 Task: Create new invoice with Date Opened :30-Apr-23, Select Customer: BoomerJack's Grill & Bar, Terms: Payment Term 2. Make invoice entry for item-1 with Date: 30-Apr-23, Description: Talenti Pacific Coast Pistachio Gelato Pint_x000D_
, Action: Material, Income Account: Income:Sales, Quantity: 2, Unit Price: 4.25, Discount $: 2. Make entry for item-2 with Date: 30-Apr-23, Description: Pine-Sol Multi-Surface Cleaner Original , Action: Material, Income Account: Income:Sales, Quantity: 1, Unit Price: 8.65, Discount $: 3. Make entry for item-3 with Date: 30-Apr-23, Description: Display Stand Small Gold, Action: Material, Income Account: Income:Sales, Quantity: 2, Unit Price: 9.65, Discount $: 3.5. Write Notes: 'Looking forward to serving you again.'. Post Invoice with Post Date: 30-Apr-23, Post to Accounts: Assets:Accounts Receivable. Pay / Process Payment with Transaction Date: 15-May-23, Amount: 27.95, Transfer Account: Checking Account. Print Invoice, display notes by going to Option, then go to Display Tab and check 'Invoice Notes'.
Action: Mouse pressed left at (191, 43)
Screenshot: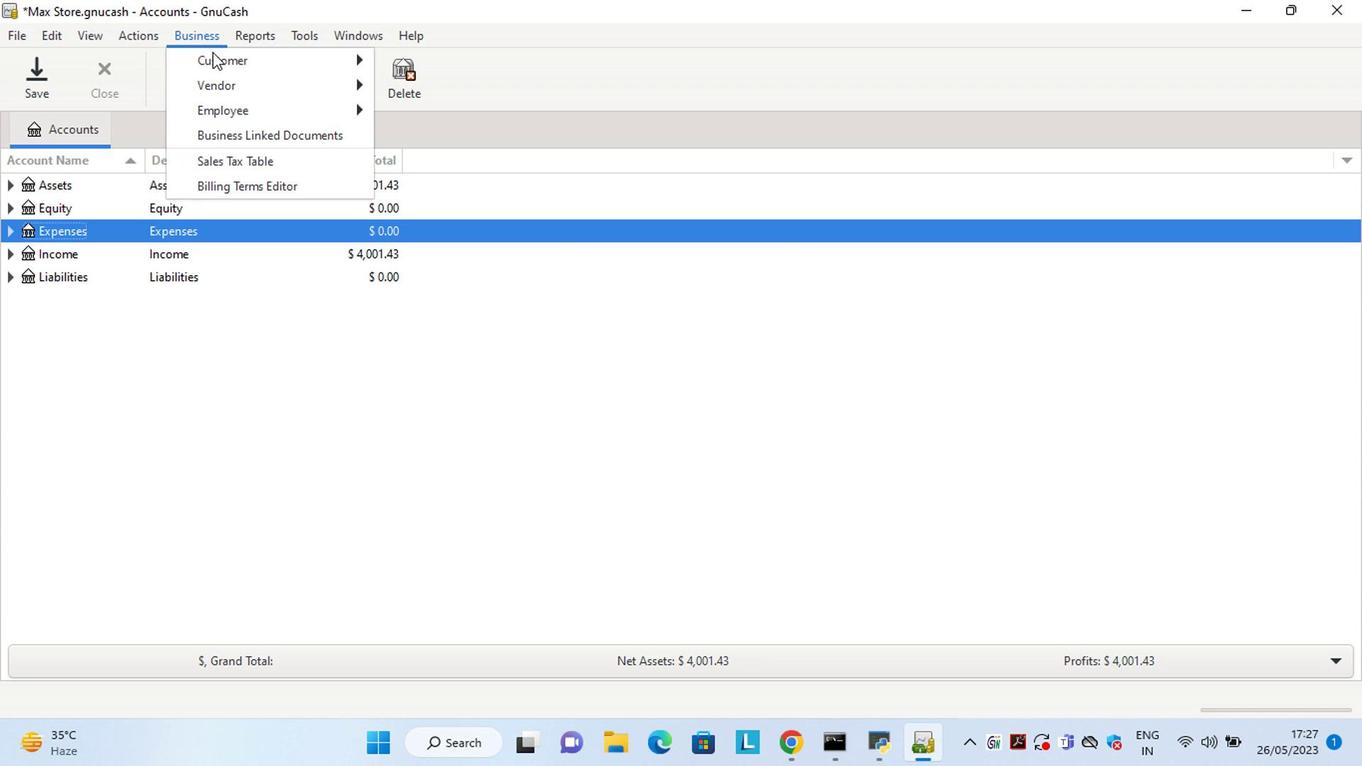 
Action: Mouse moved to (417, 141)
Screenshot: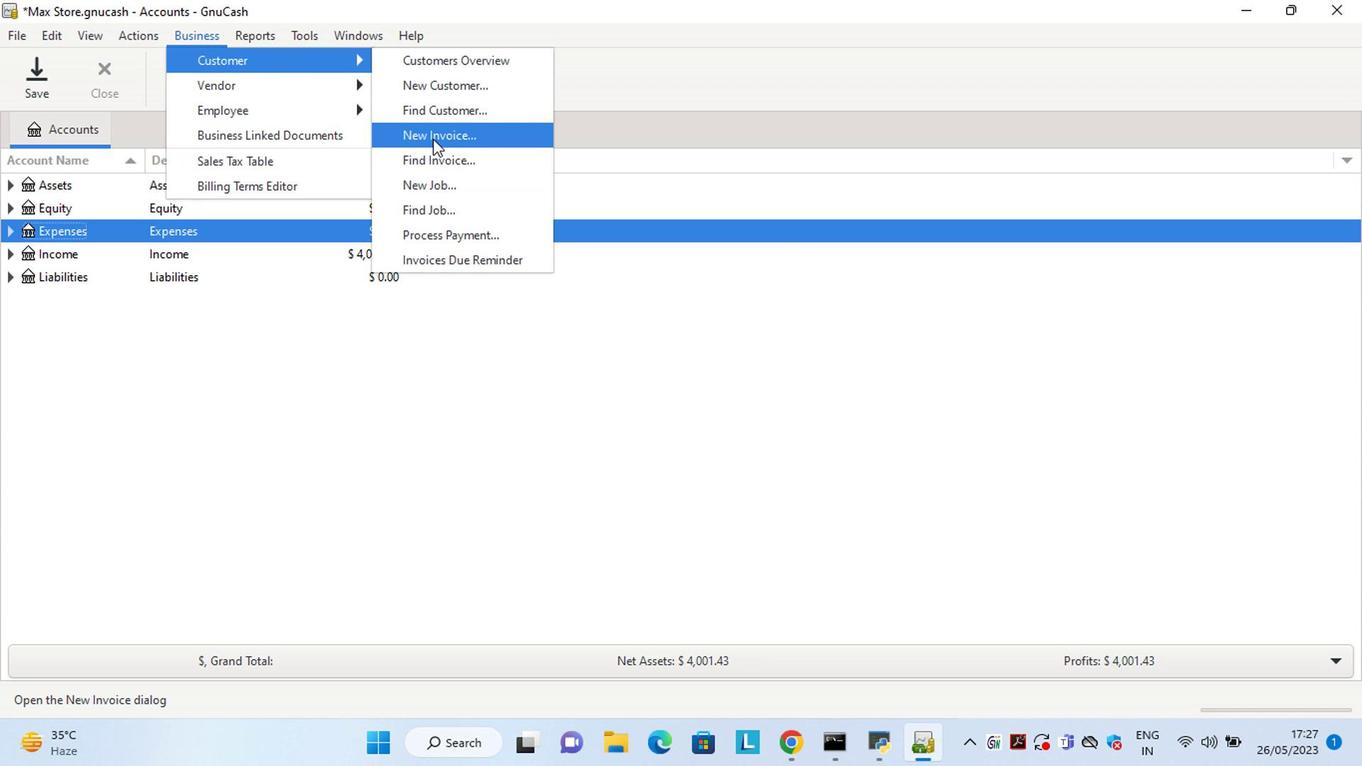 
Action: Mouse pressed left at (417, 141)
Screenshot: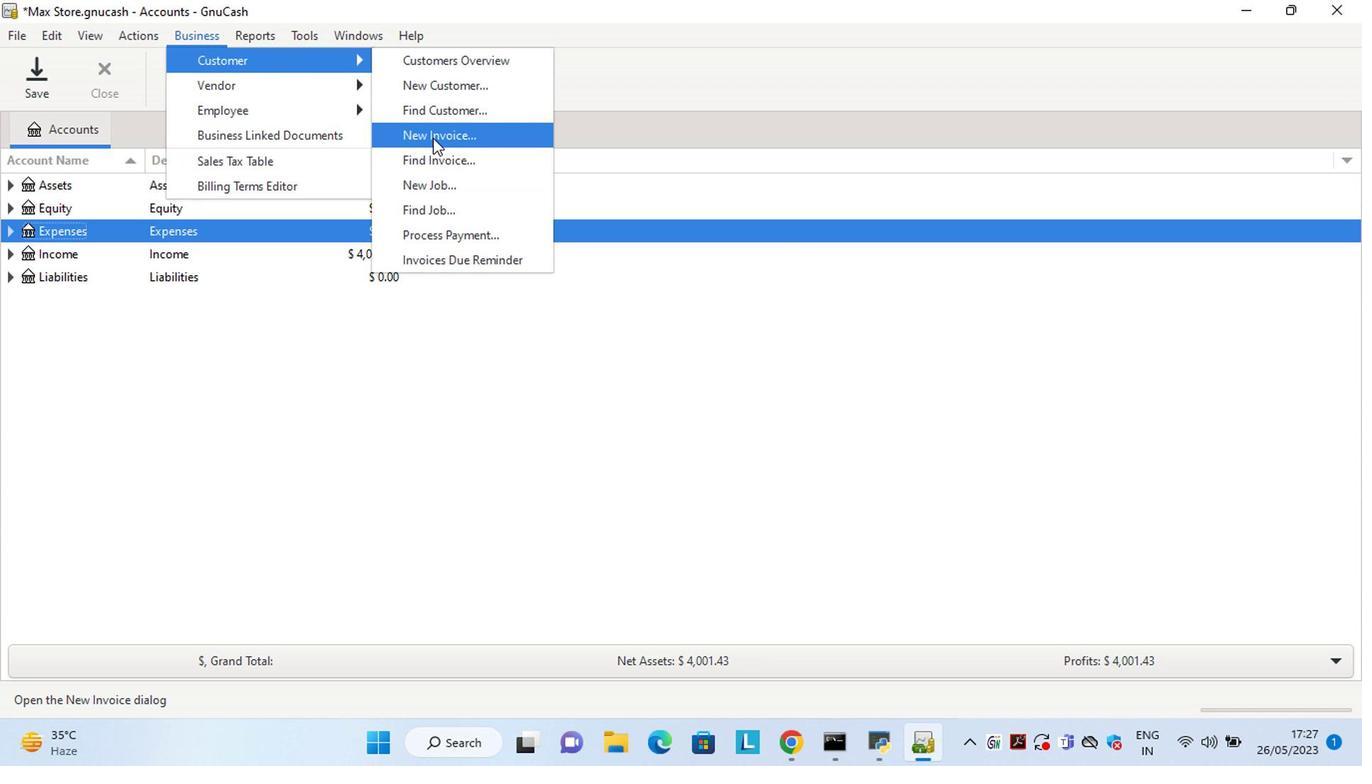 
Action: Mouse moved to (779, 298)
Screenshot: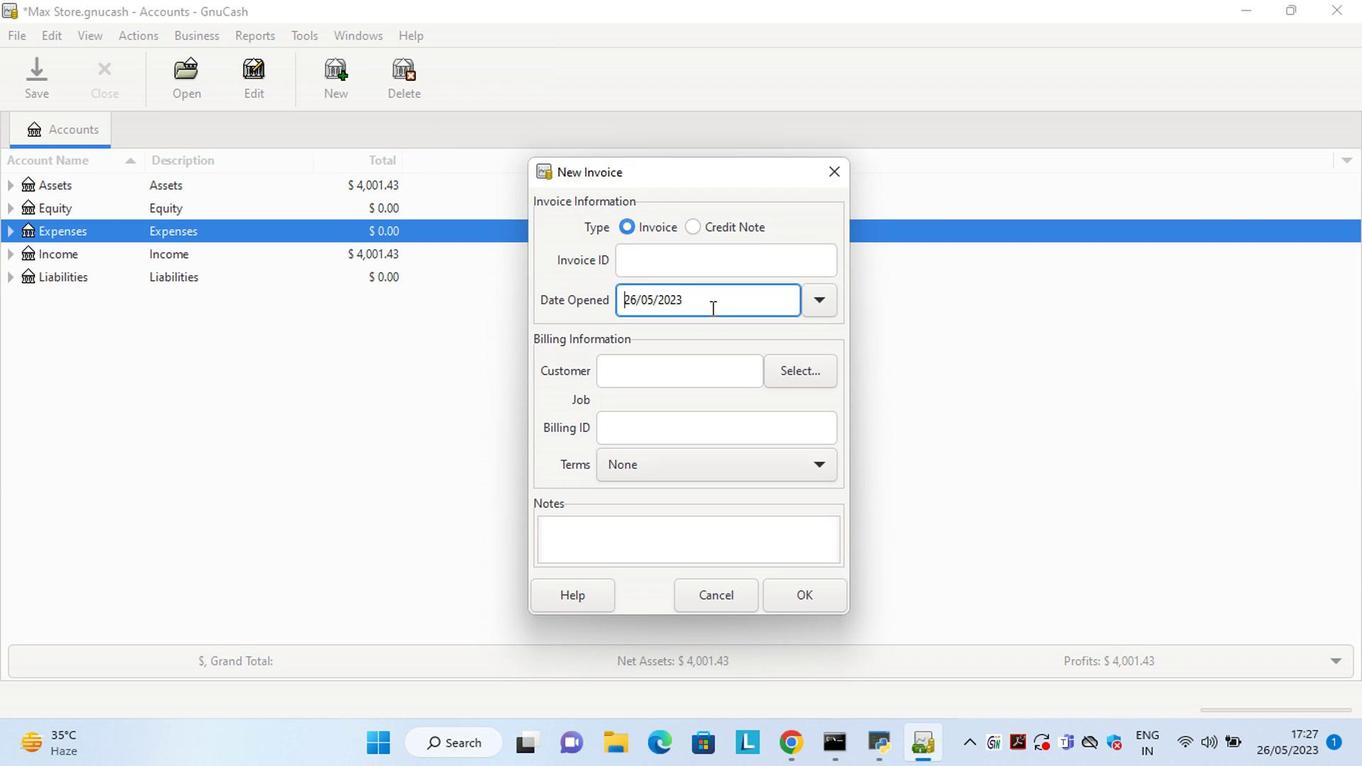 
Action: Mouse pressed left at (779, 298)
Screenshot: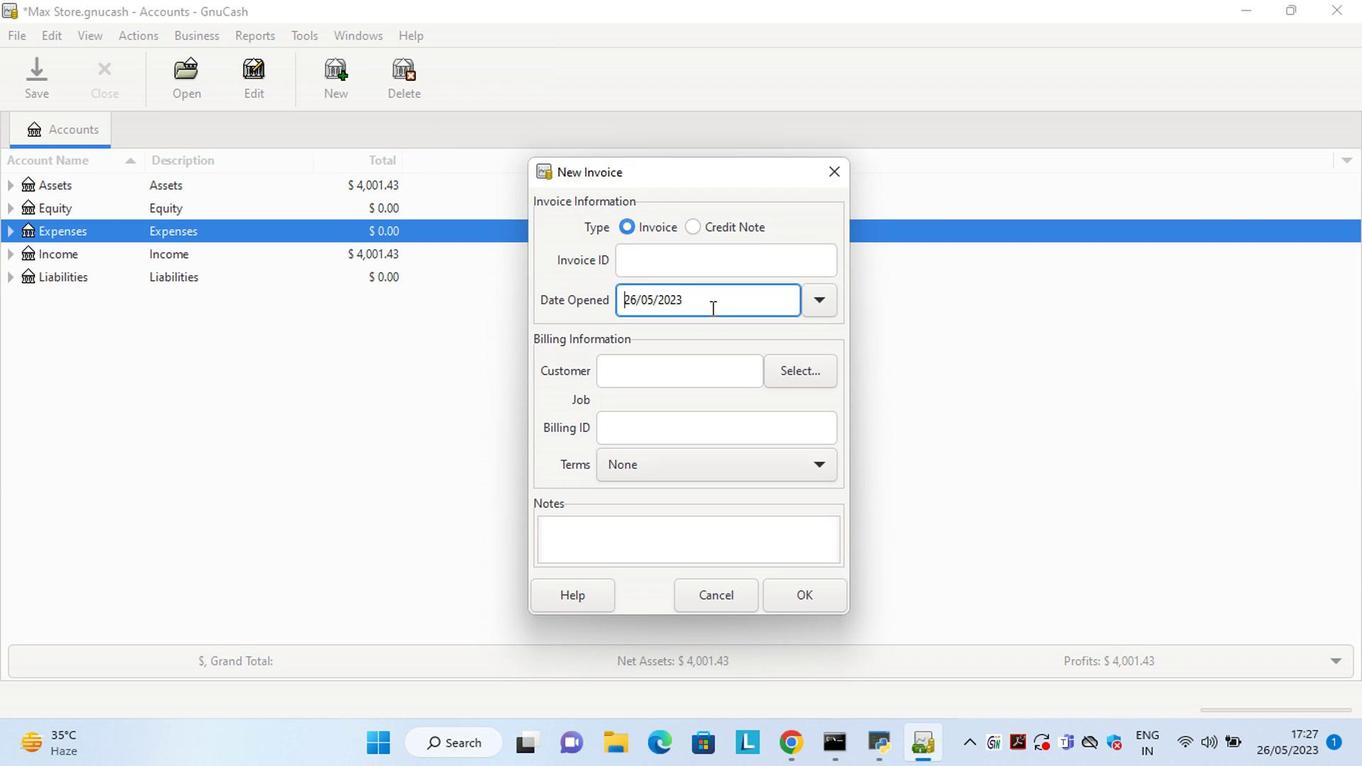 
Action: Key pressed <Key.left><Key.left><Key.left><Key.left><Key.left><Key.left><Key.left><Key.left><Key.left><Key.left><Key.left><Key.left><Key.left><Key.left><Key.left><Key.left><Key.delete><Key.delete>30<Key.right><Key.right><Key.right><Key.left><Key.delete>4
Screenshot: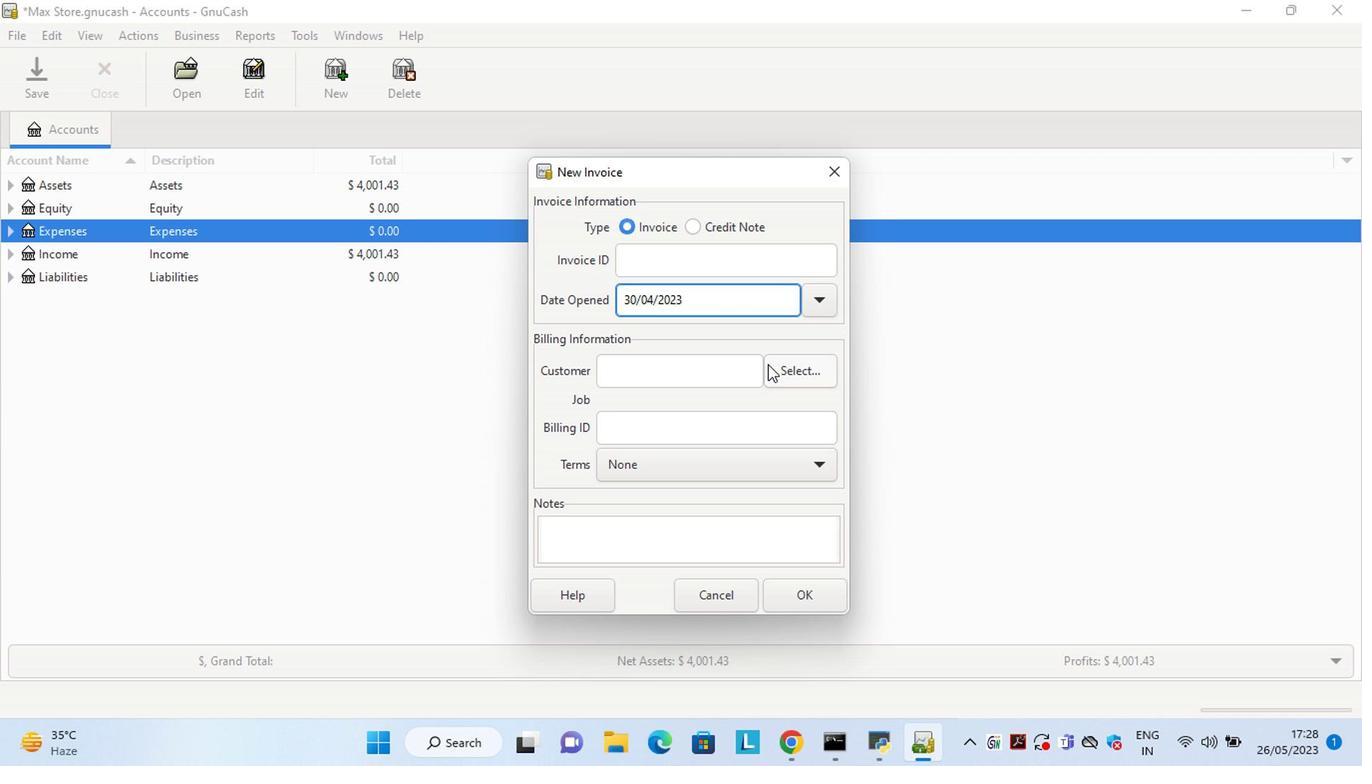 
Action: Mouse moved to (760, 369)
Screenshot: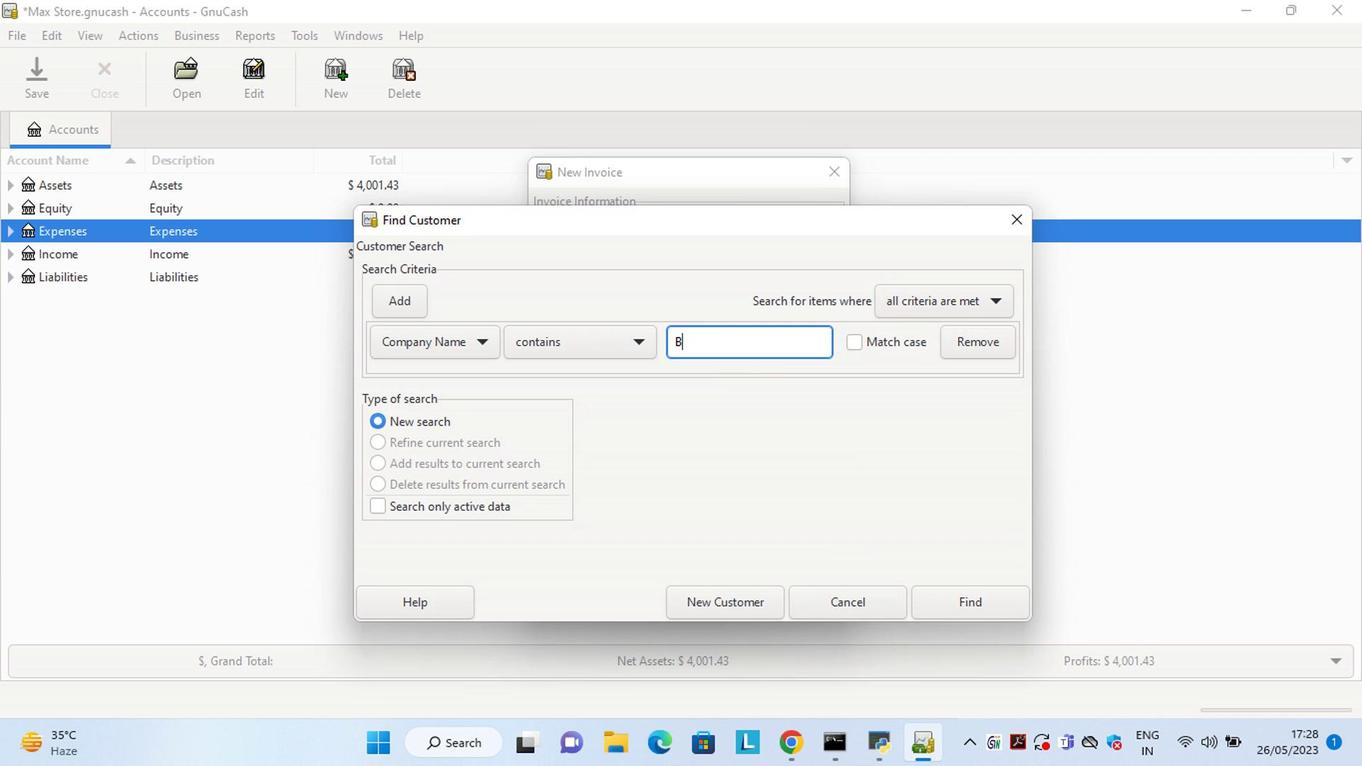 
Action: Mouse pressed left at (782, 369)
Screenshot: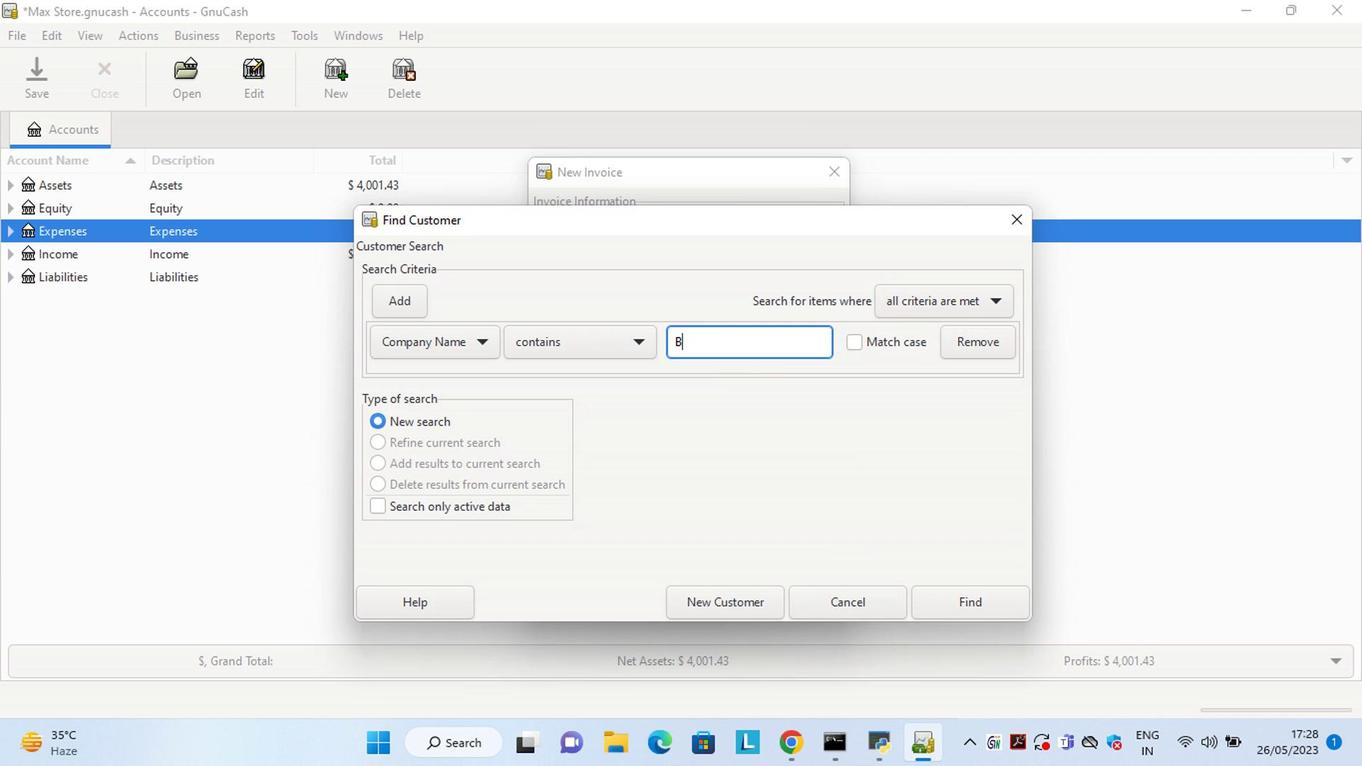 
Action: Mouse moved to (739, 345)
Screenshot: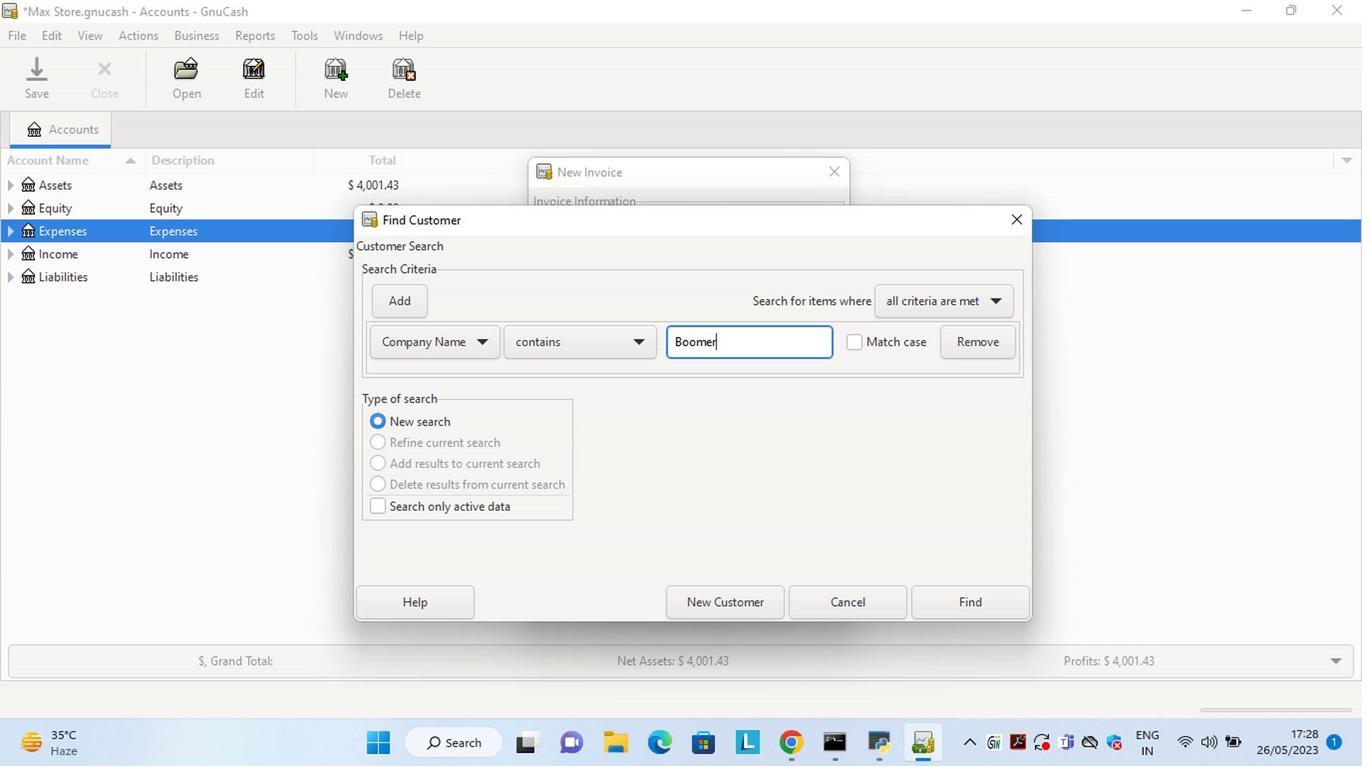 
Action: Mouse pressed left at (739, 345)
Screenshot: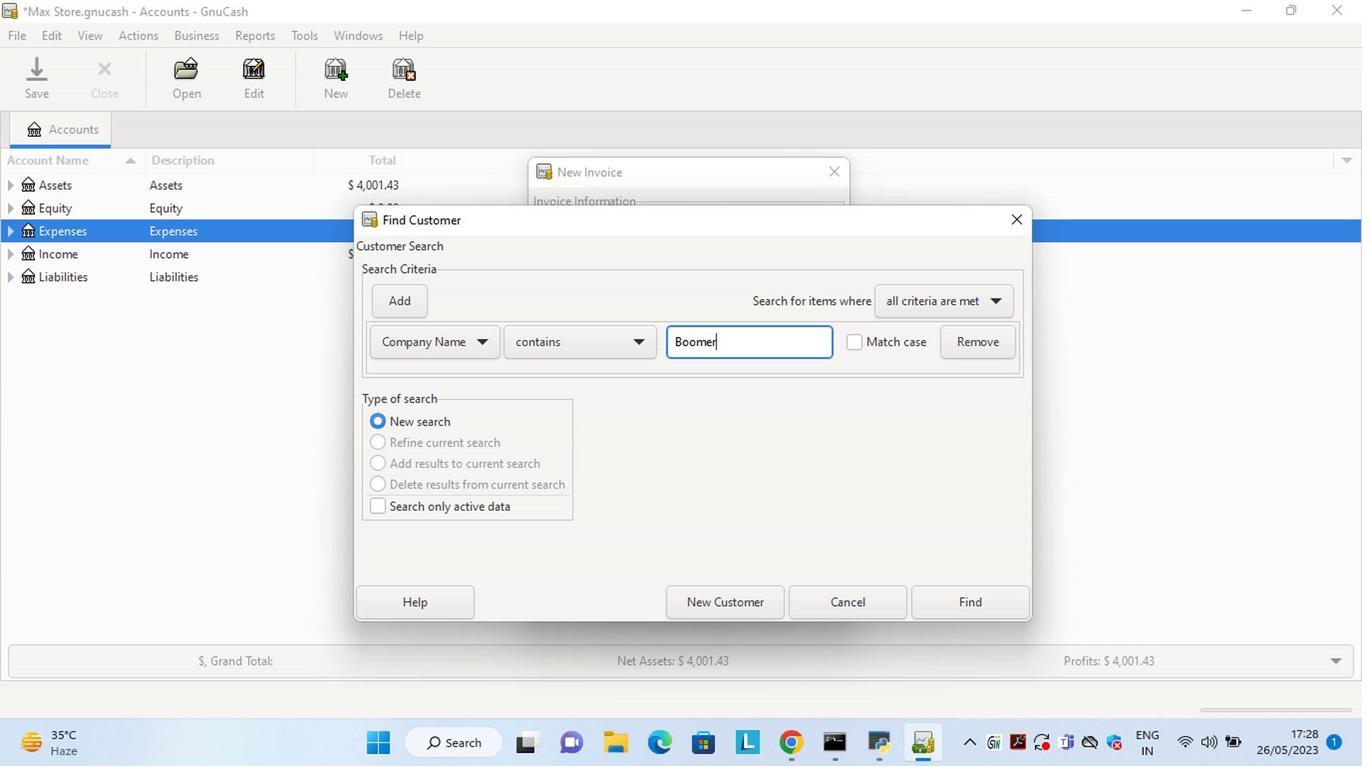 
Action: Key pressed <Key.shift>Boomer<Key.space><Key.shift>Jack's
Screenshot: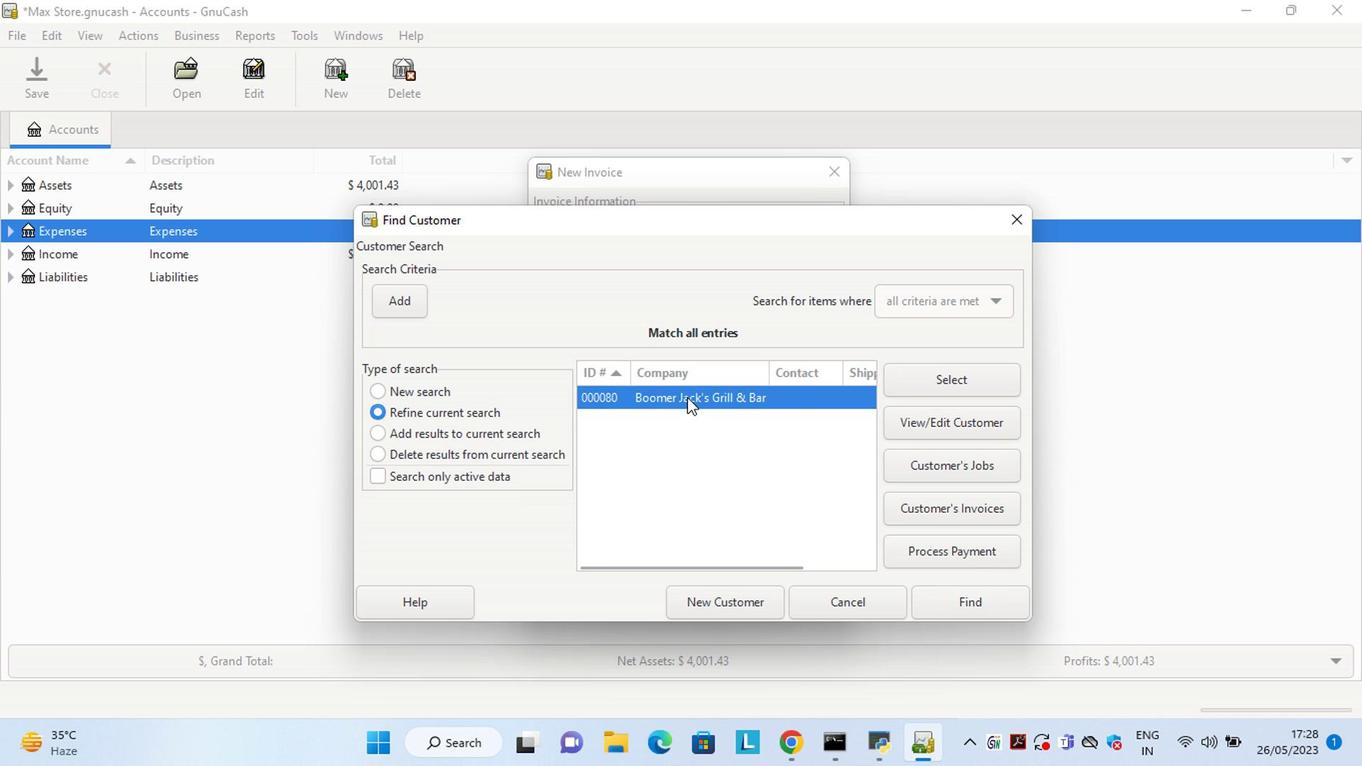 
Action: Mouse moved to (980, 324)
Screenshot: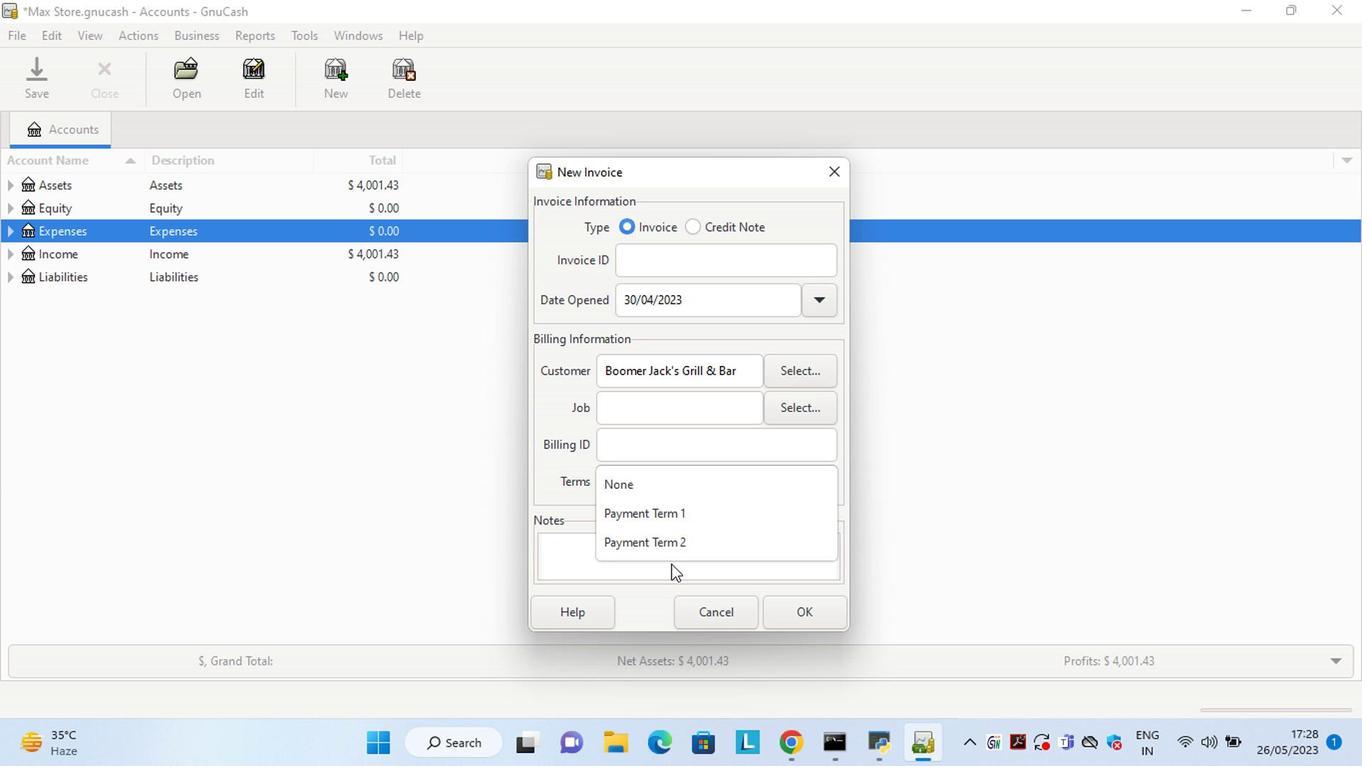 
Action: Mouse pressed left at (190, 38)
Screenshot: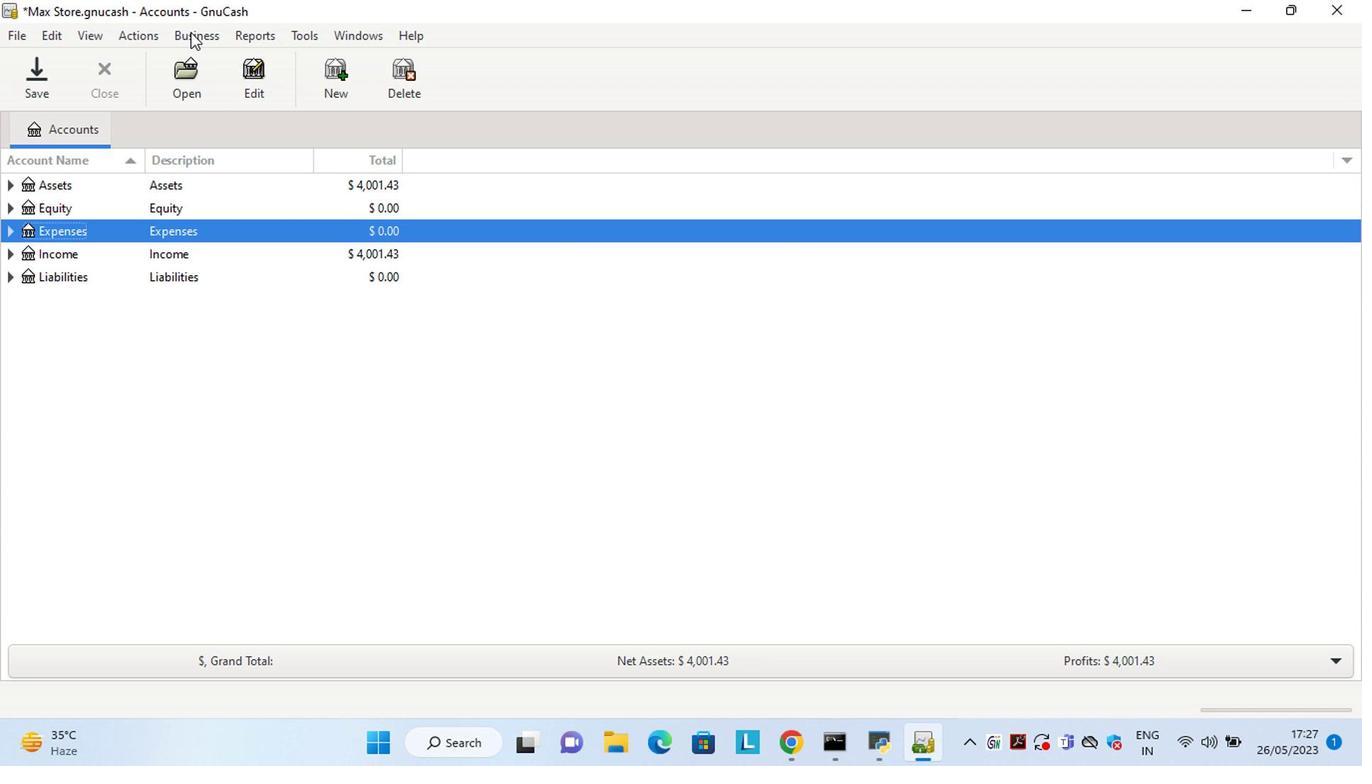 
Action: Mouse moved to (432, 143)
Screenshot: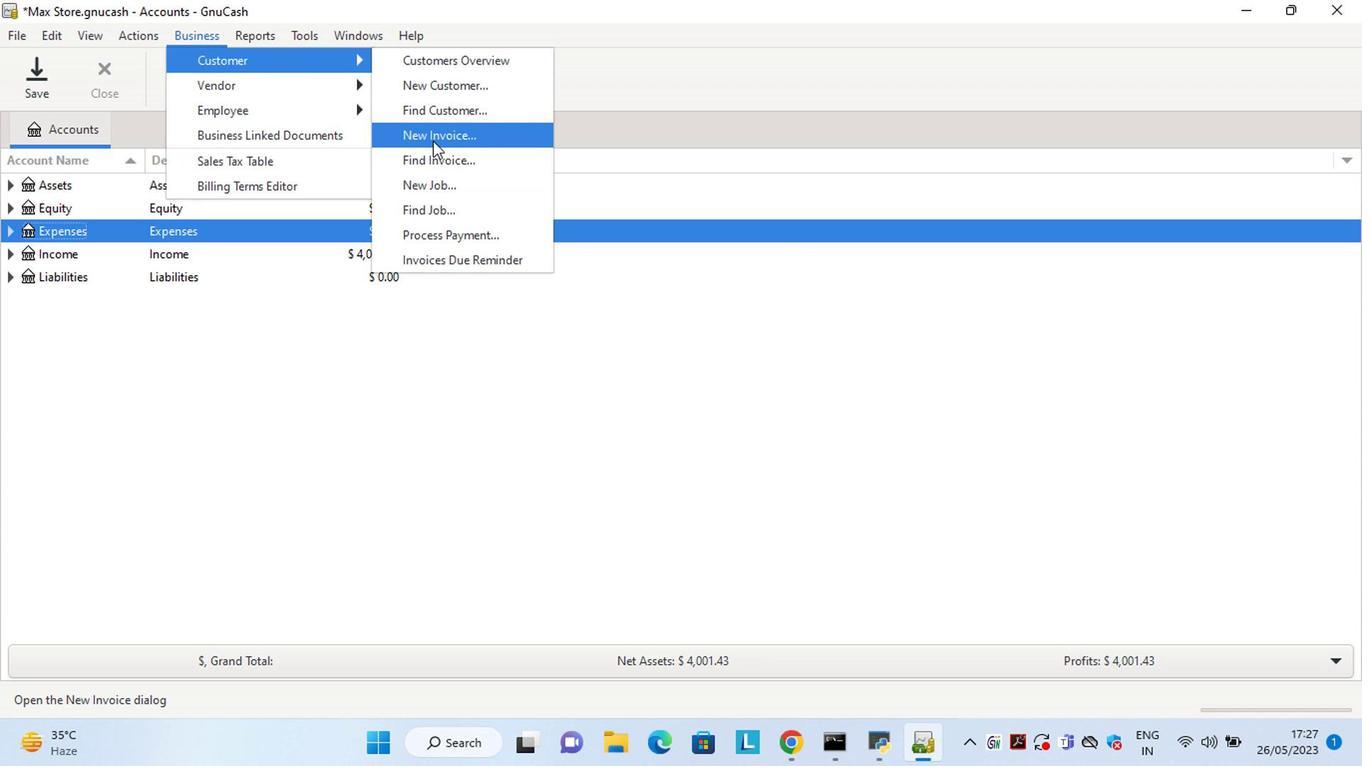 
Action: Mouse pressed left at (432, 143)
Screenshot: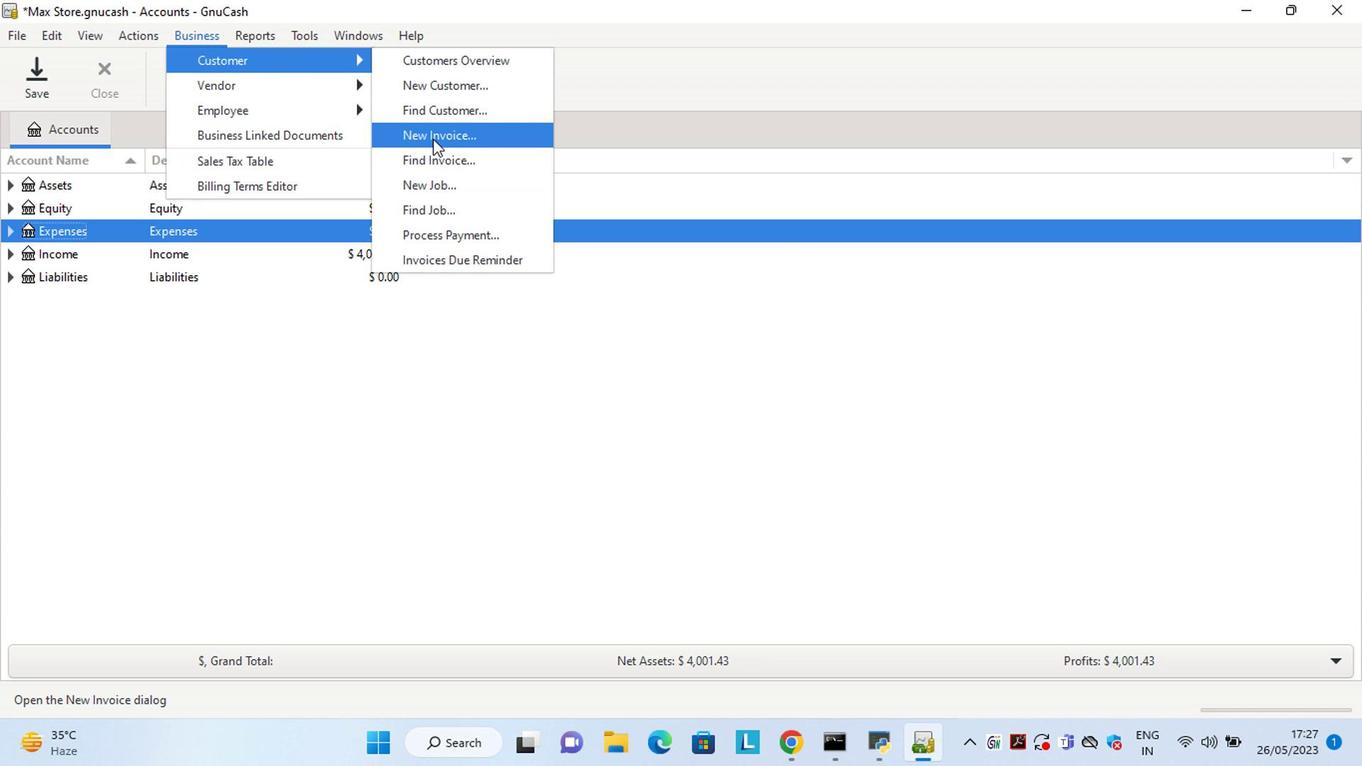 
Action: Mouse moved to (711, 313)
Screenshot: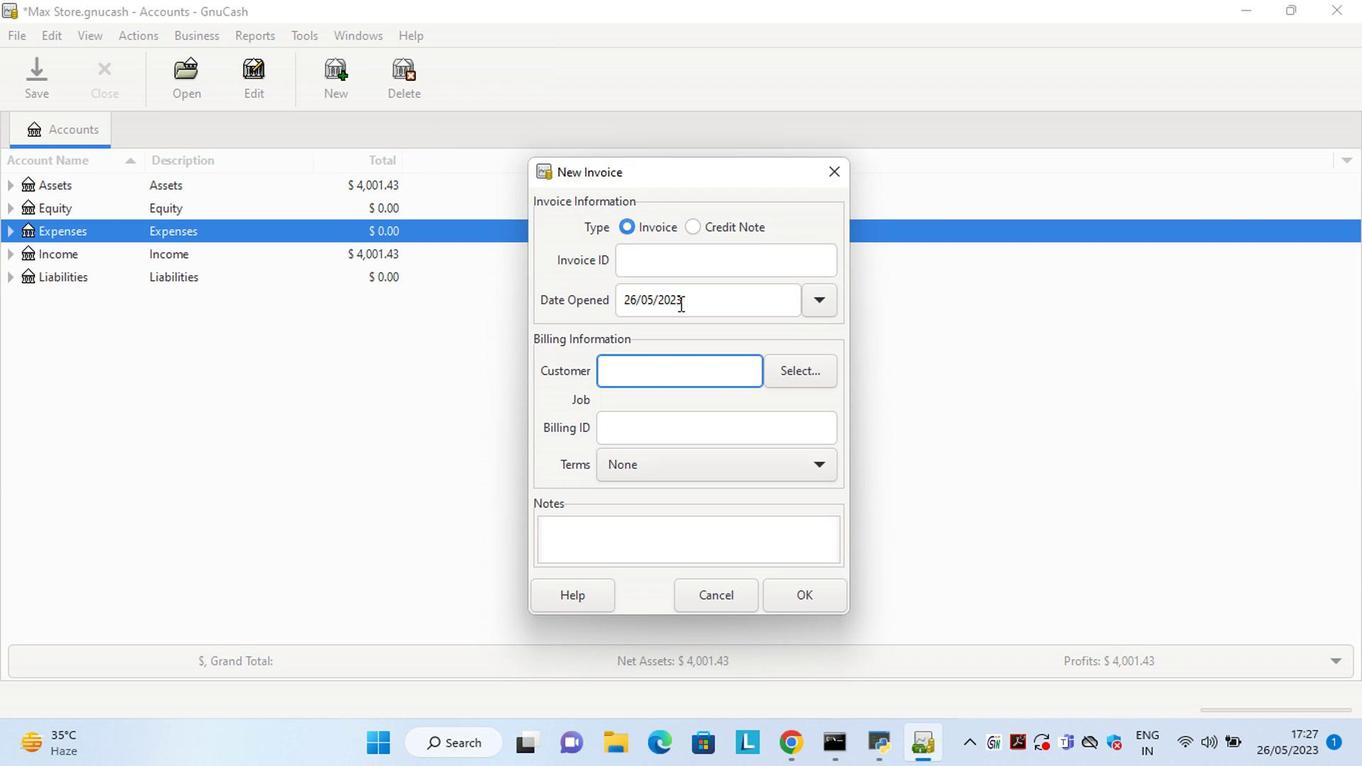 
Action: Mouse pressed left at (711, 313)
Screenshot: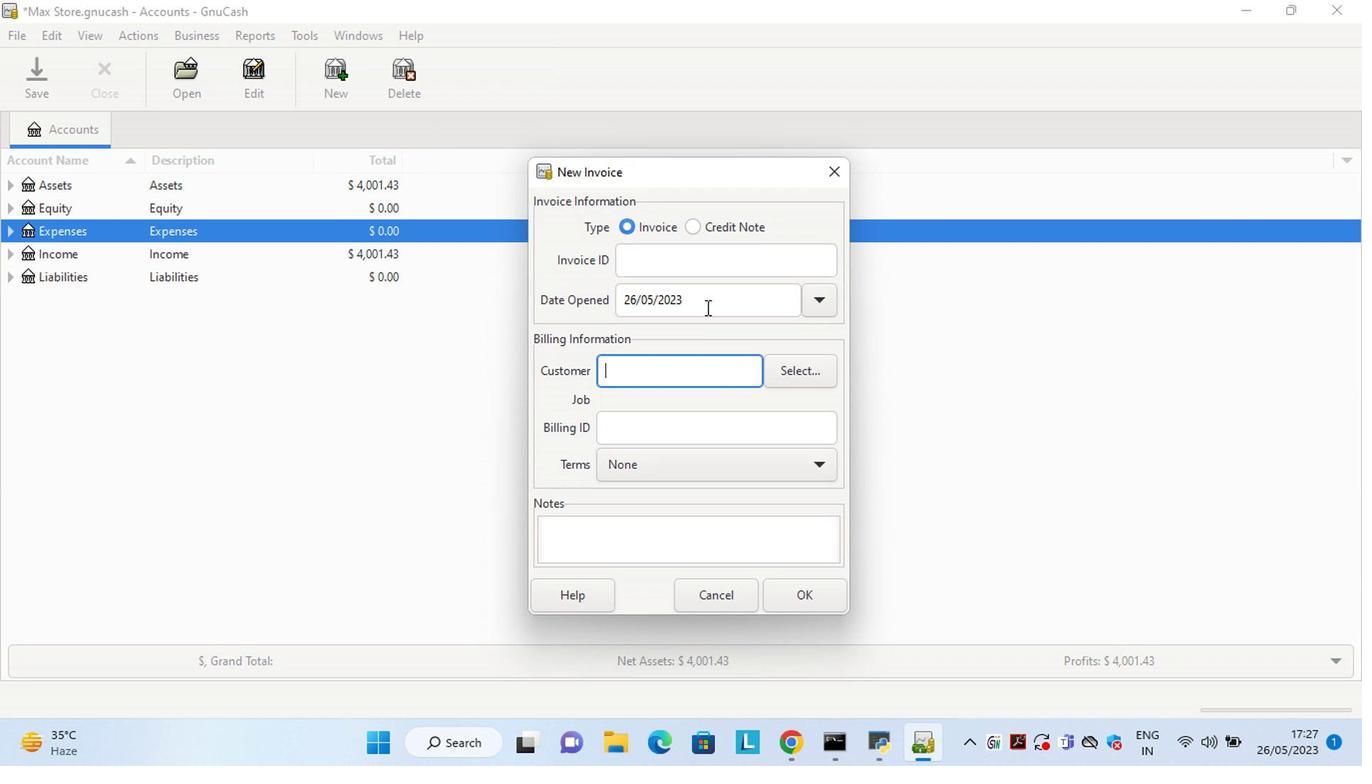 
Action: Mouse moved to (711, 313)
Screenshot: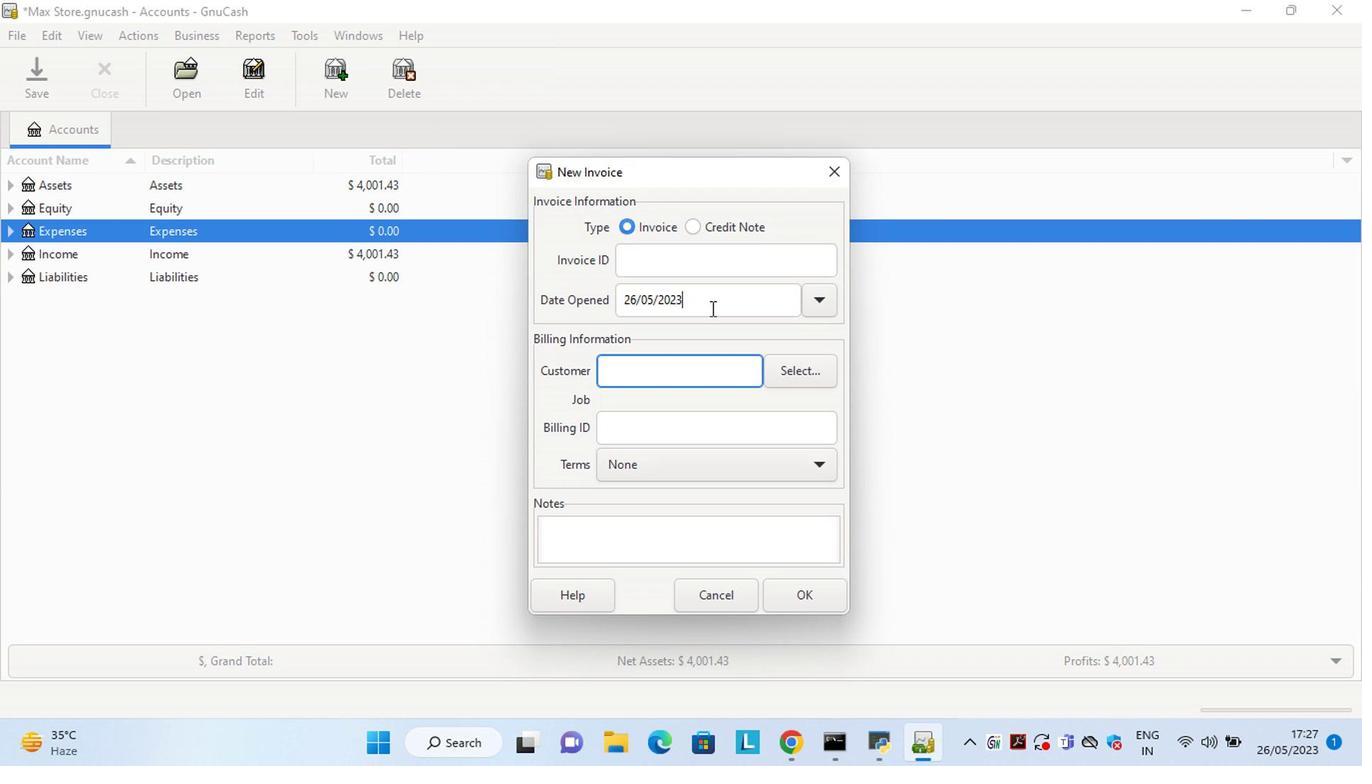 
Action: Key pressed <Key.left><Key.left><Key.left><Key.left><Key.left><Key.left><Key.left><Key.left><Key.left><Key.left><Key.left><Key.left><Key.left><Key.left><Key.left><Key.left><Key.left><Key.left><Key.delete><Key.delete>30<Key.right><Key.right><Key.delete>4
Screenshot: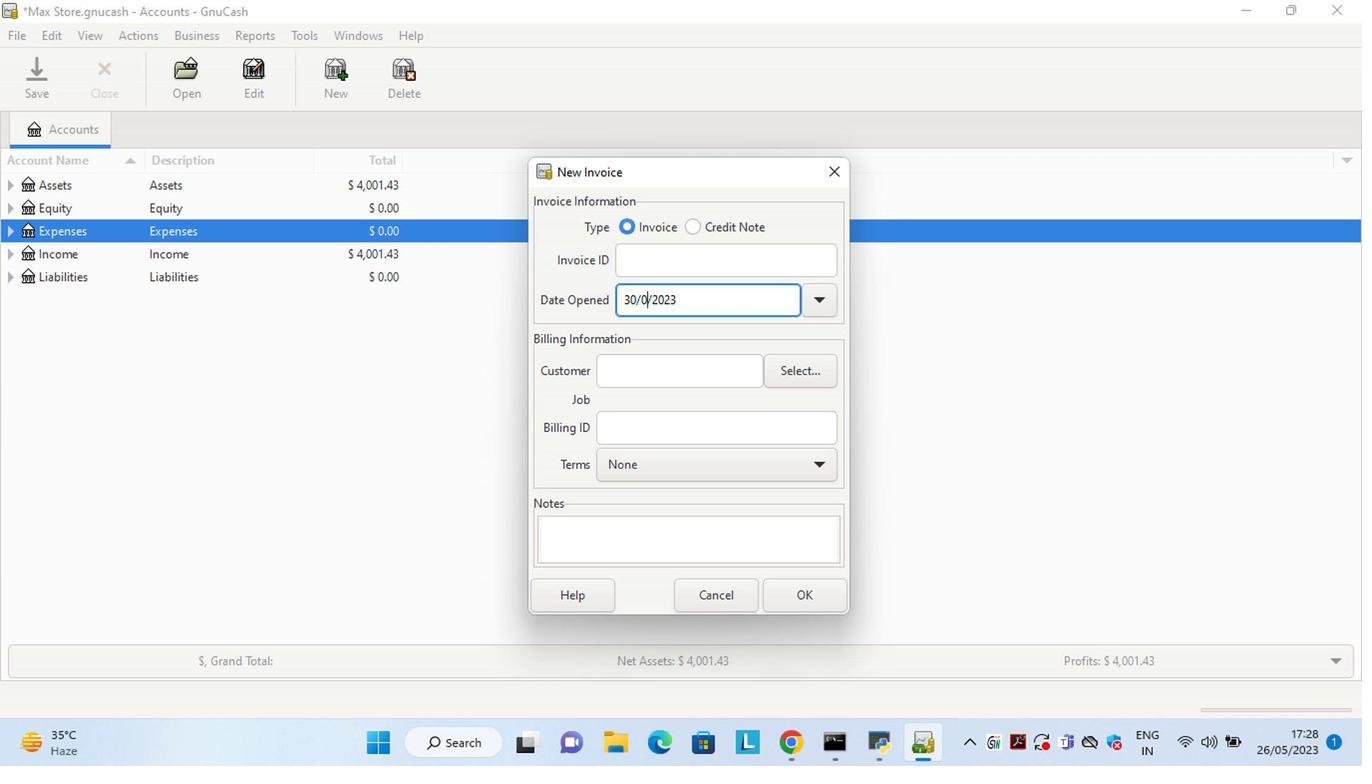 
Action: Mouse moved to (768, 368)
Screenshot: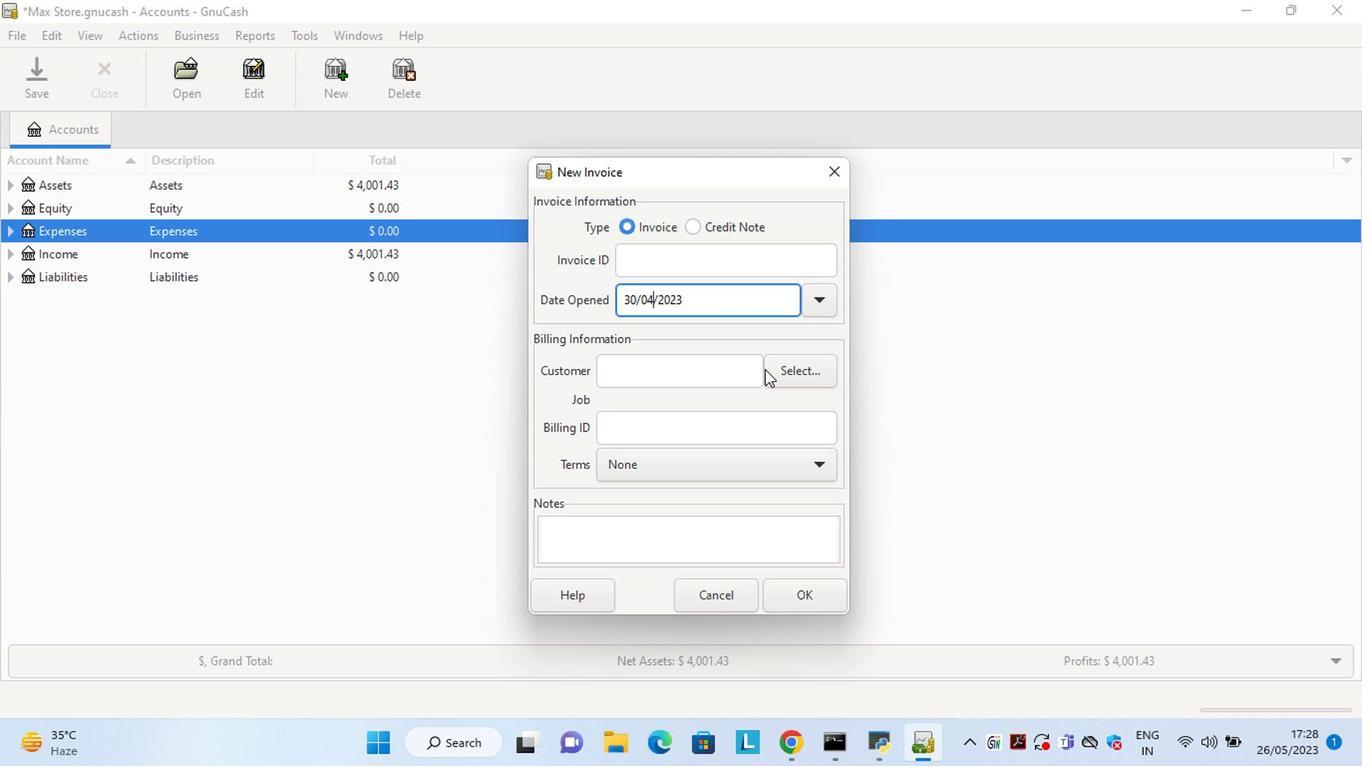 
Action: Mouse pressed left at (768, 368)
Screenshot: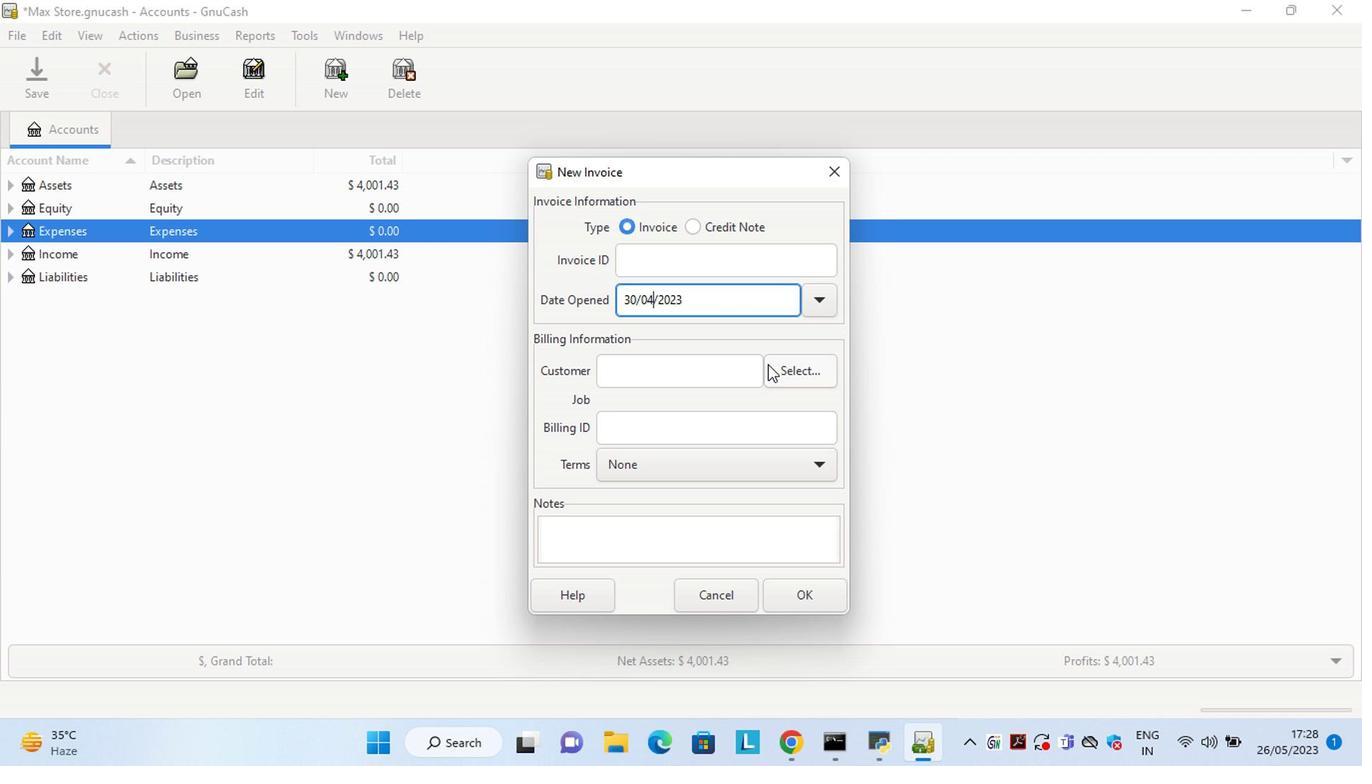 
Action: Mouse moved to (711, 340)
Screenshot: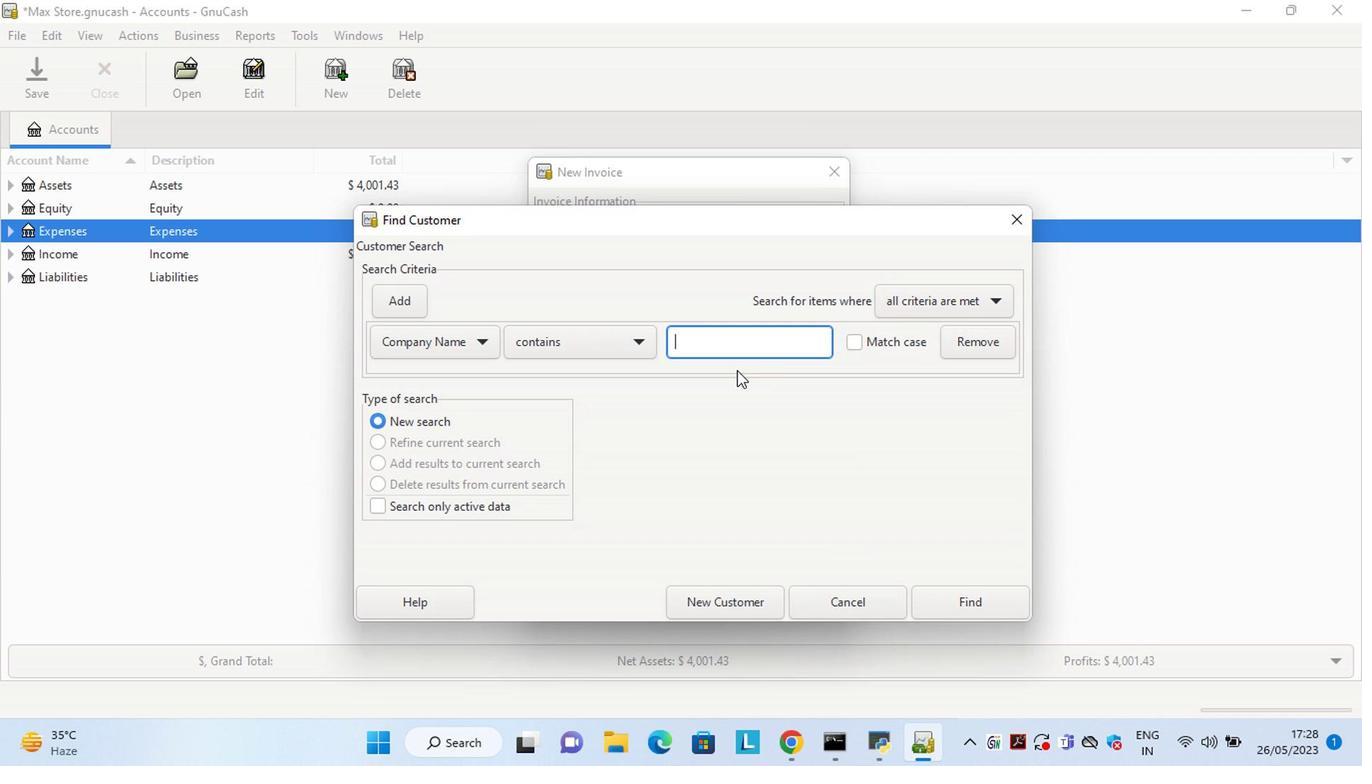 
Action: Mouse pressed left at (711, 340)
Screenshot: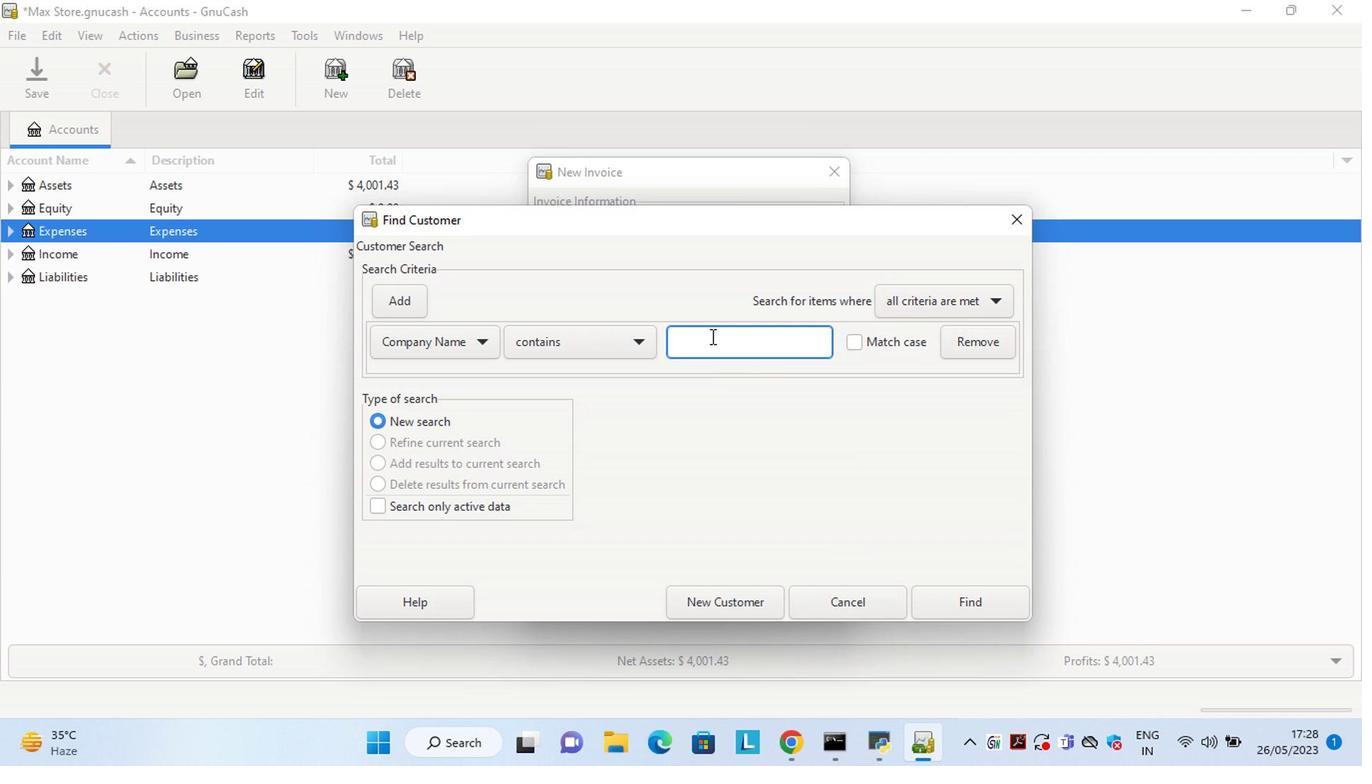 
Action: Key pressed <Key.shift>Boomer
Screenshot: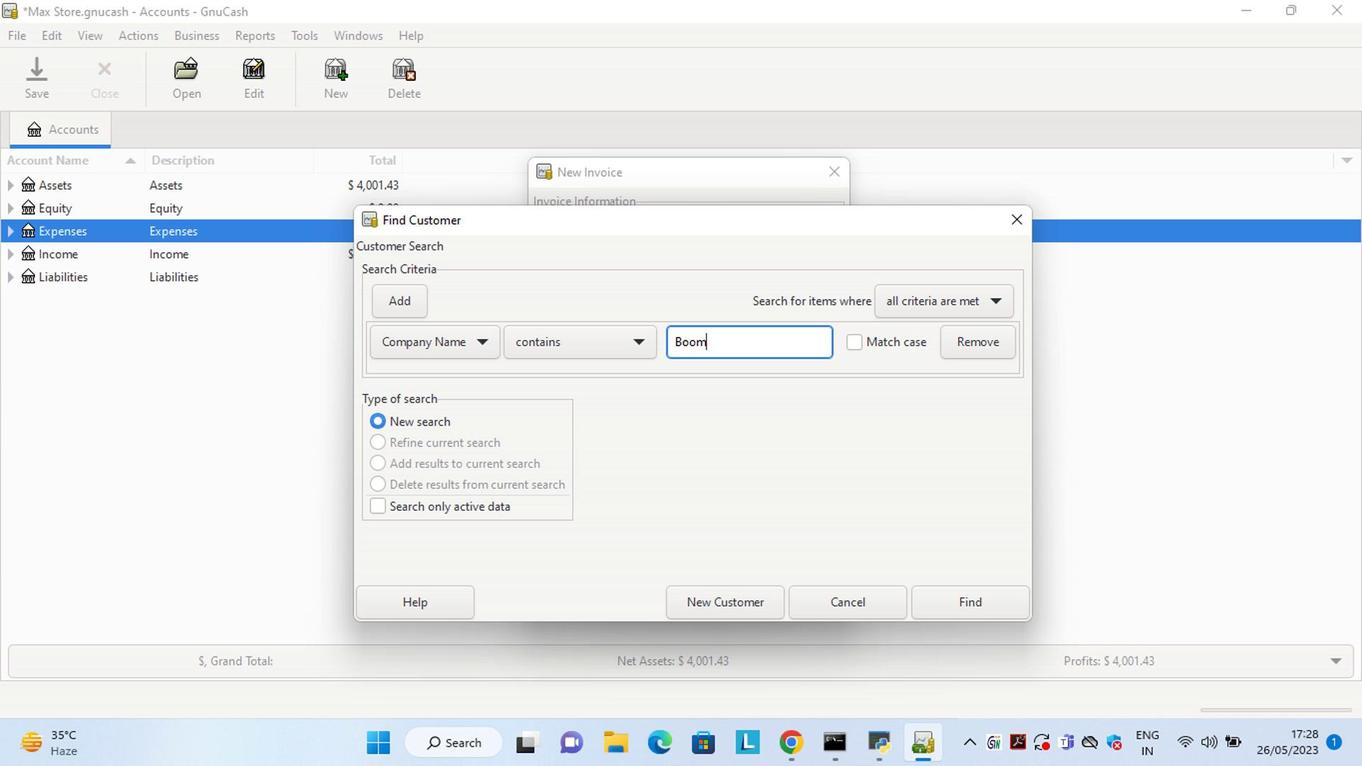 
Action: Mouse moved to (1012, 611)
Screenshot: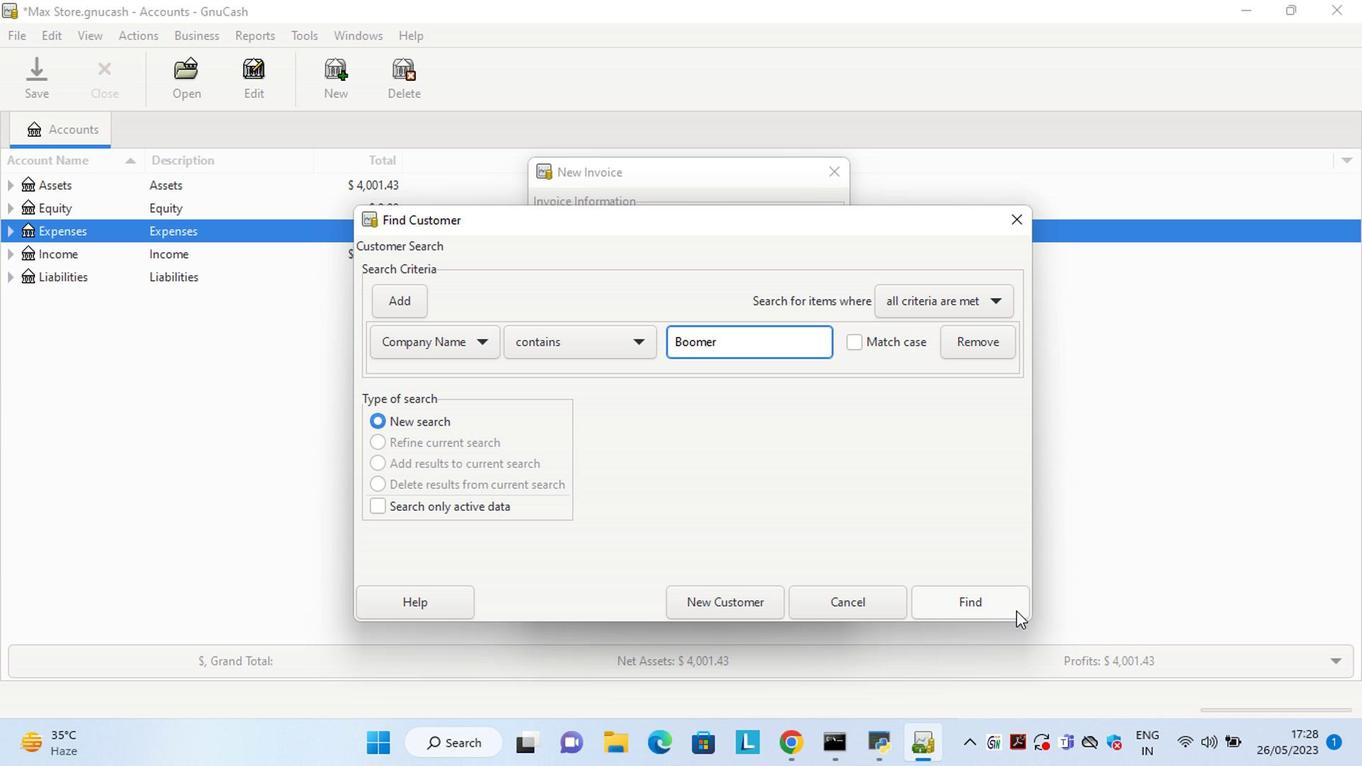 
Action: Mouse pressed left at (1012, 611)
Screenshot: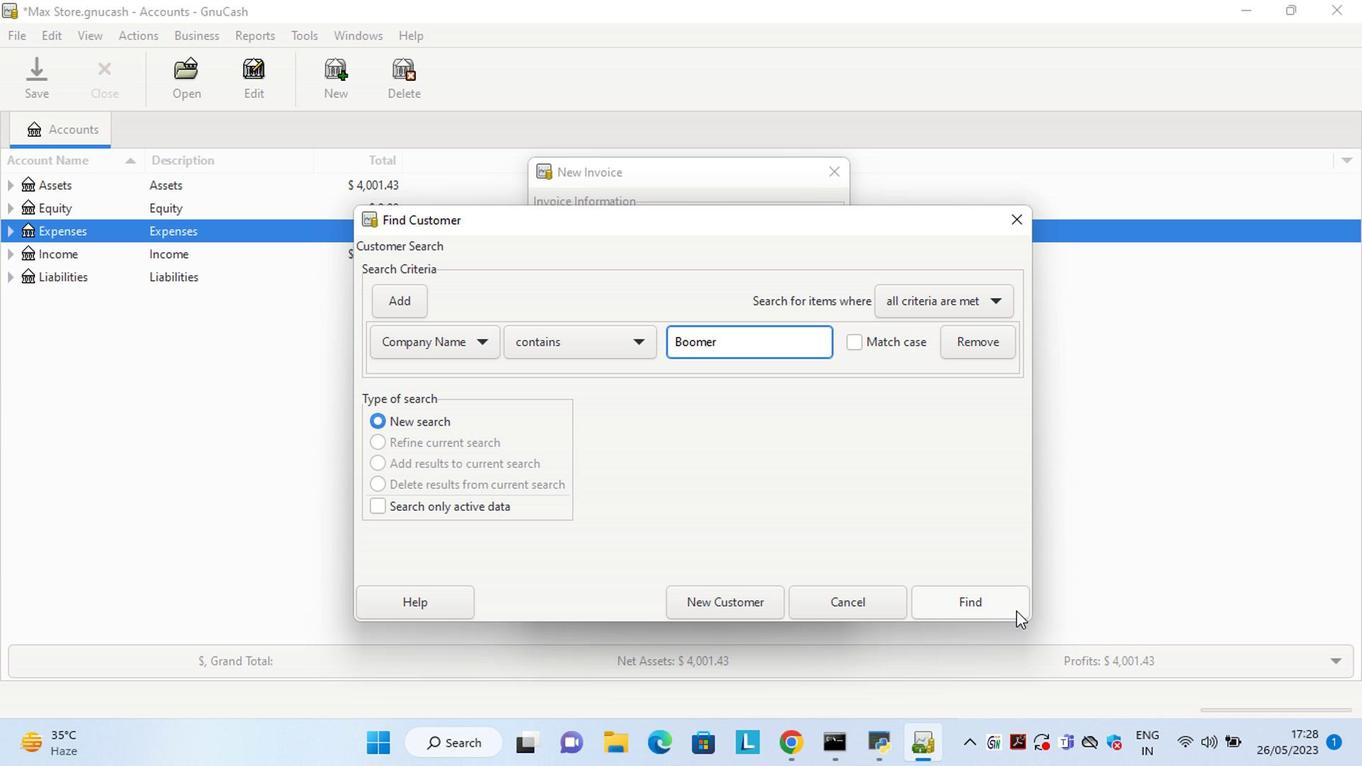 
Action: Mouse moved to (687, 401)
Screenshot: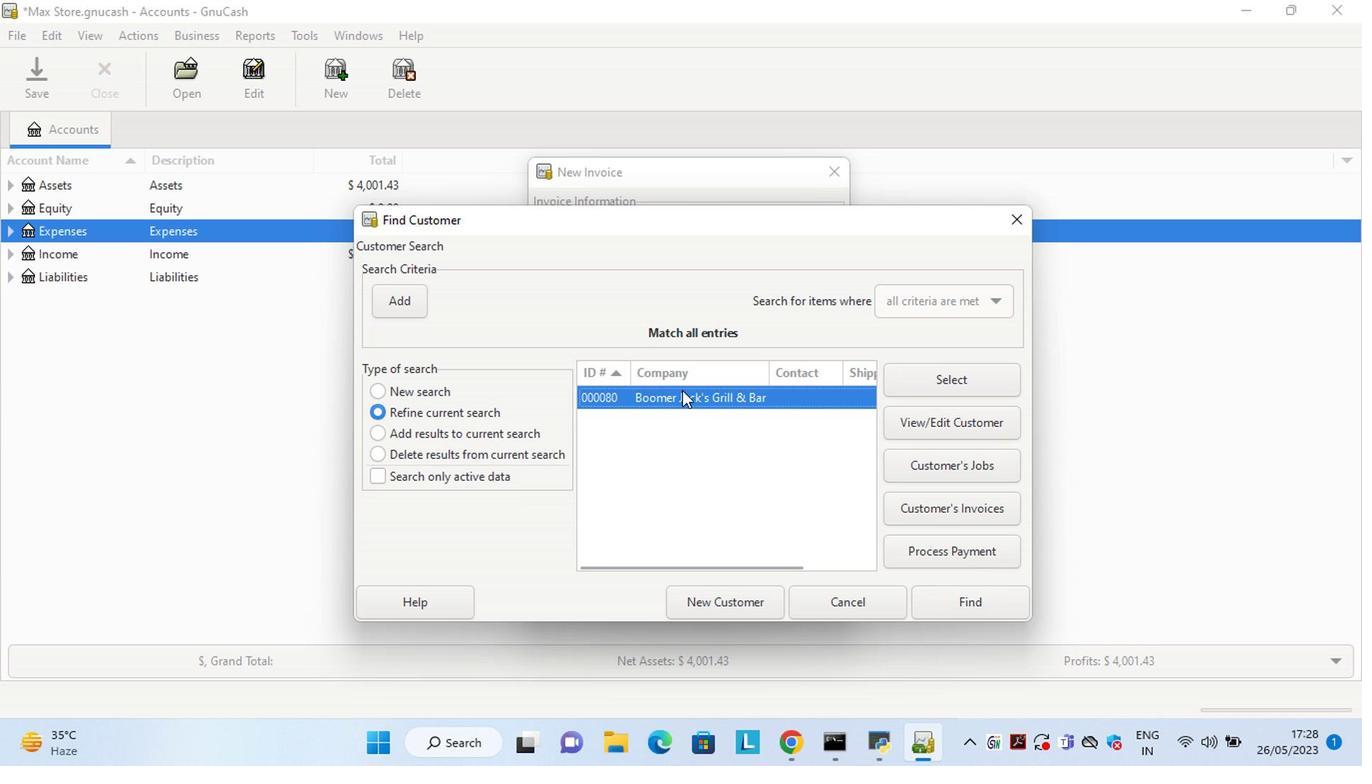 
Action: Mouse pressed left at (687, 401)
Screenshot: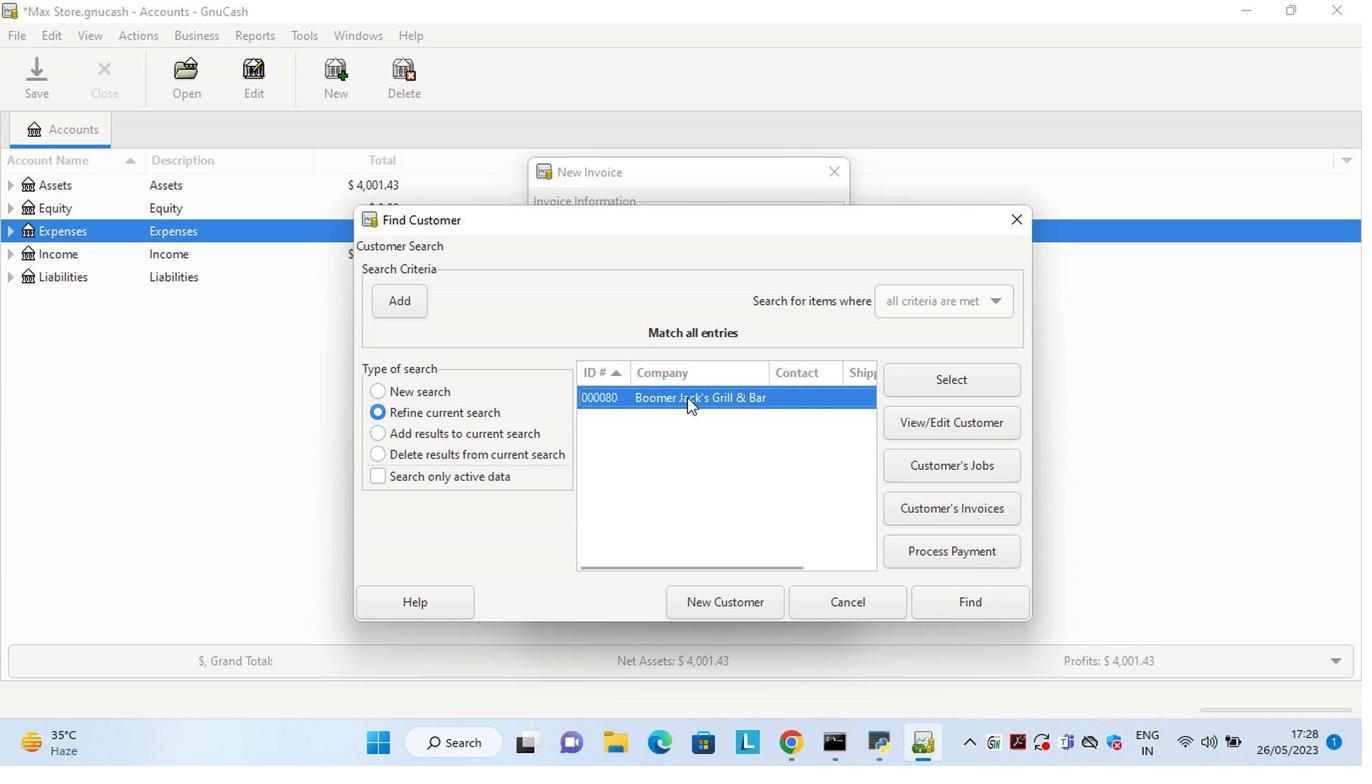 
Action: Mouse pressed left at (687, 401)
Screenshot: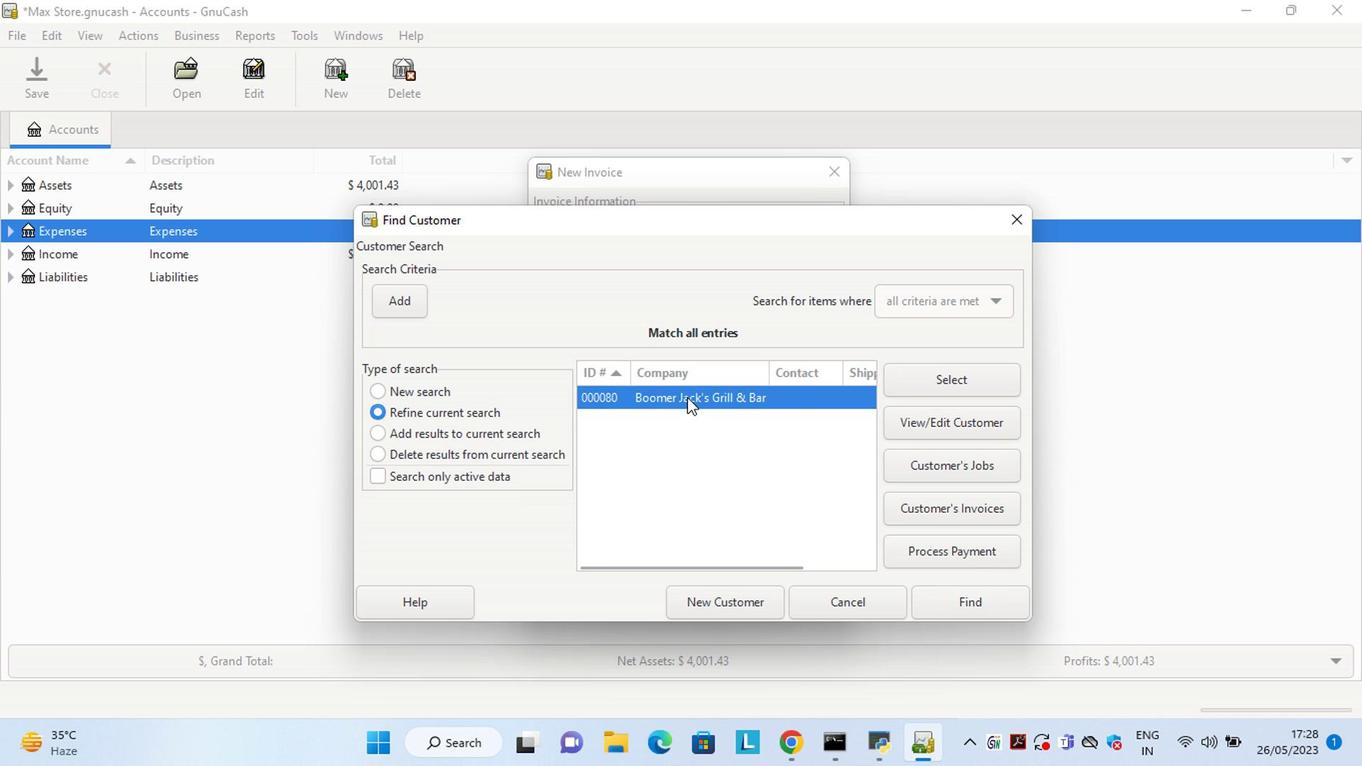
Action: Mouse moved to (697, 489)
Screenshot: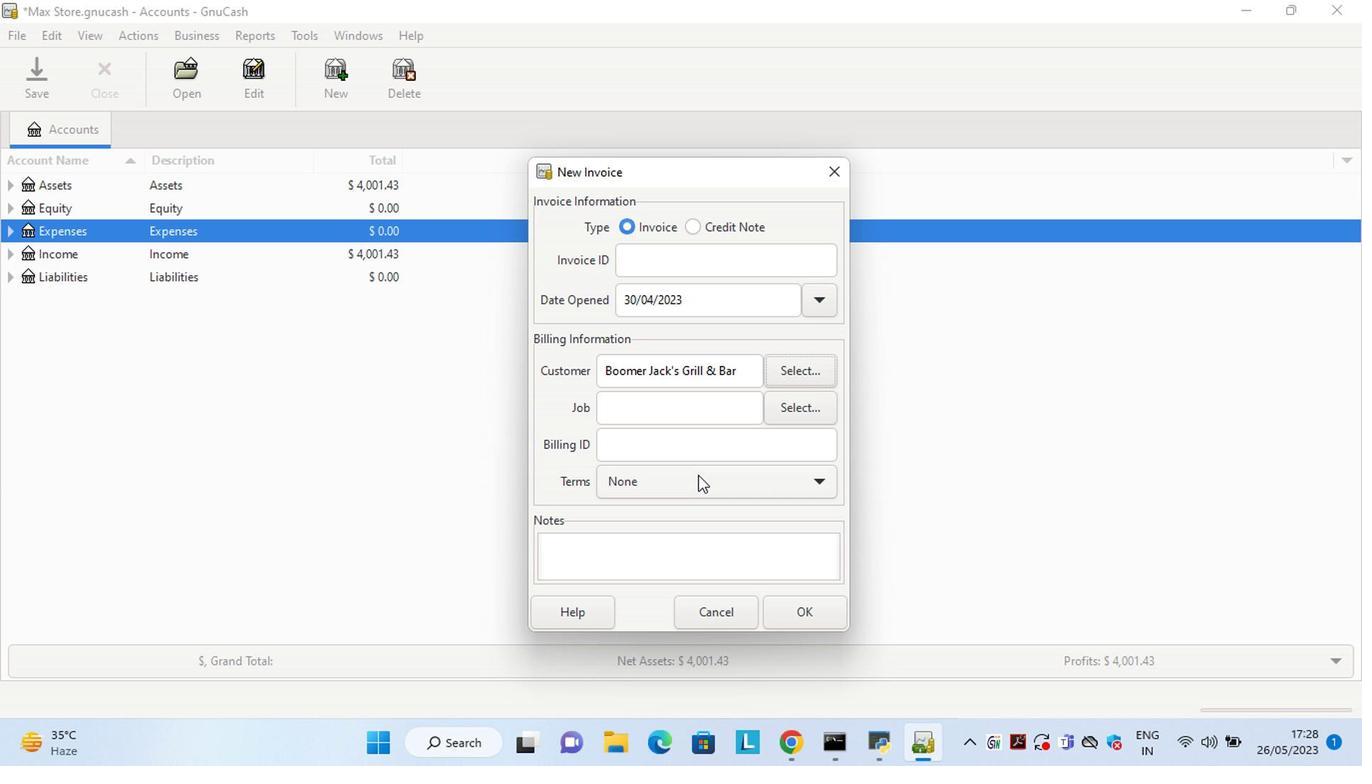 
Action: Mouse pressed left at (697, 489)
Screenshot: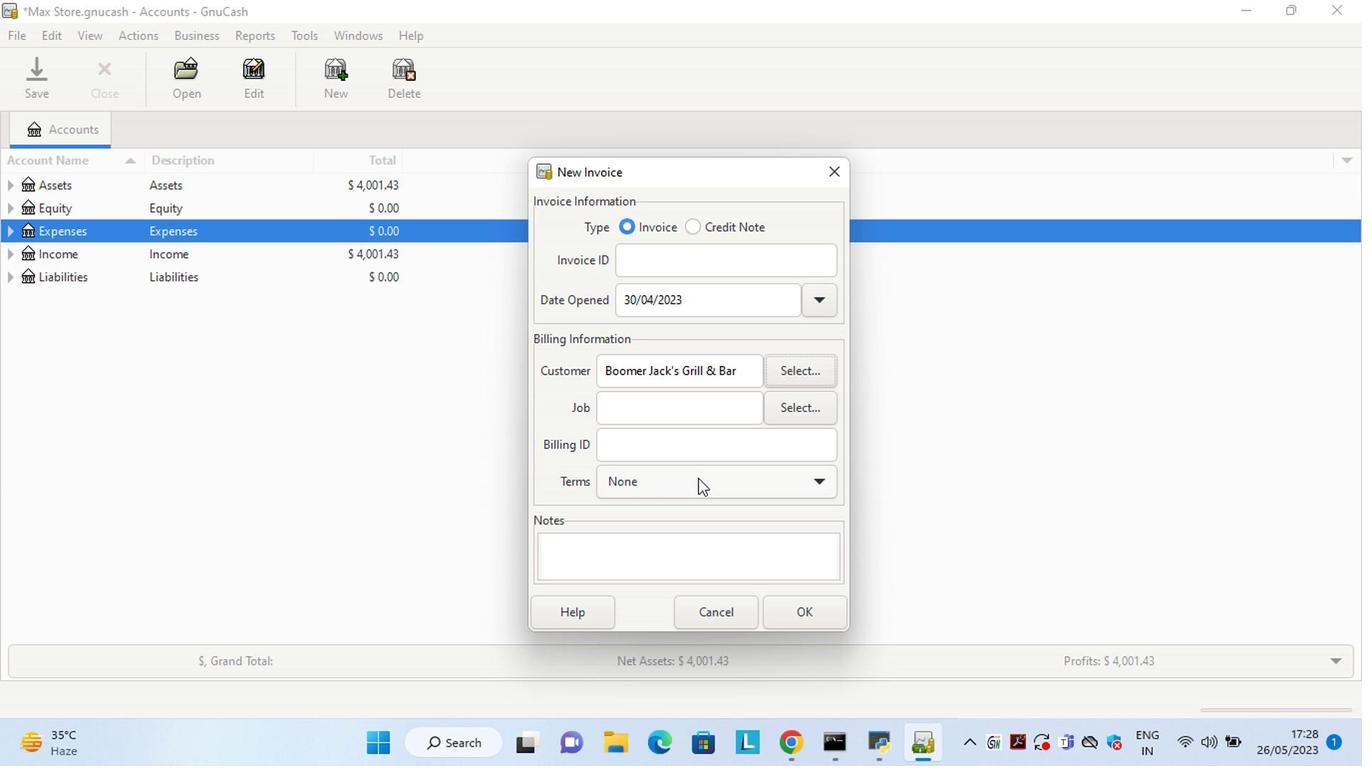 
Action: Mouse moved to (672, 548)
Screenshot: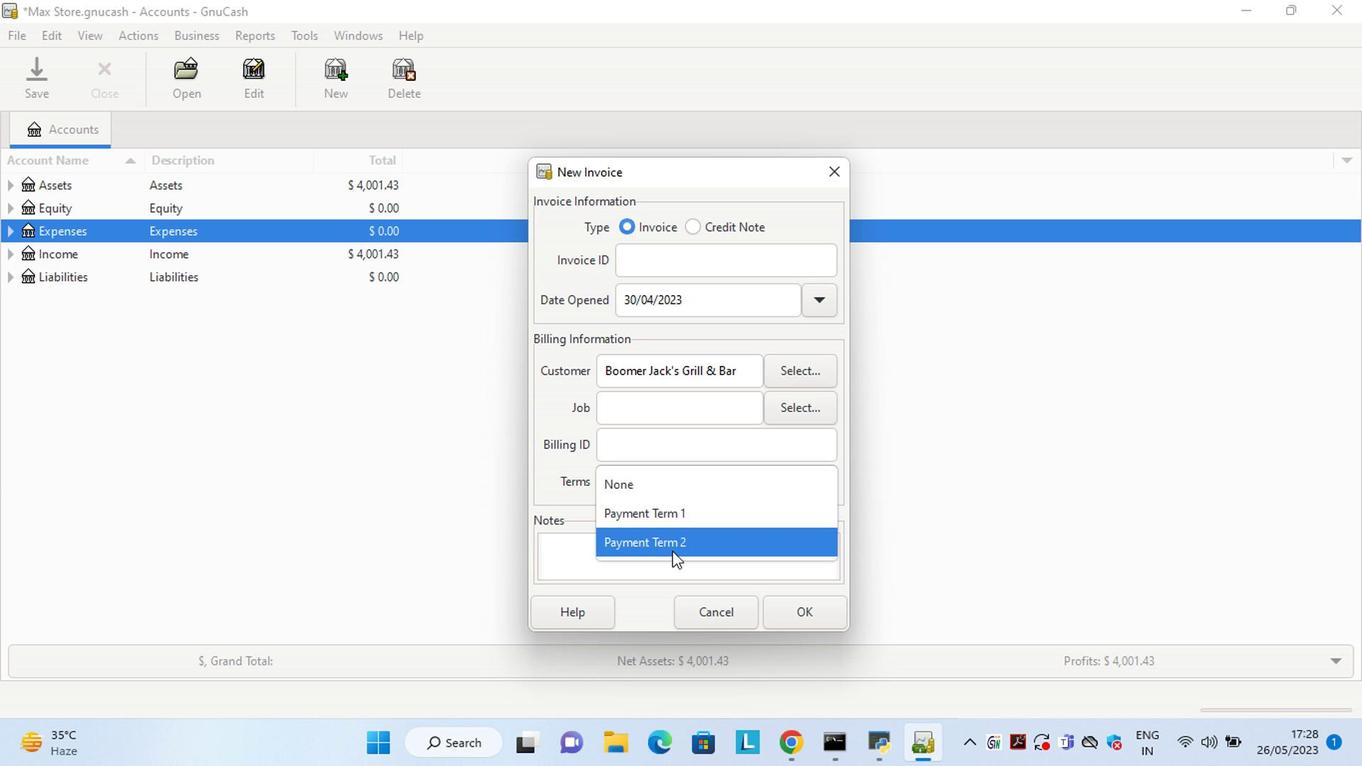 
Action: Mouse pressed left at (672, 548)
Screenshot: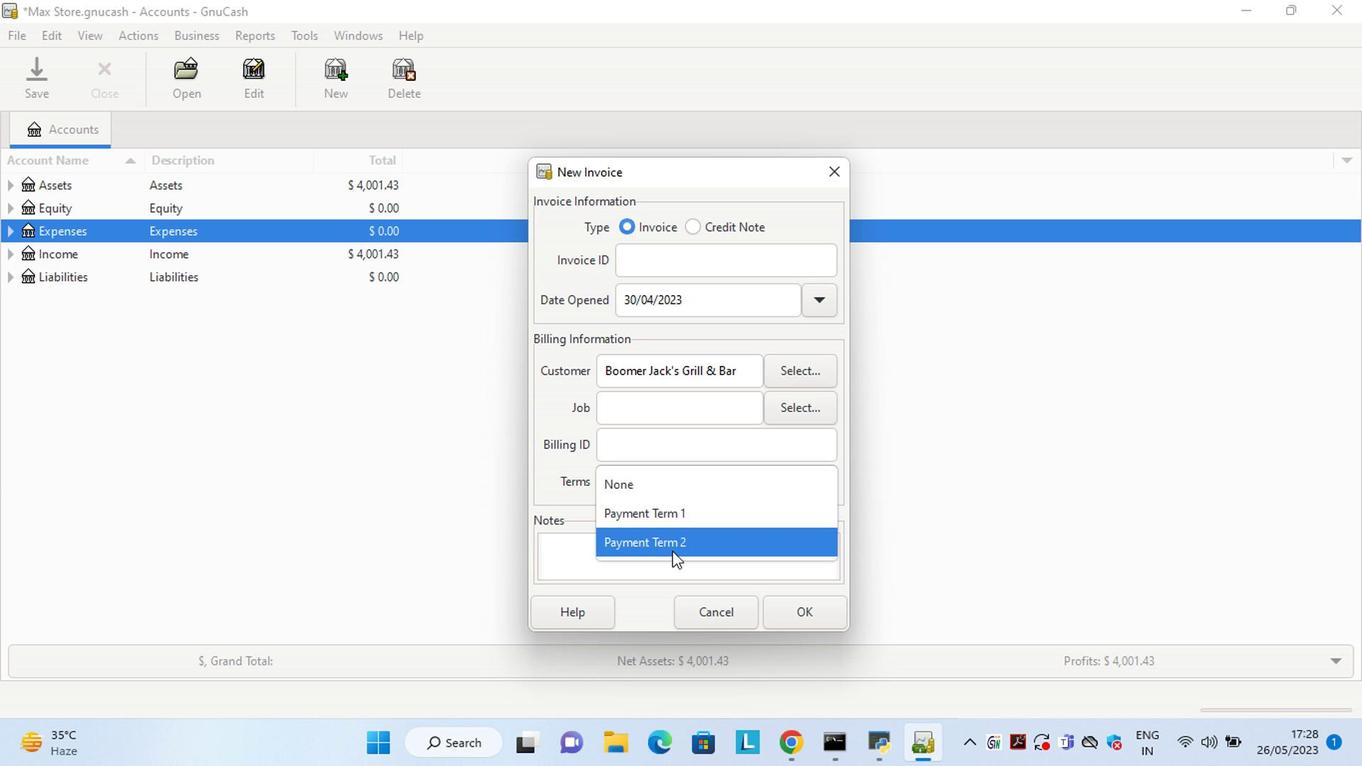 
Action: Mouse moved to (809, 618)
Screenshot: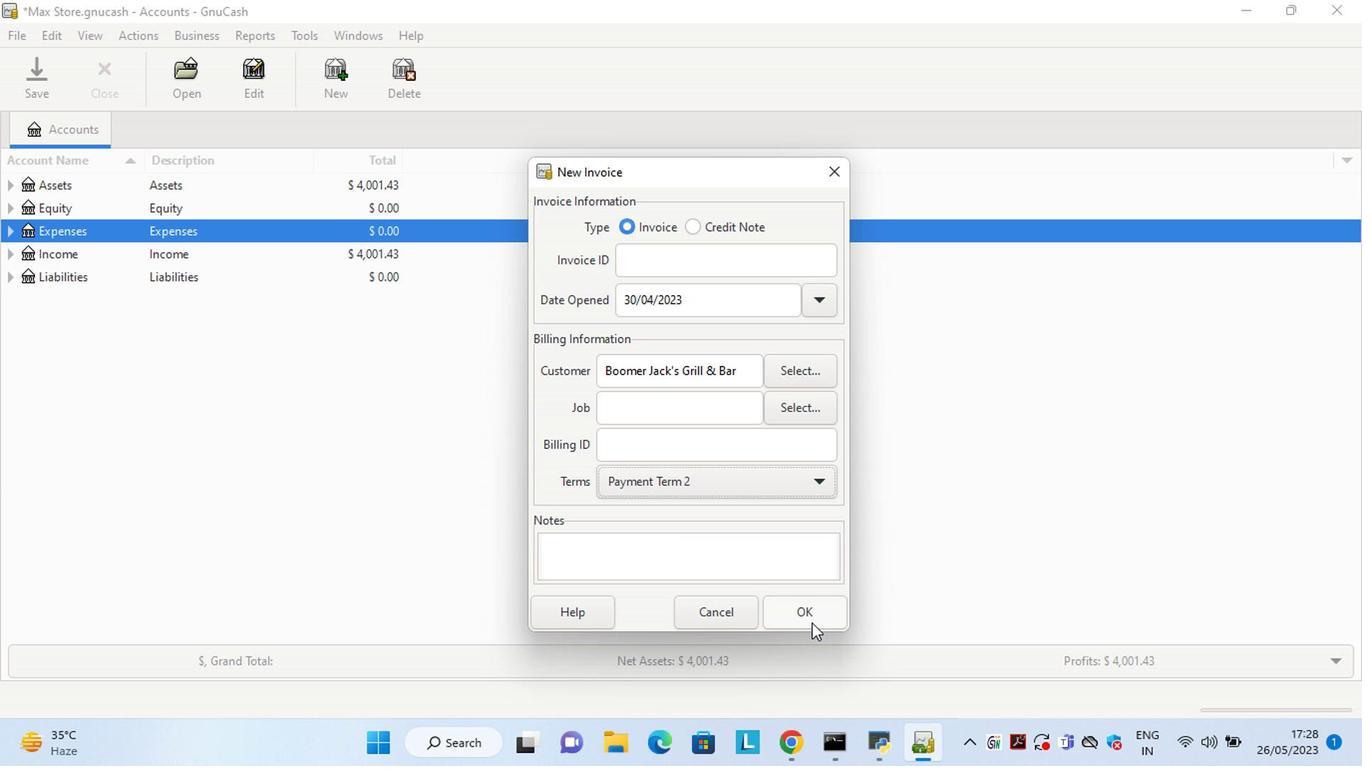 
Action: Mouse pressed left at (809, 618)
Screenshot: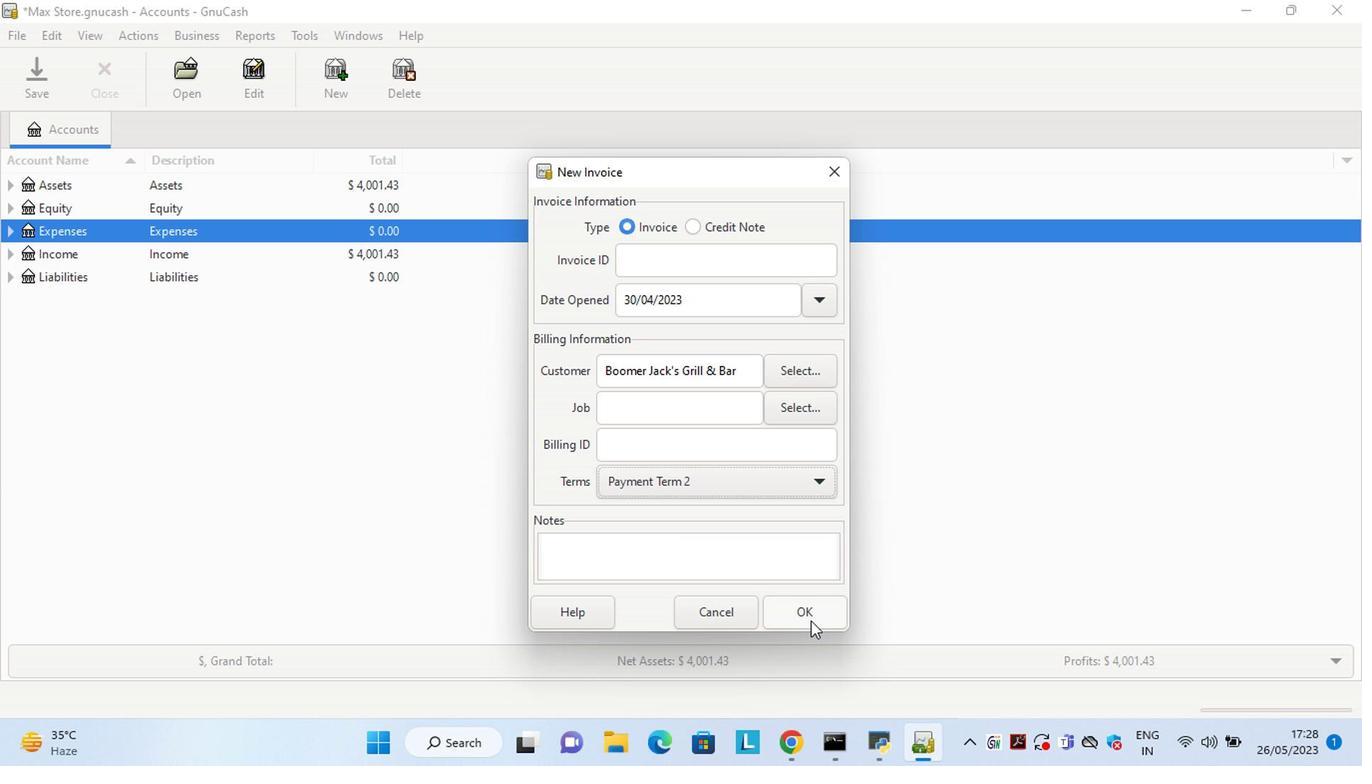 
Action: Mouse moved to (586, 431)
Screenshot: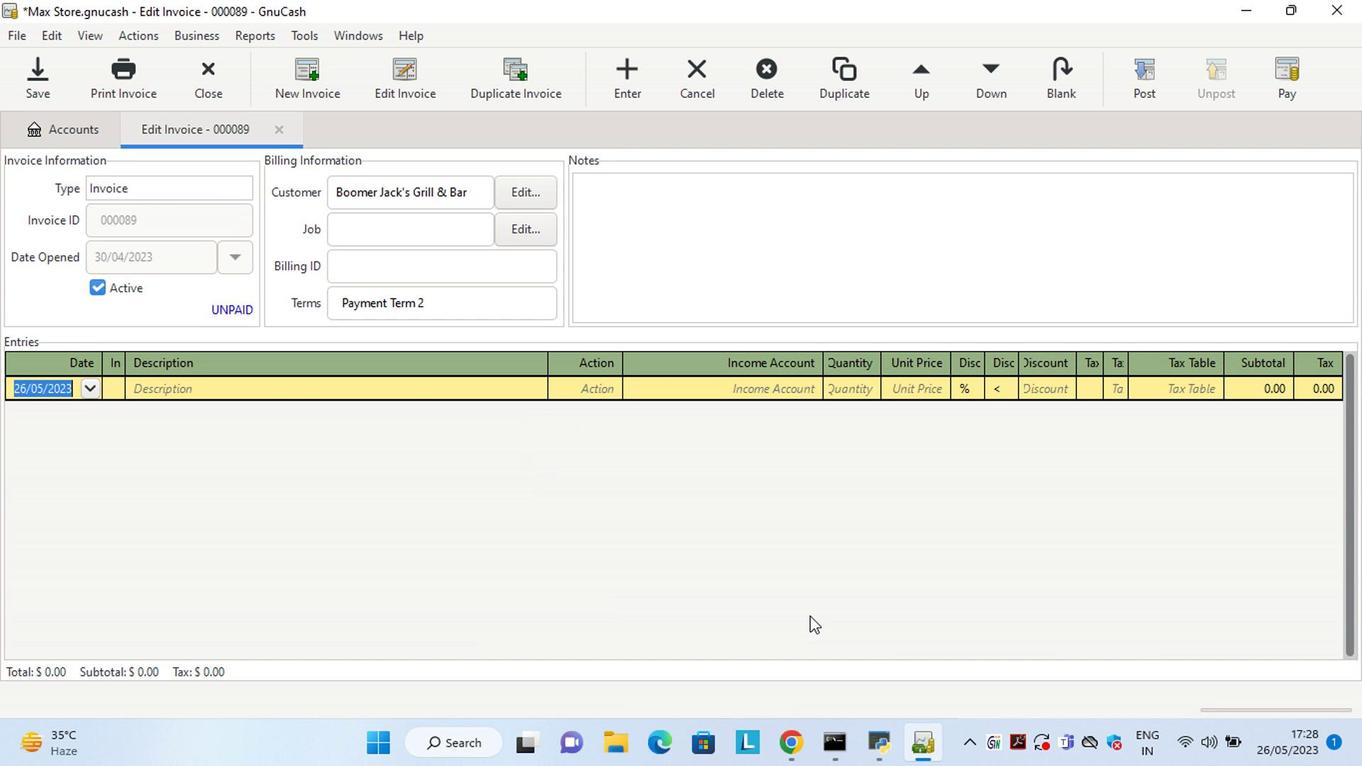 
Action: Key pressed <Key.left><Key.delete><Key.delete>30<Key.right><Key.right><Key.delete>4<Key.tab><Key.shift>Talenti<Key.space><Key.shift>Pacific<Key.space><Key.shift>Coast<Key.space><Key.shift>Pistachio<Key.space><Key.shift>Gelato<Key.space><Key.shift>Pint<Key.tab>masale2<Key.tab>4.25
Screenshot: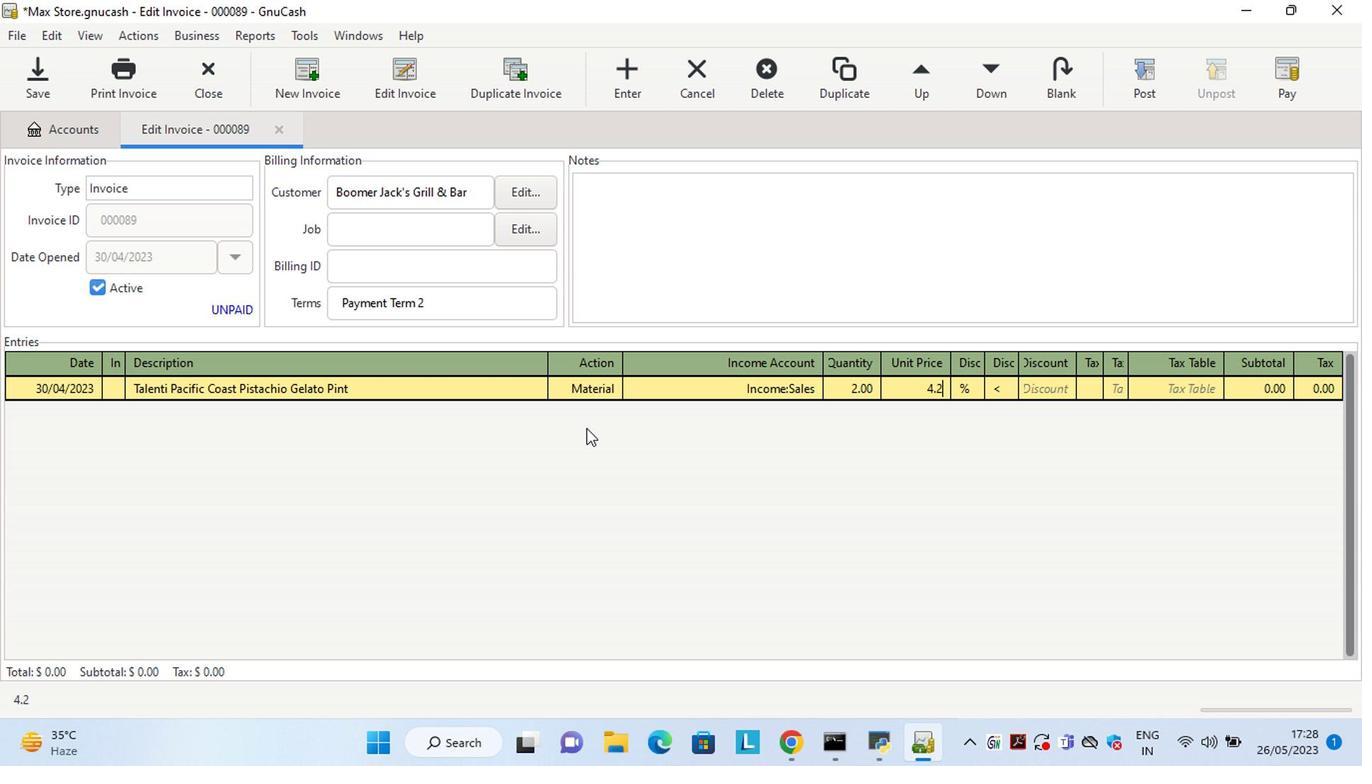 
Action: Mouse moved to (983, 386)
Screenshot: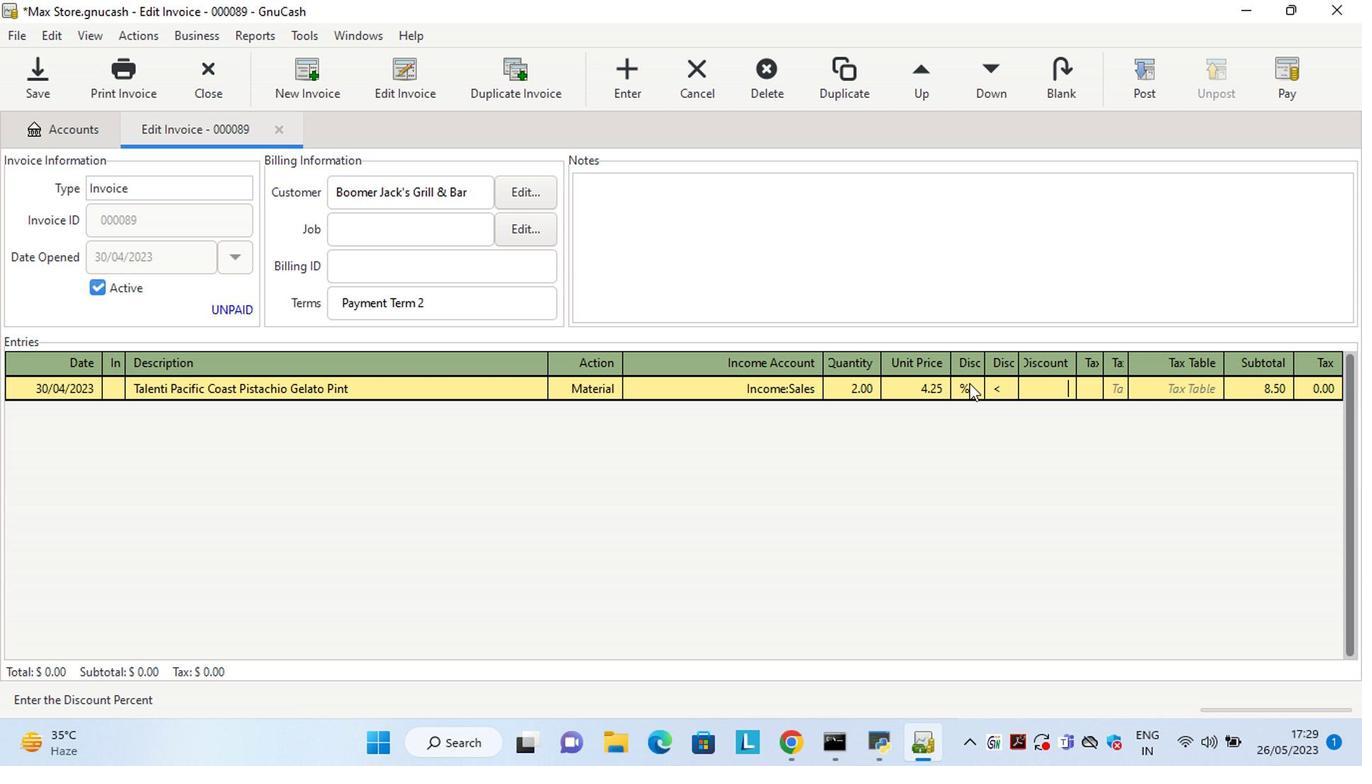 
Action: Mouse pressed left at (968, 386)
Screenshot: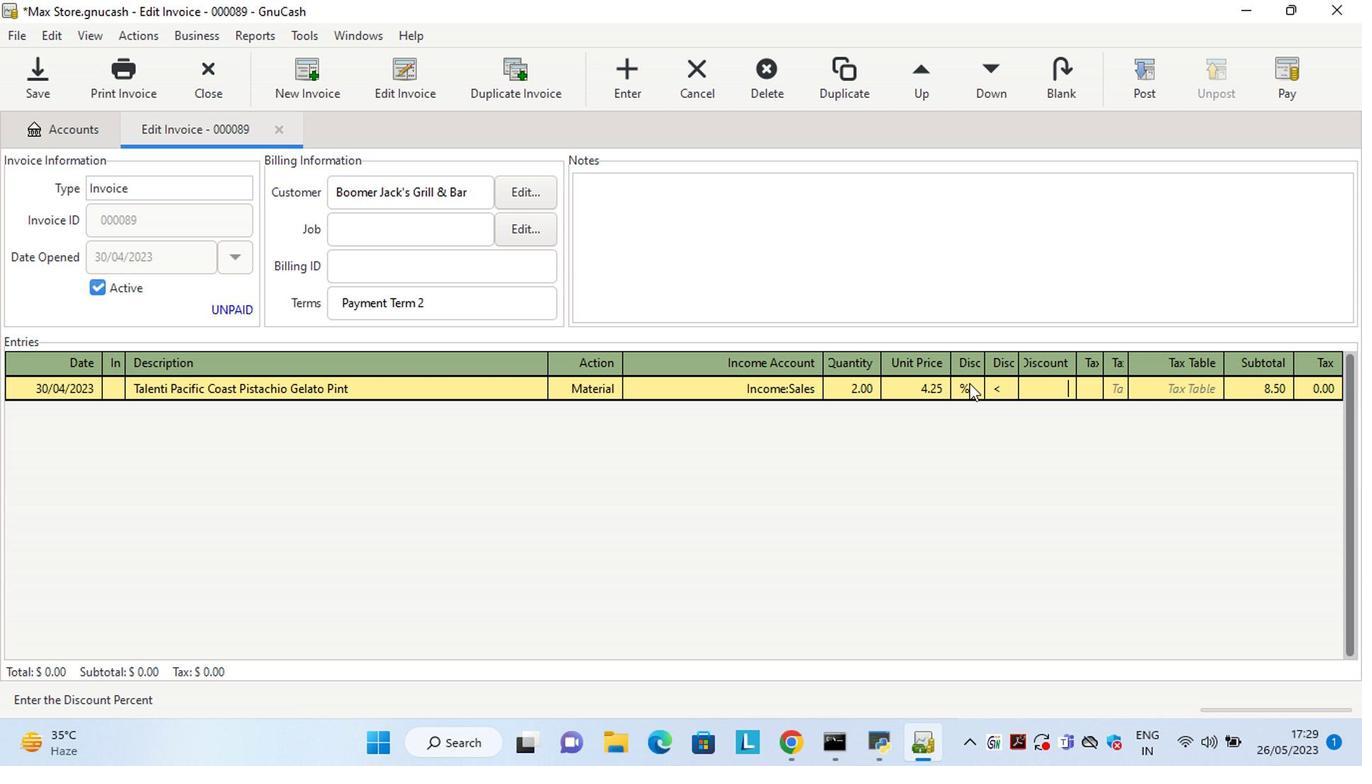
Action: Mouse moved to (1012, 395)
Screenshot: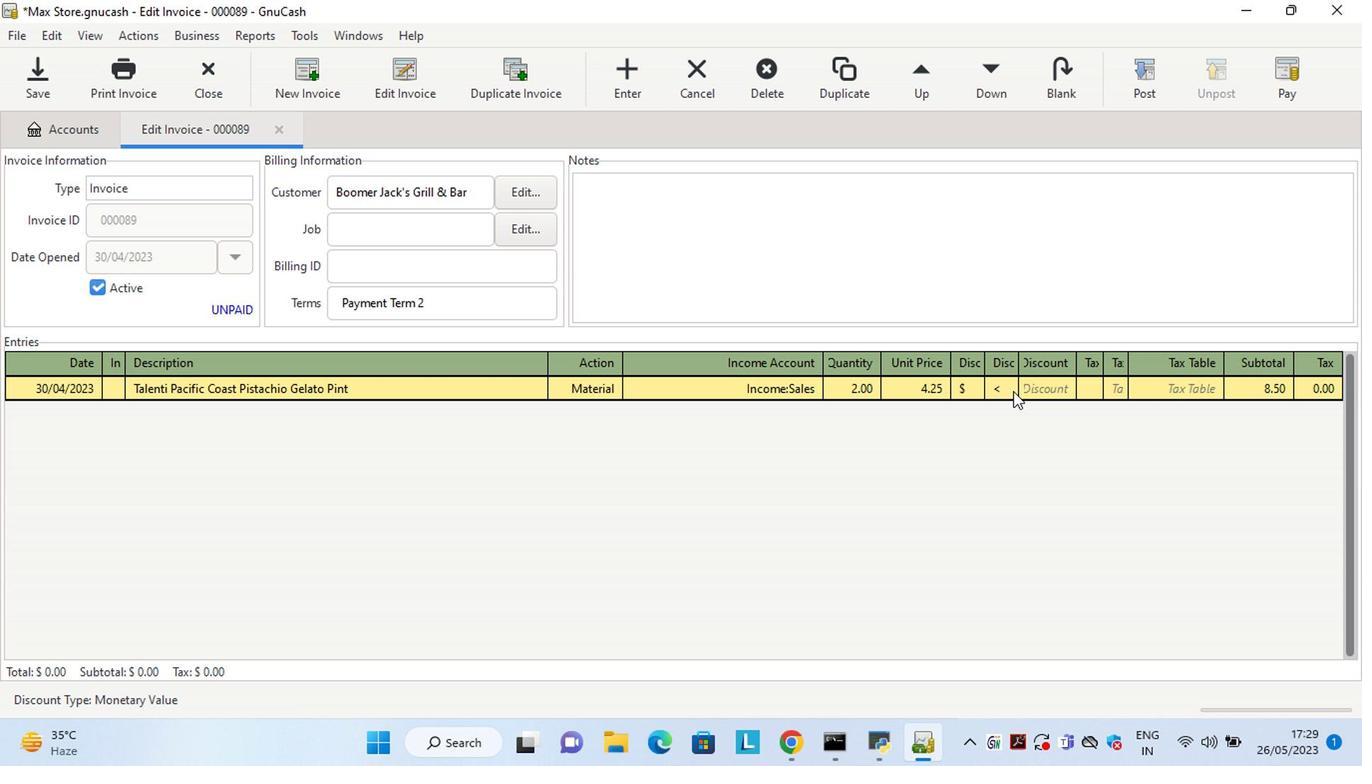 
Action: Mouse pressed left at (1012, 395)
Screenshot: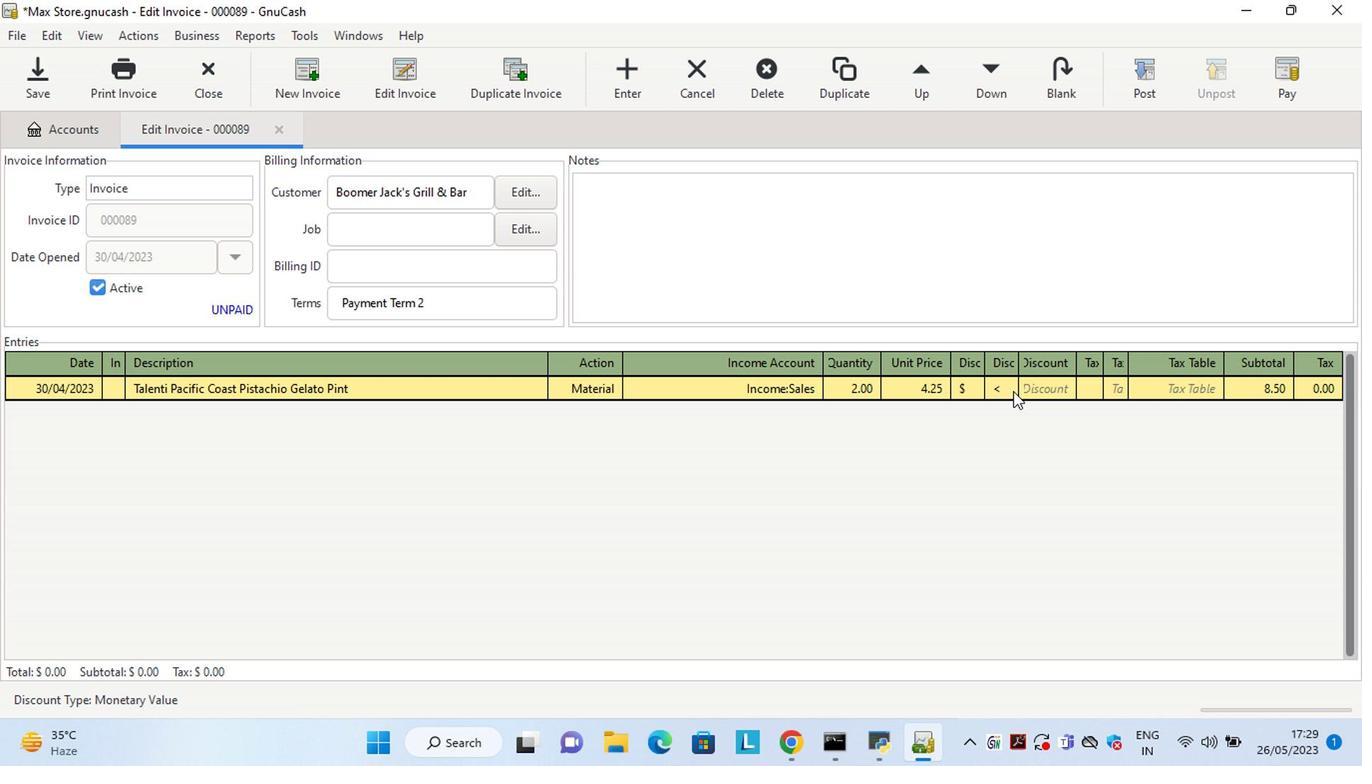 
Action: Mouse moved to (1025, 390)
Screenshot: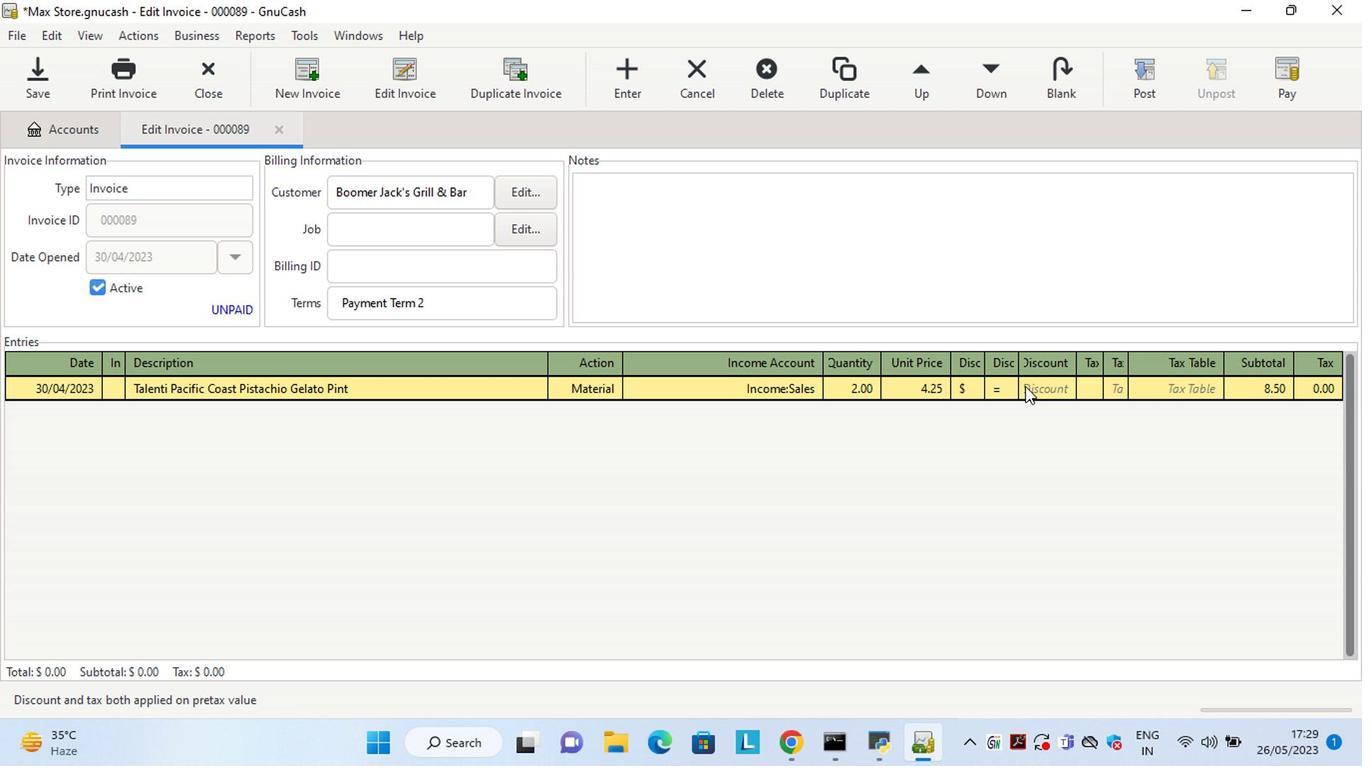 
Action: Mouse pressed left at (1025, 390)
Screenshot: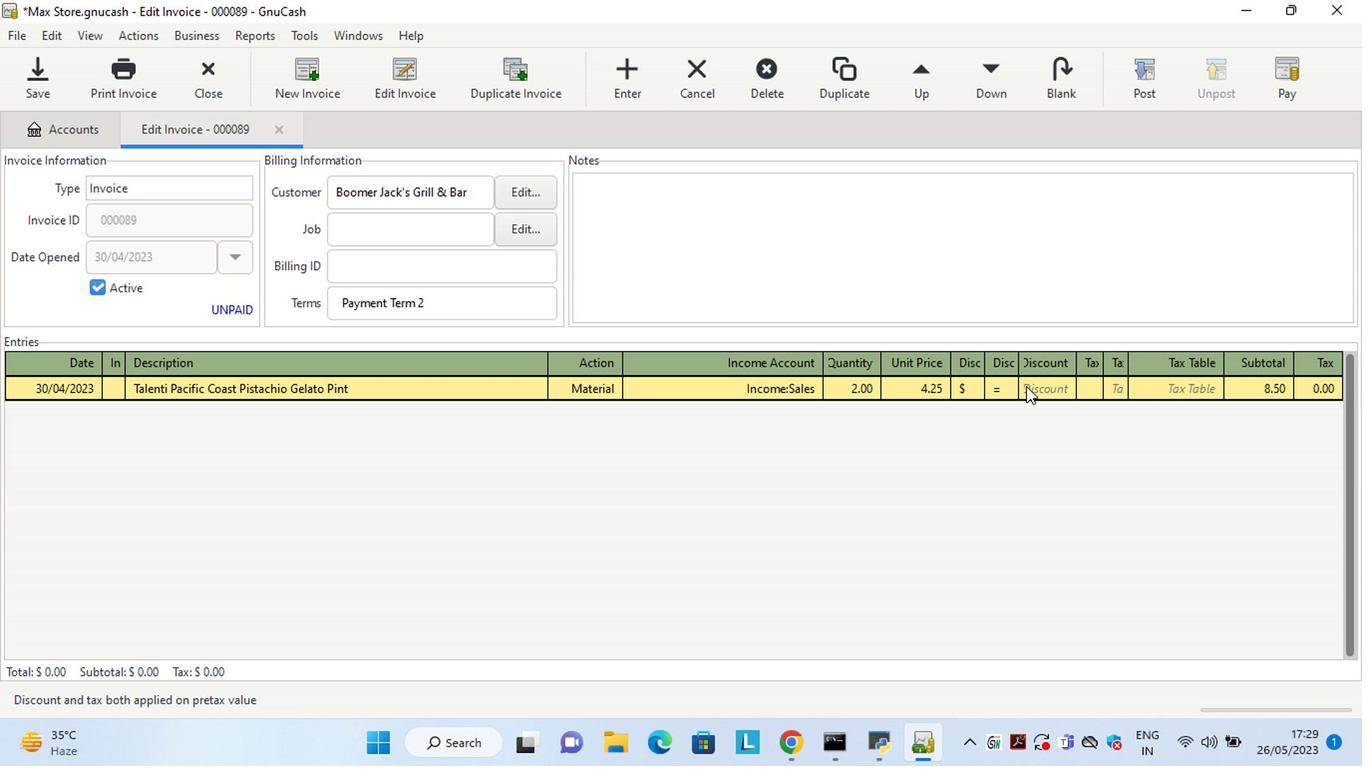 
Action: Key pressed 2<Key.tab><Key.tab><Key.shift>Pine-<Key.shift>Sol<Key.space><Key.shift>Multi-<Key.shift>Surface<Key.space><Key.shift>Cler<Key.space><Key.shift>Original<Key.tab>ma<Key.tab>sle<Key.tab>1<Key.tab>8.2<Key.backspace>65<Key.tab>
Screenshot: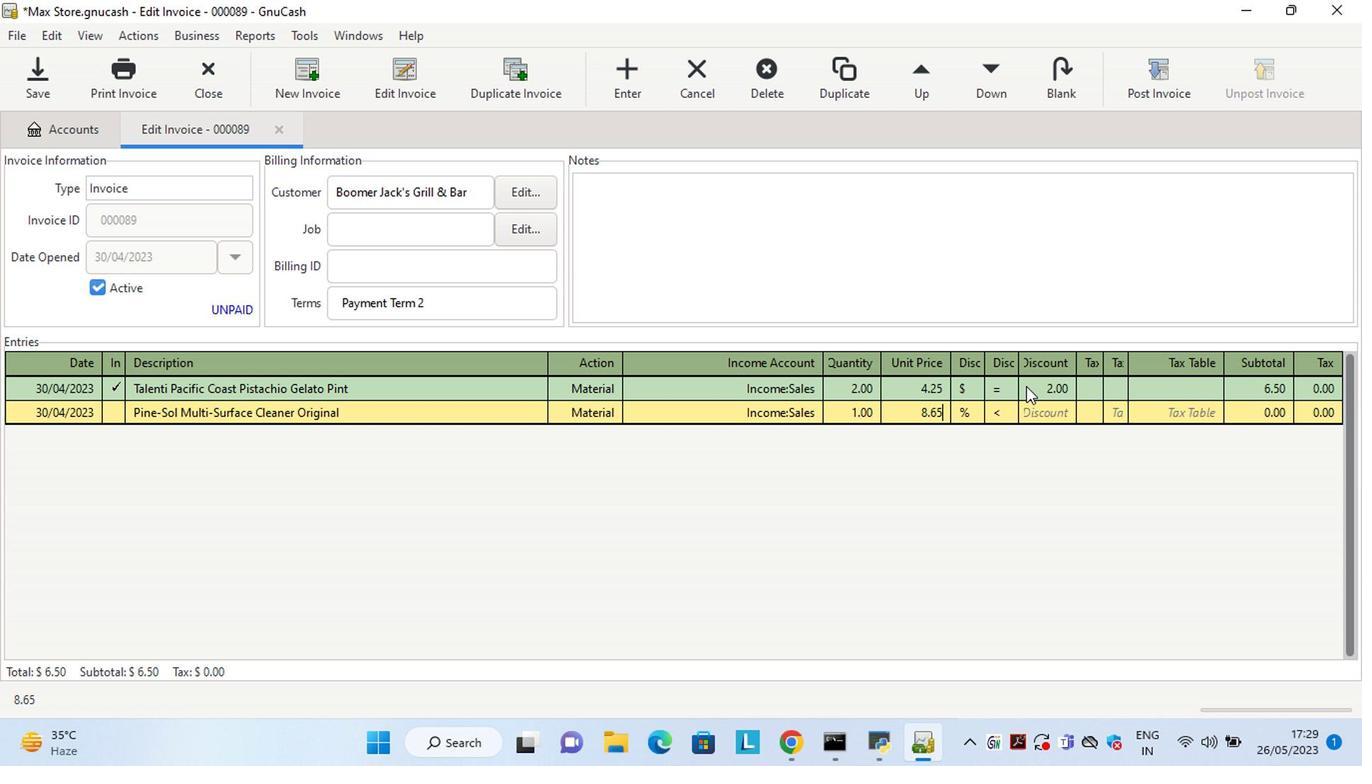 
Action: Mouse moved to (965, 413)
Screenshot: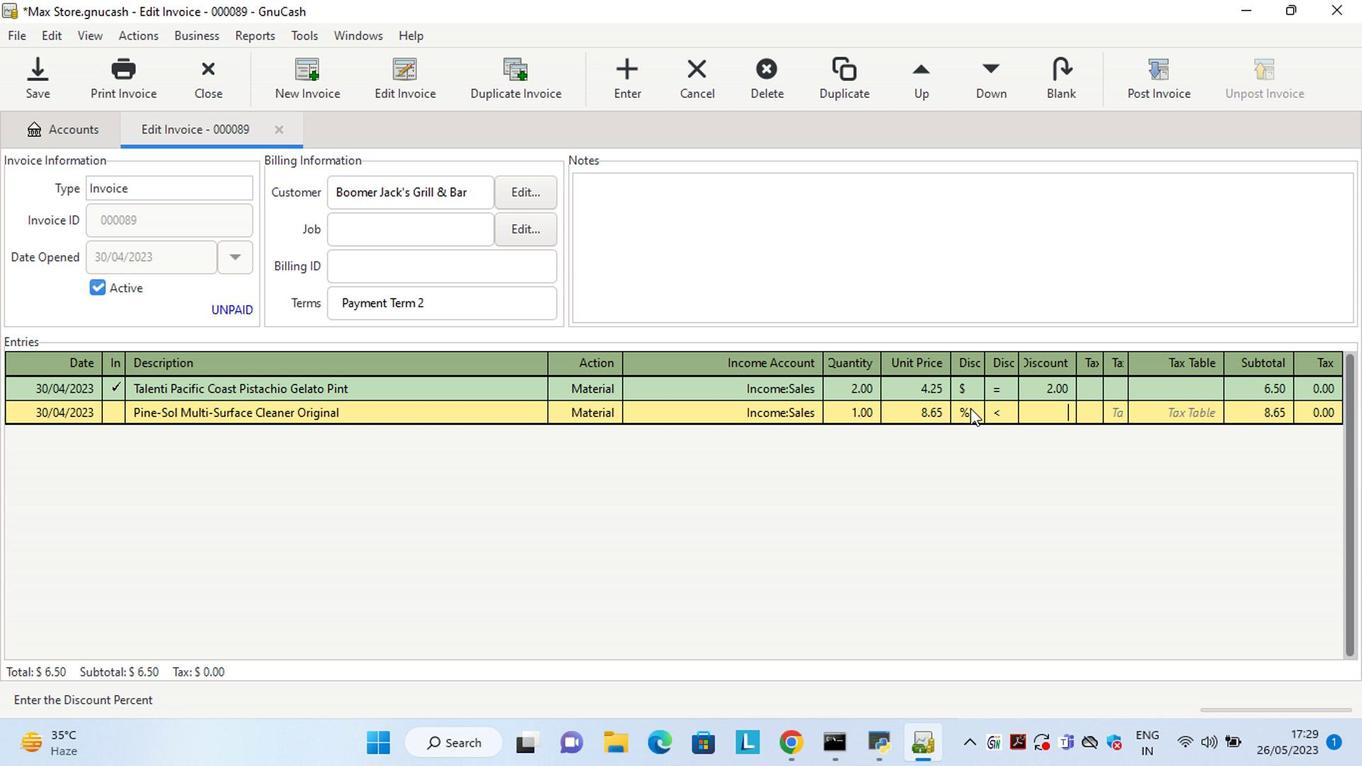
Action: Mouse pressed left at (965, 413)
Screenshot: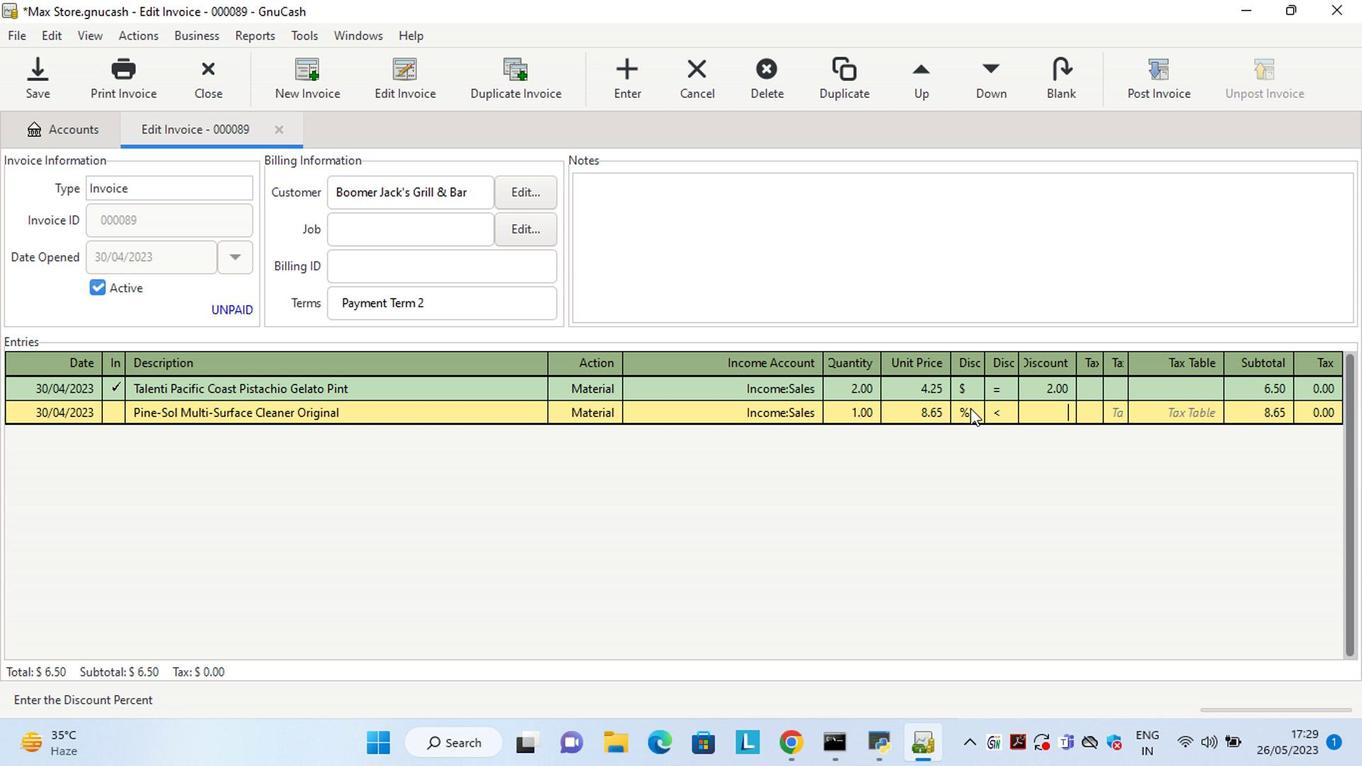 
Action: Mouse moved to (1003, 416)
Screenshot: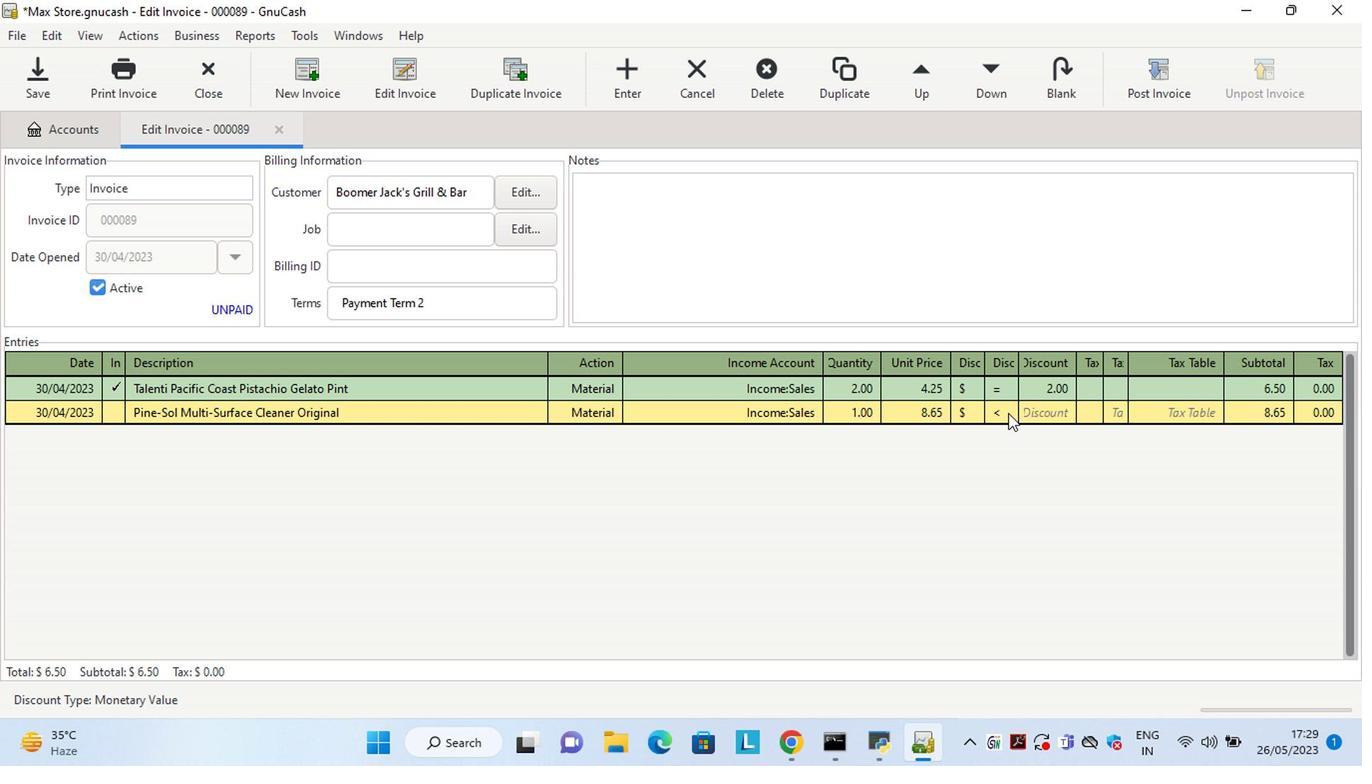 
Action: Mouse pressed left at (1003, 416)
Screenshot: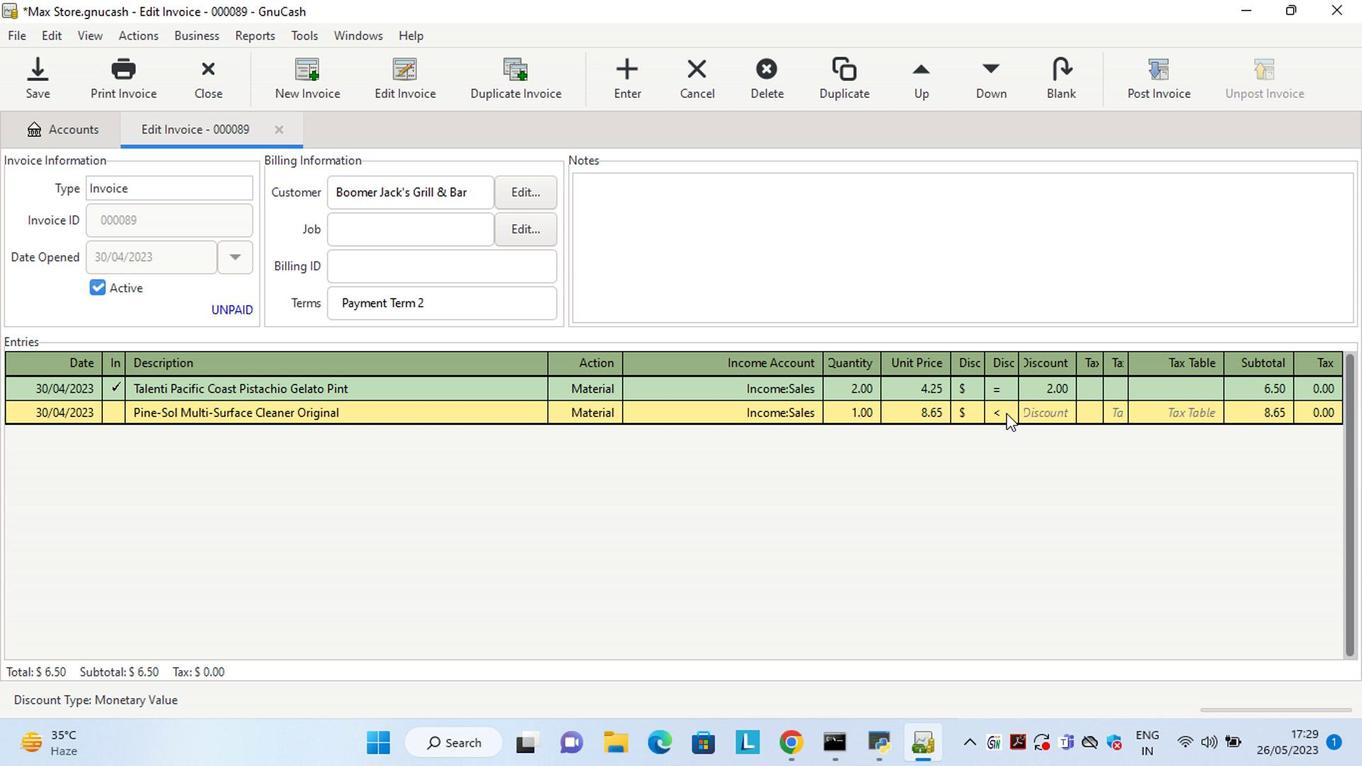 
Action: Mouse moved to (1040, 415)
Screenshot: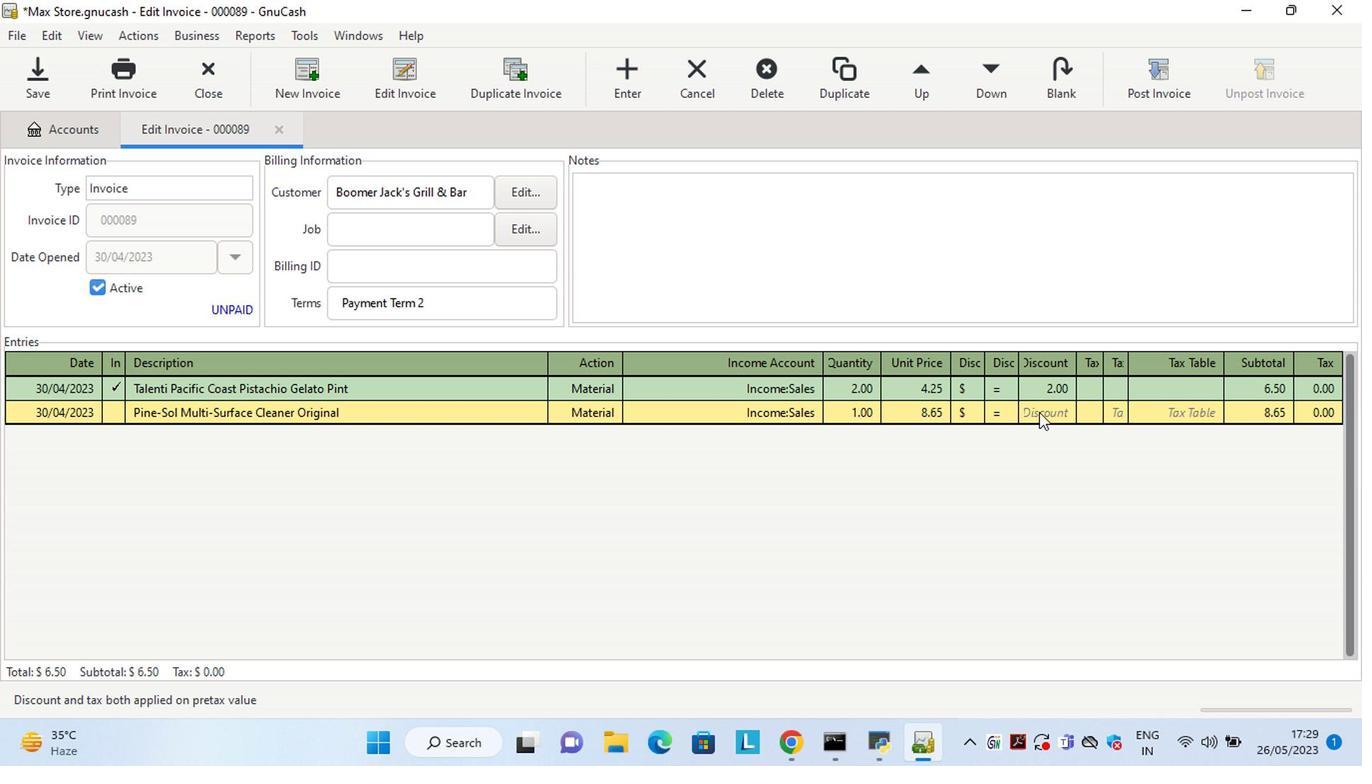 
Action: Mouse pressed left at (1040, 415)
Screenshot: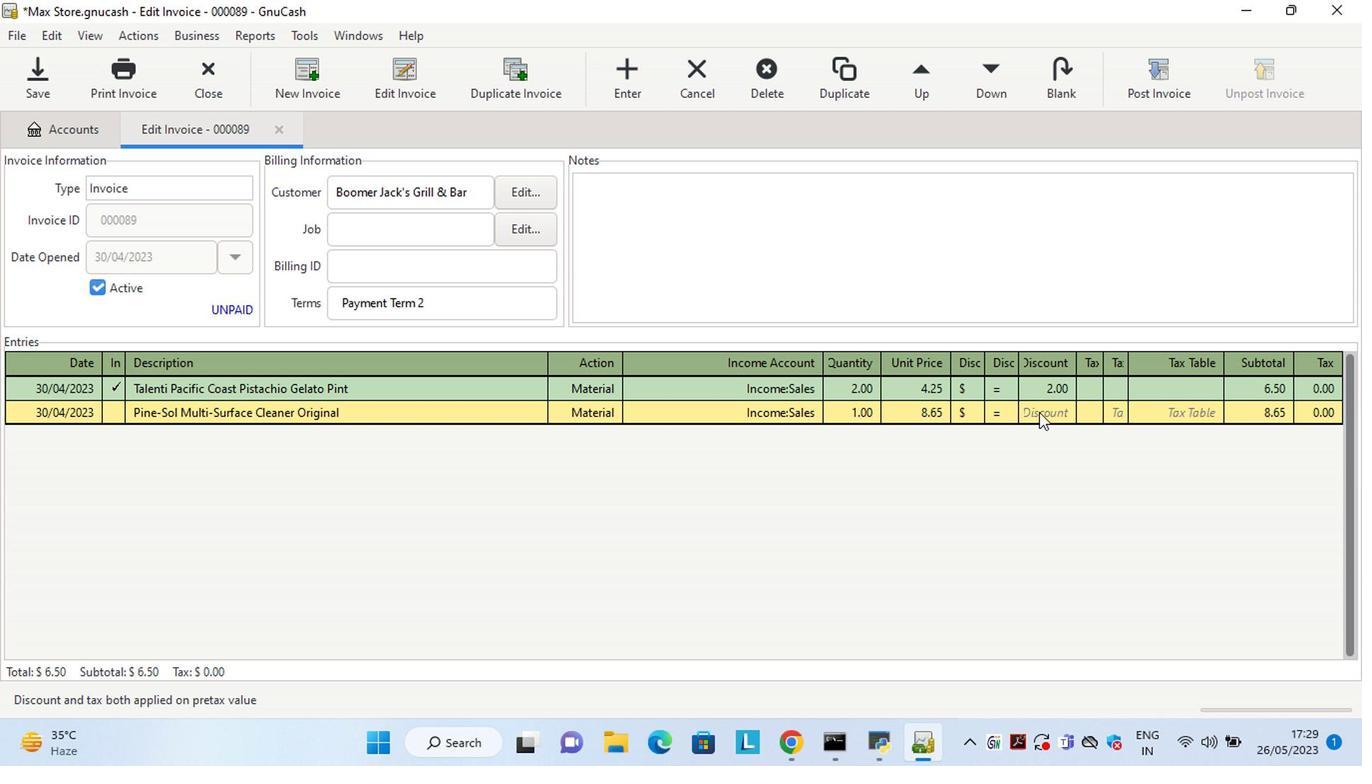 
Action: Key pressed 3<Key.tab><Key.tab><Key.shift>Display<Key.space><Key.shift>Stand<Key.space><Key.shift>Small<Key.space><Key.shift>Gold<Key.tab>ma<Key.tab>sale<Key.tab>2<Key.tab>9.65<Key.tab>
Screenshot: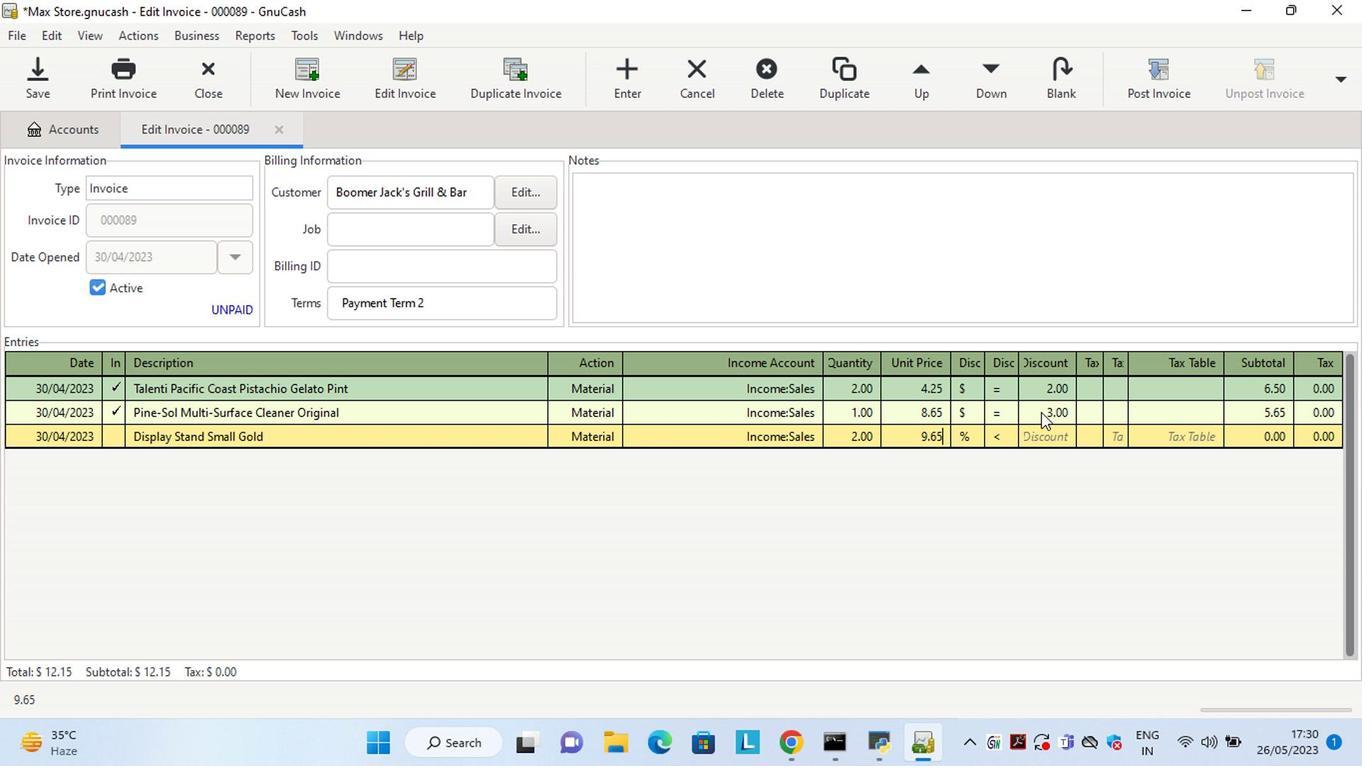 
Action: Mouse moved to (995, 437)
Screenshot: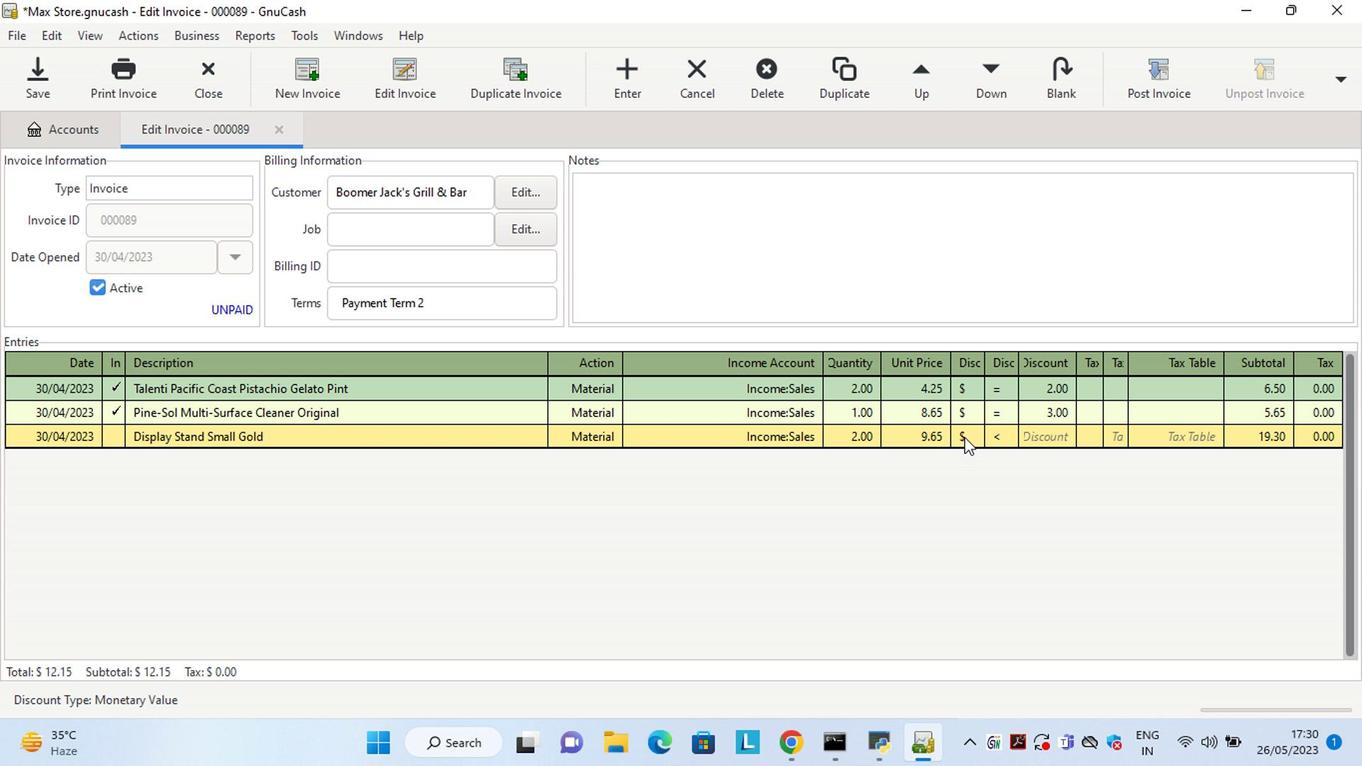 
Action: Mouse pressed left at (995, 437)
Screenshot: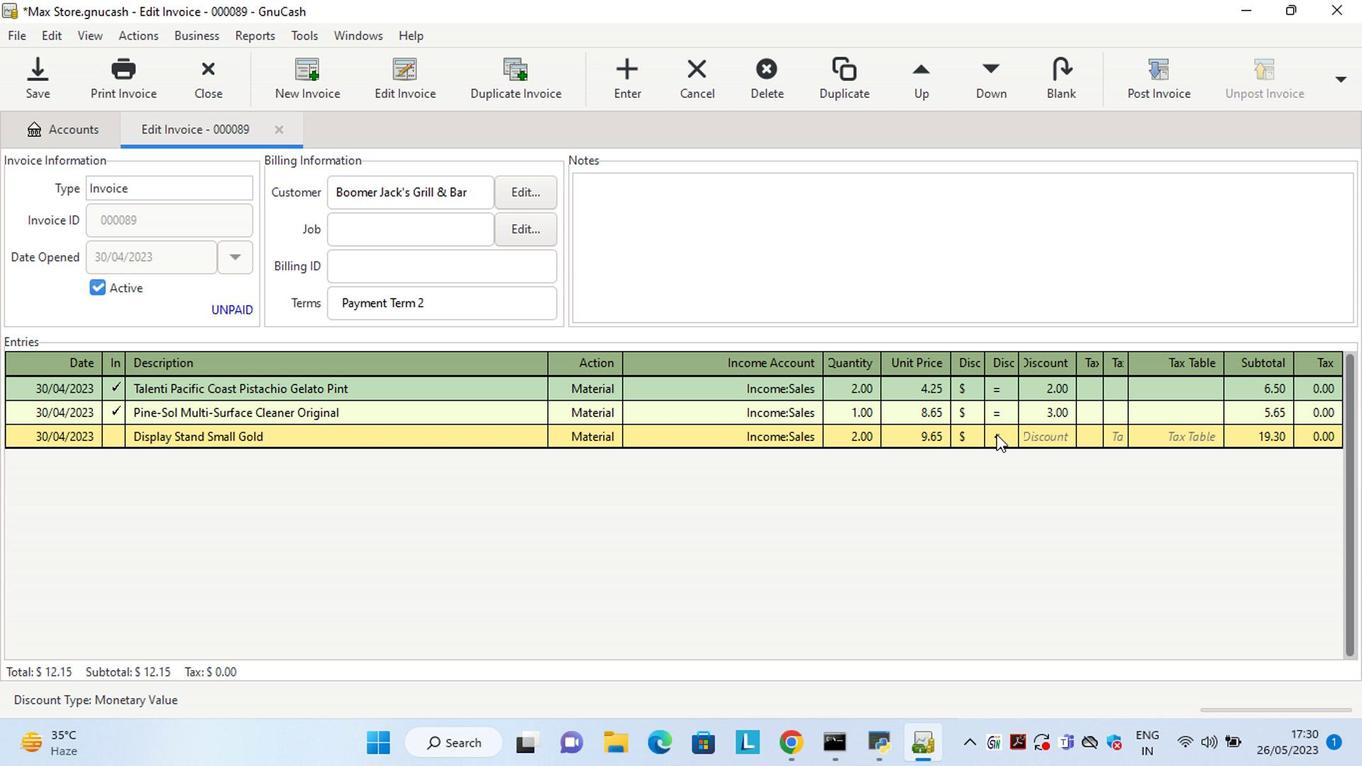 
Action: Mouse moved to (1023, 438)
Screenshot: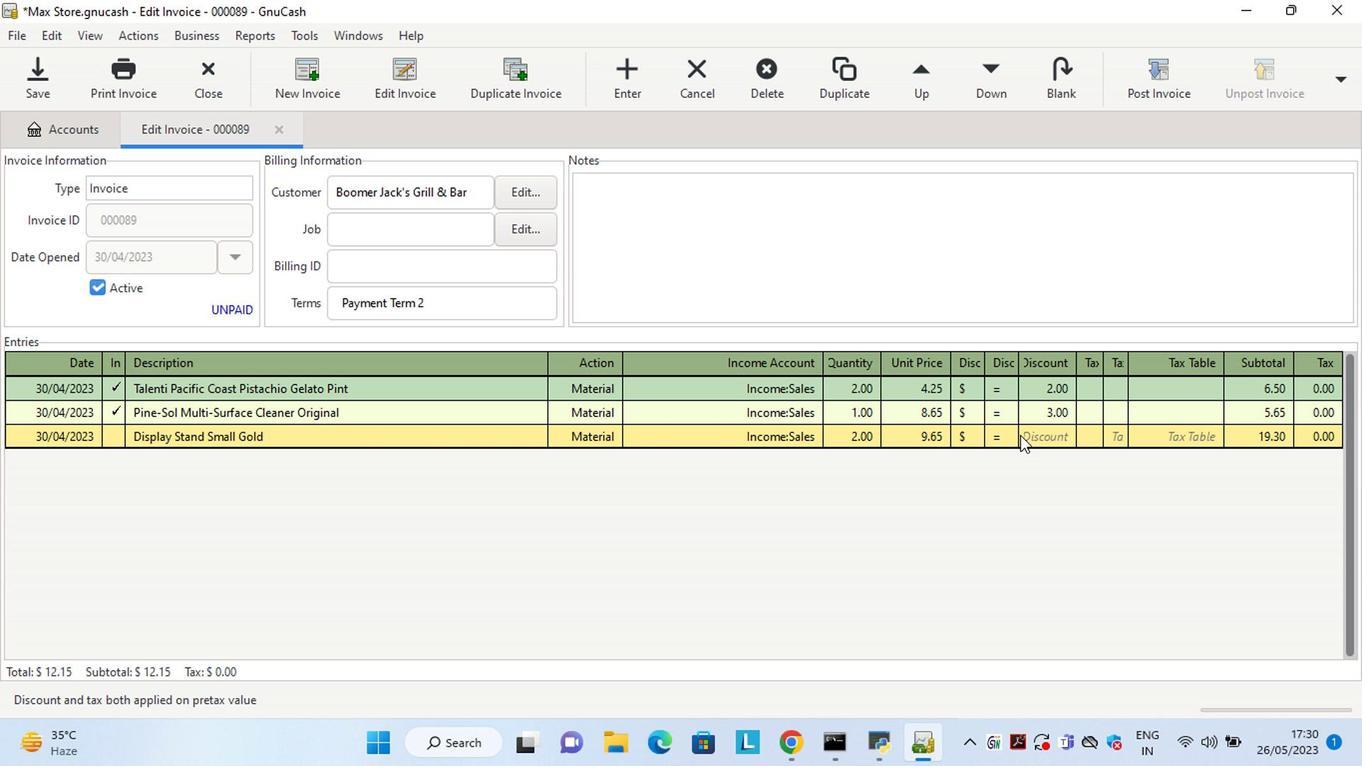 
Action: Mouse pressed left at (1023, 438)
Screenshot: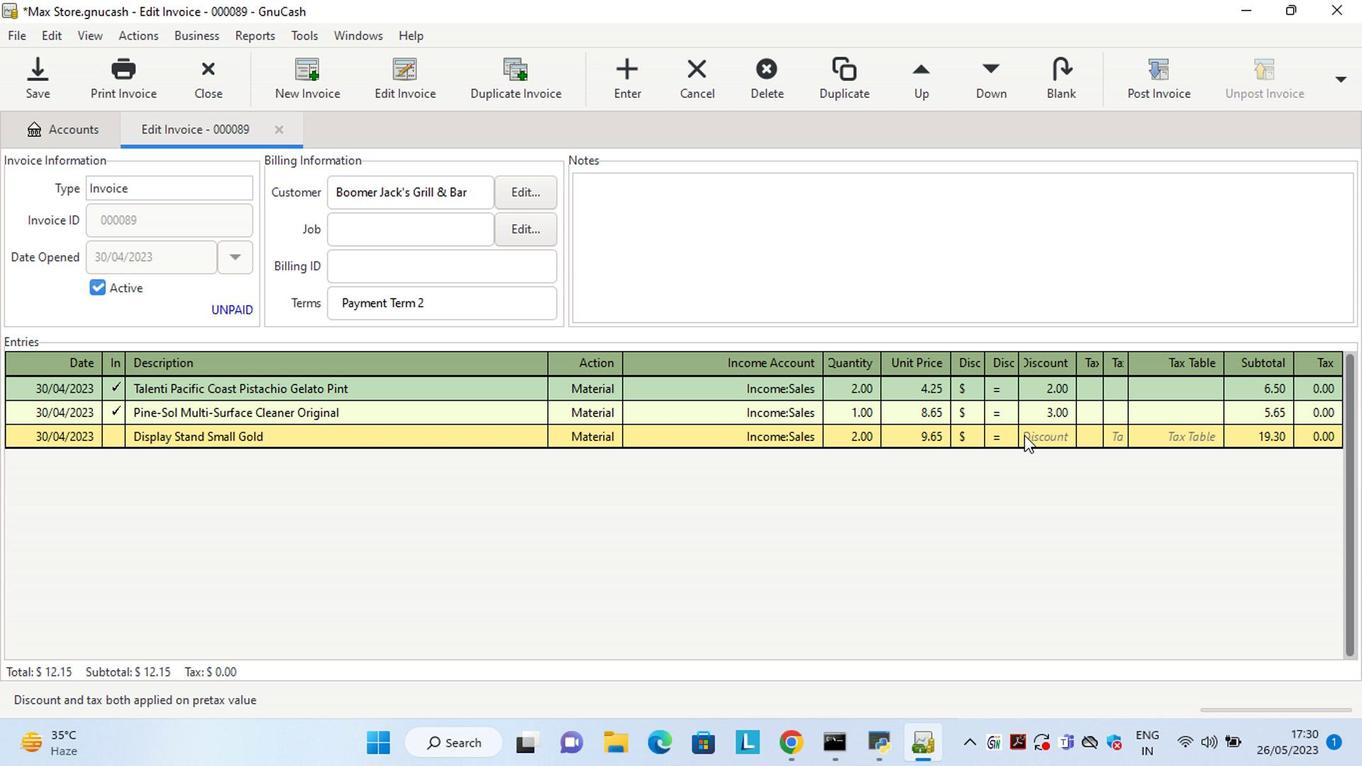 
Action: Key pressed 3.5<Key.tab>
Screenshot: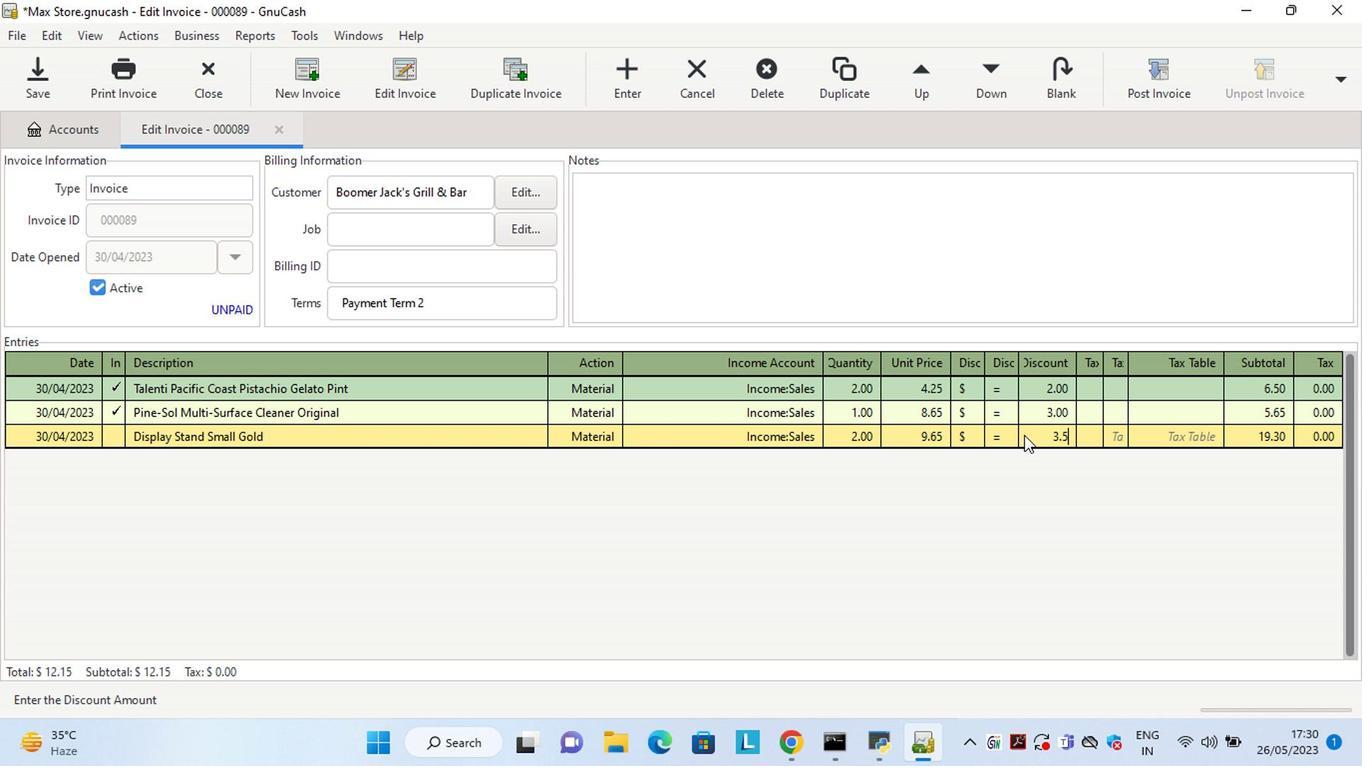 
Action: Mouse moved to (832, 261)
Screenshot: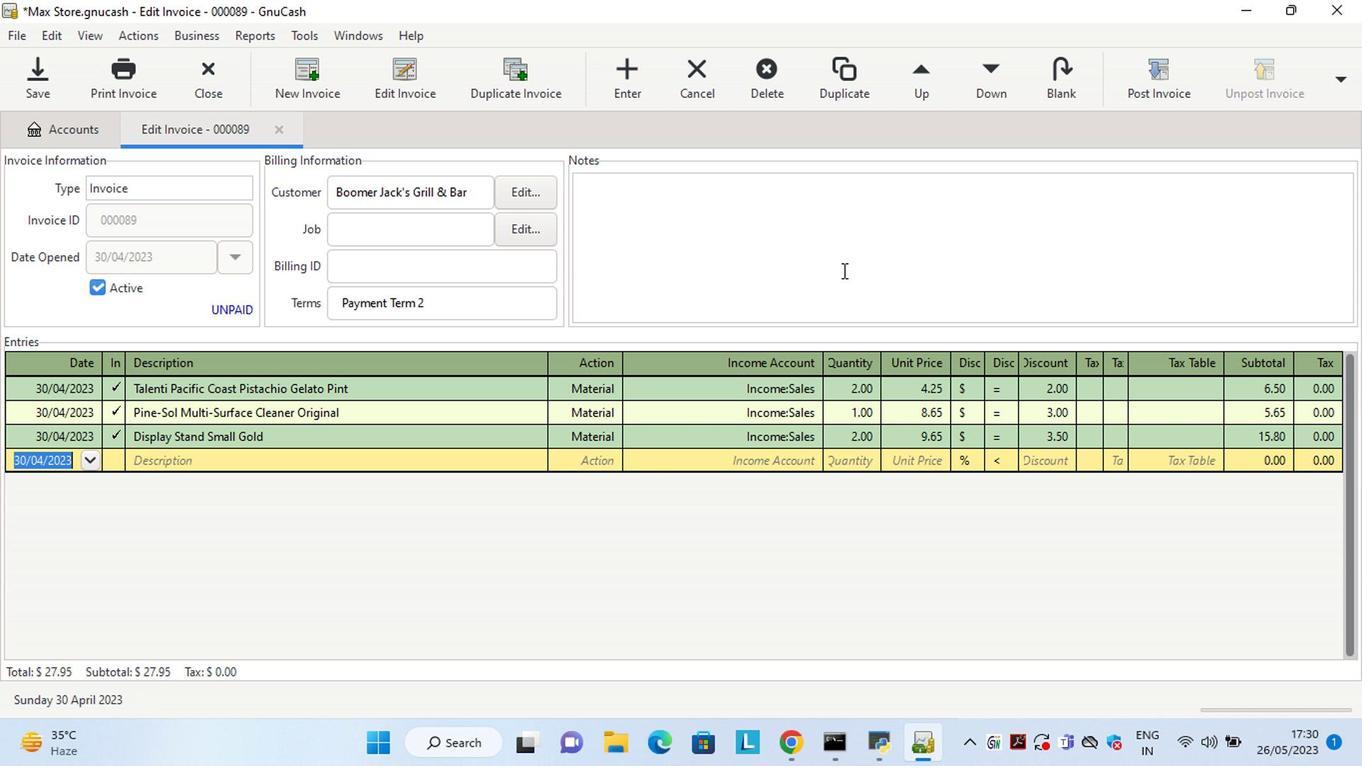 
Action: Mouse pressed left at (832, 261)
Screenshot: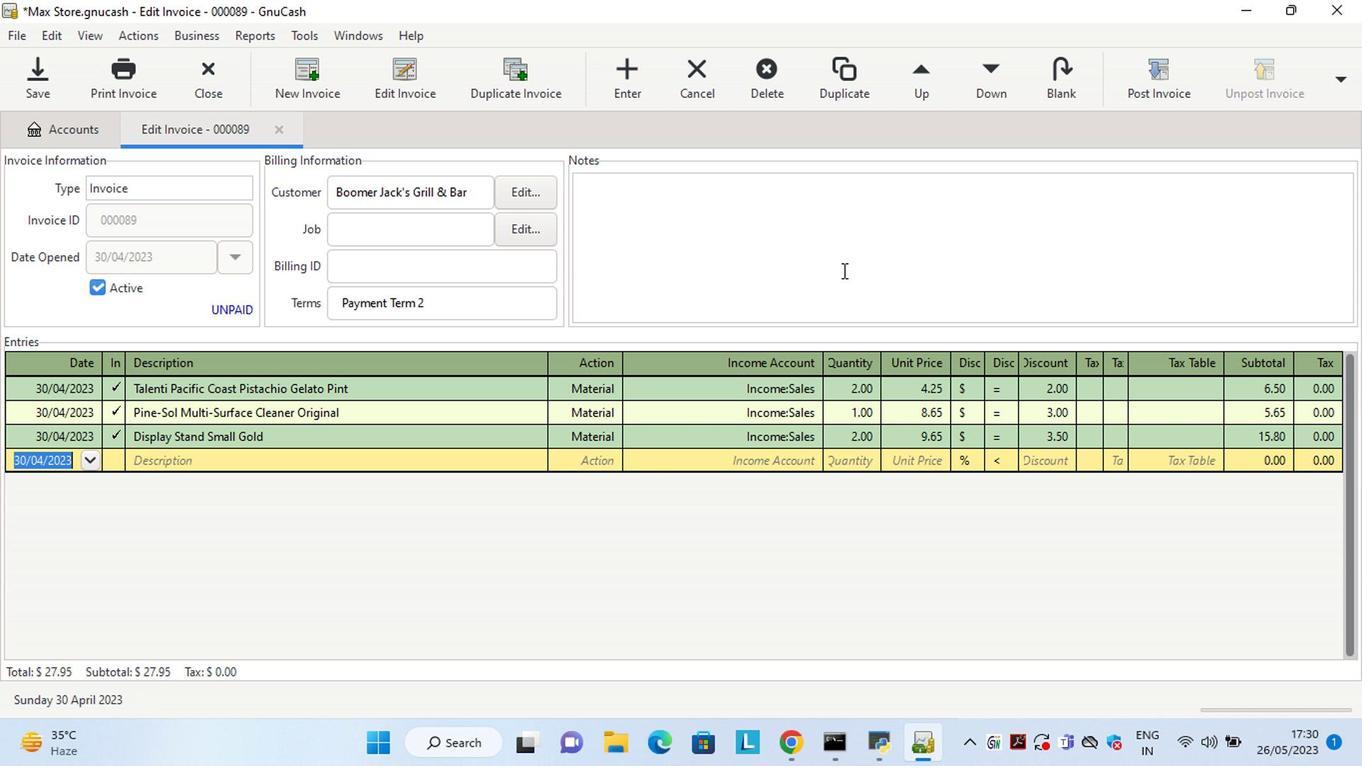 
Action: Key pressed <Key.shift>Looking<Key.space>forward<Key.space>to<Key.space>servng<Key.space>you<Key.space>again.
Screenshot: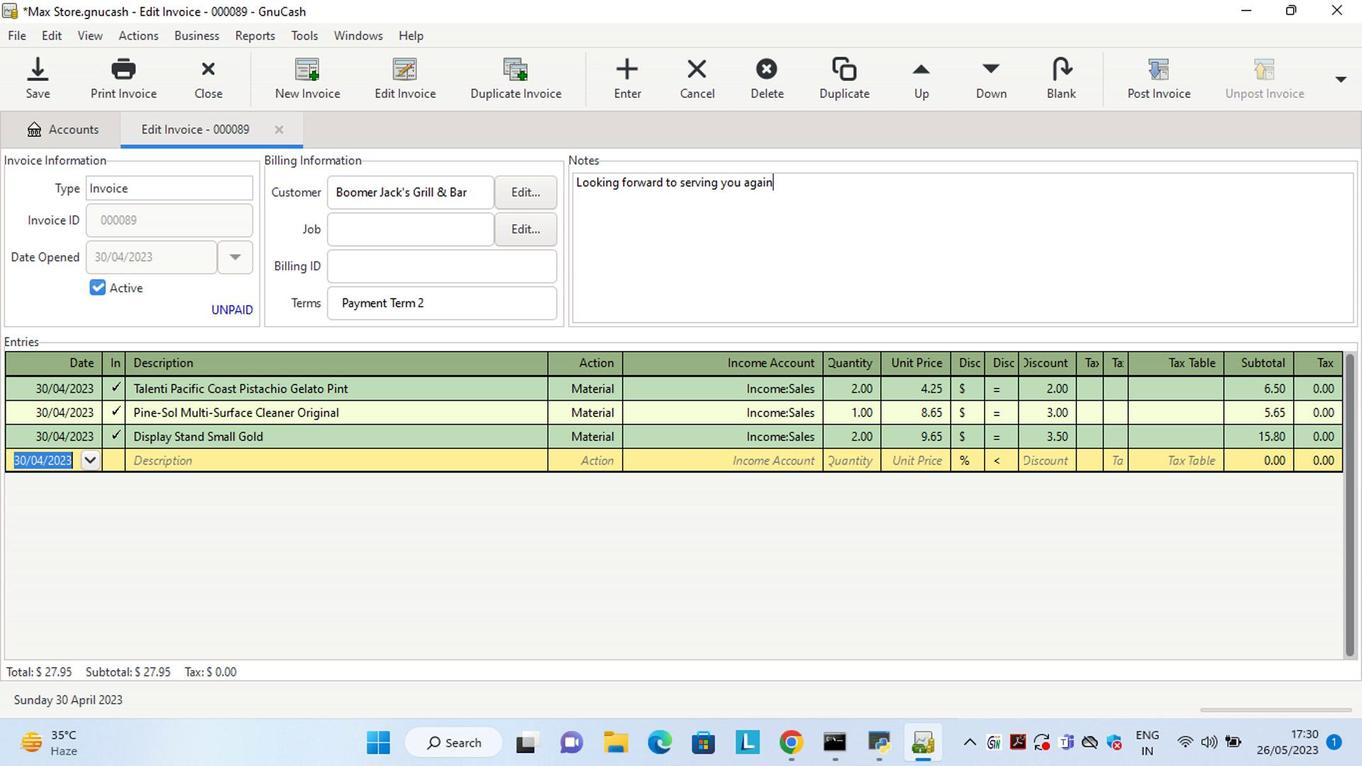 
Action: Mouse moved to (1151, 83)
Screenshot: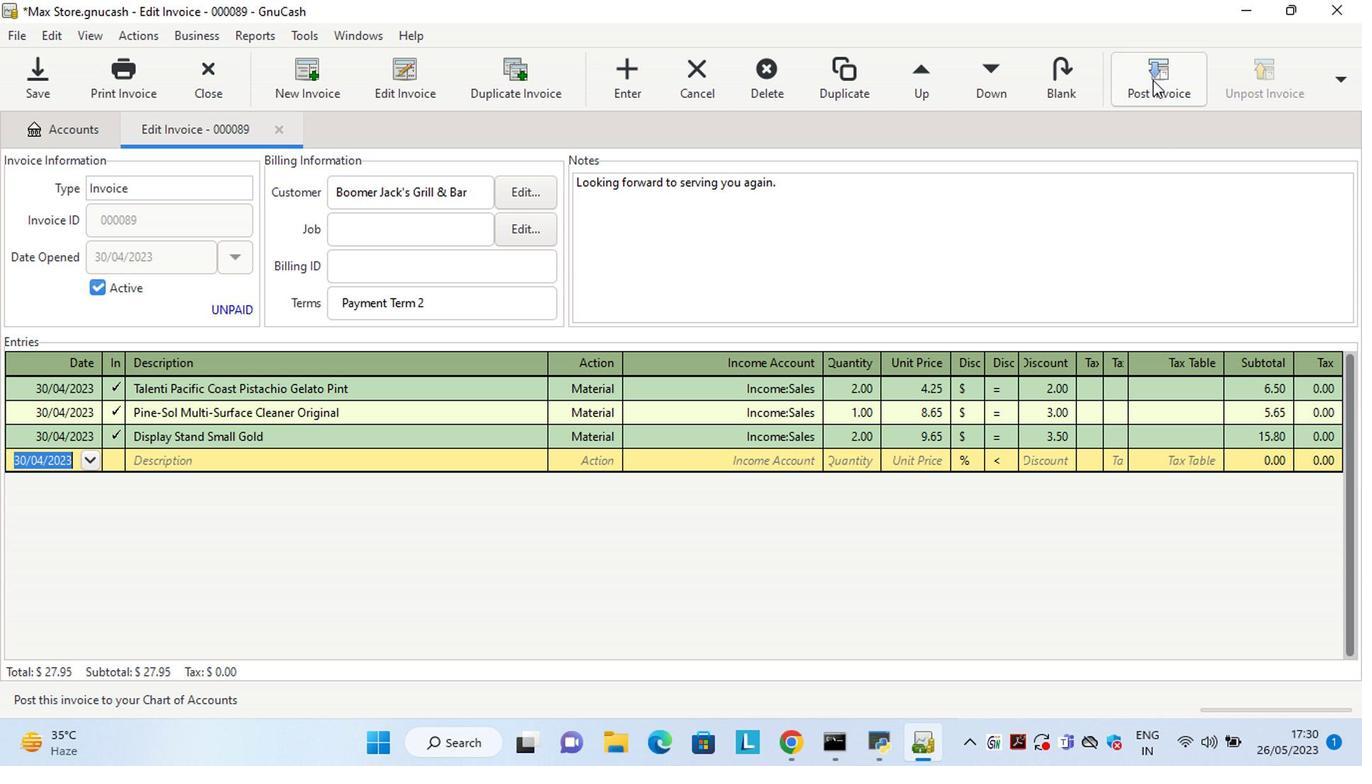 
Action: Mouse pressed left at (1151, 83)
Screenshot: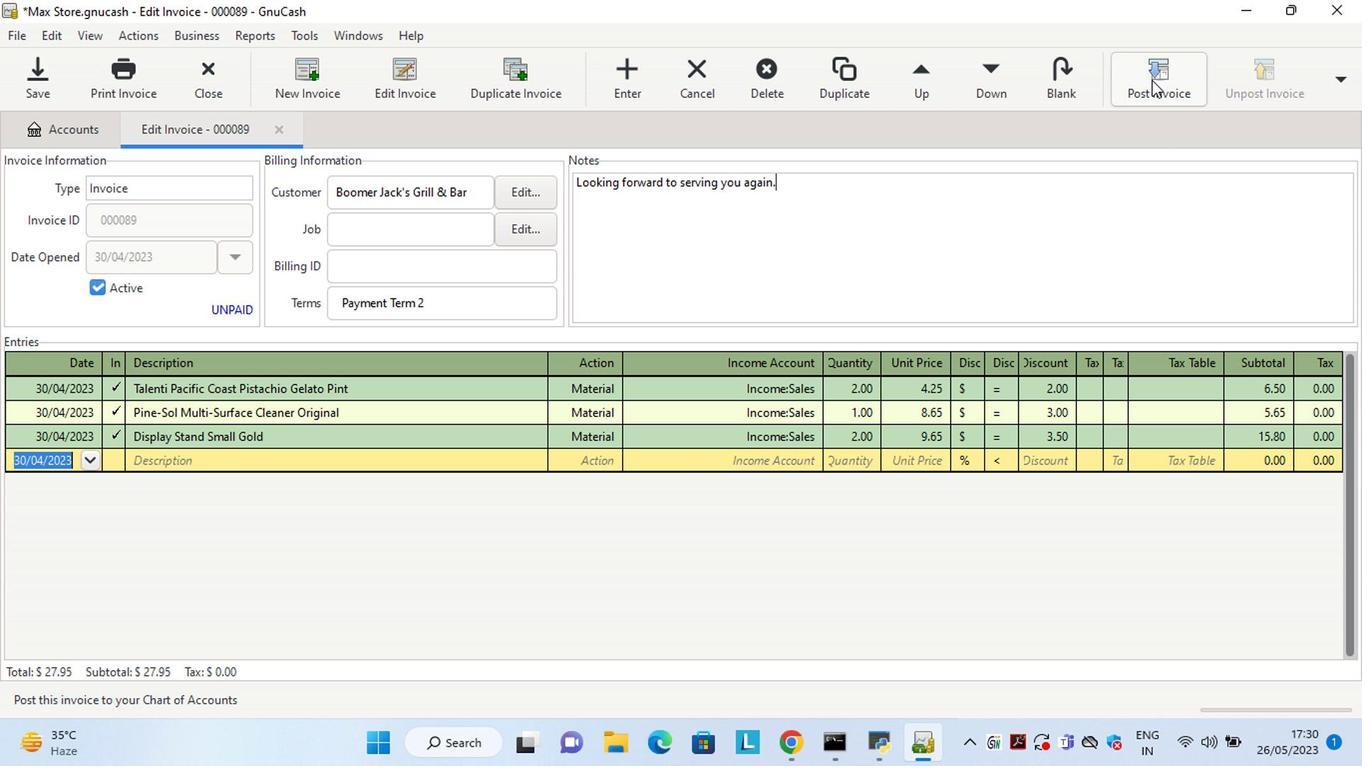 
Action: Mouse moved to (1150, 83)
Screenshot: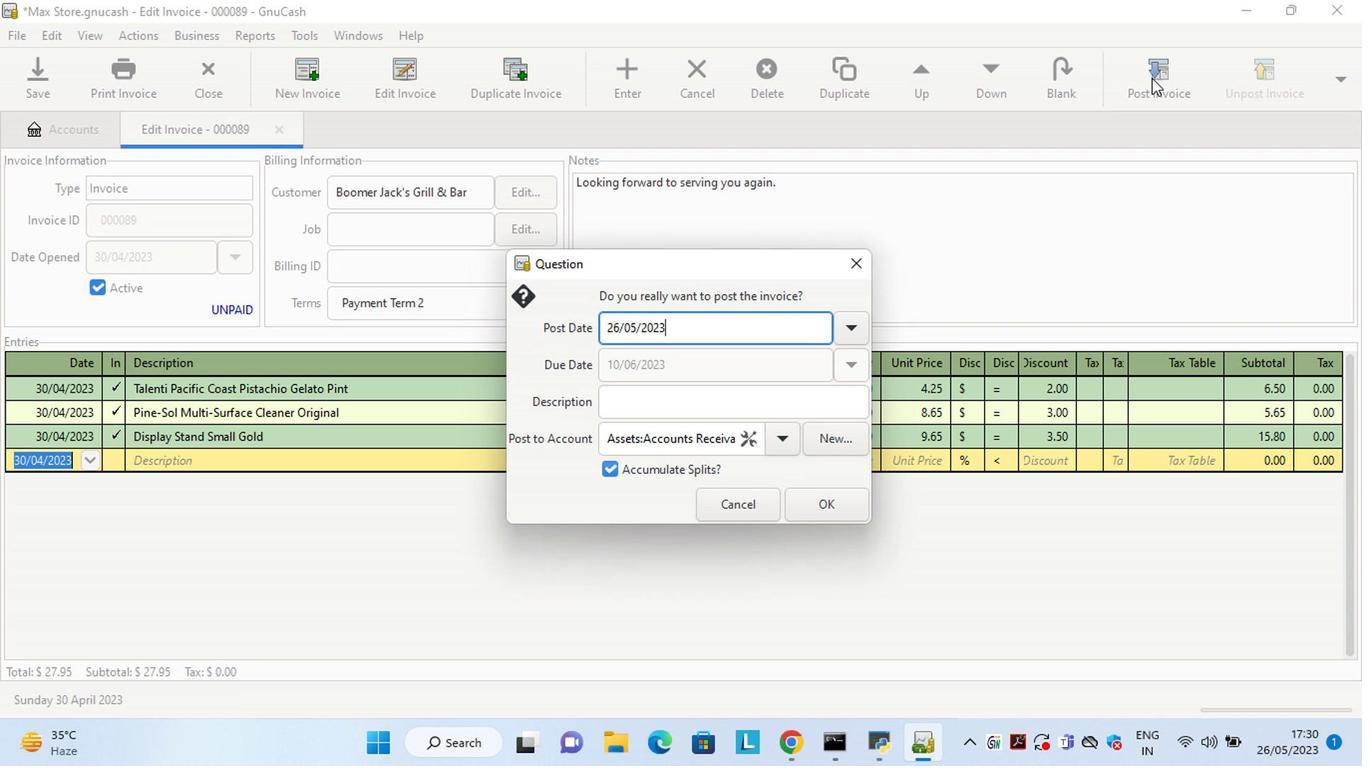 
Action: Key pressed <Key.left><Key.left><Key.left><Key.left><Key.left><Key.left><Key.left><Key.left><Key.left><Key.left><Key.left><Key.left><Key.left><Key.left><Key.left><Key.left><Key.left><Key.left><Key.left><Key.left><Key.left><Key.left><Key.left><Key.delete><Key.delete>30<Key.right><Key.right><Key.delete>4
Screenshot: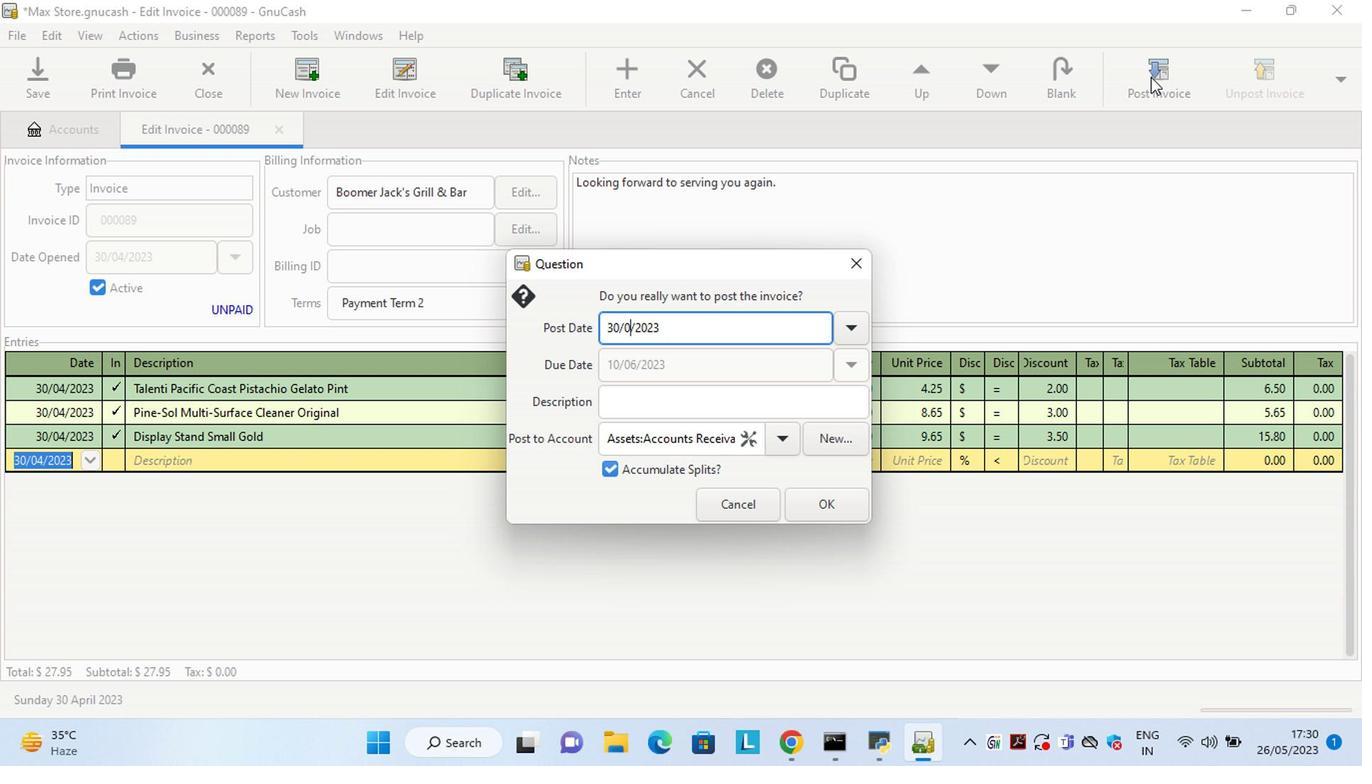 
Action: Mouse moved to (1264, 89)
Screenshot: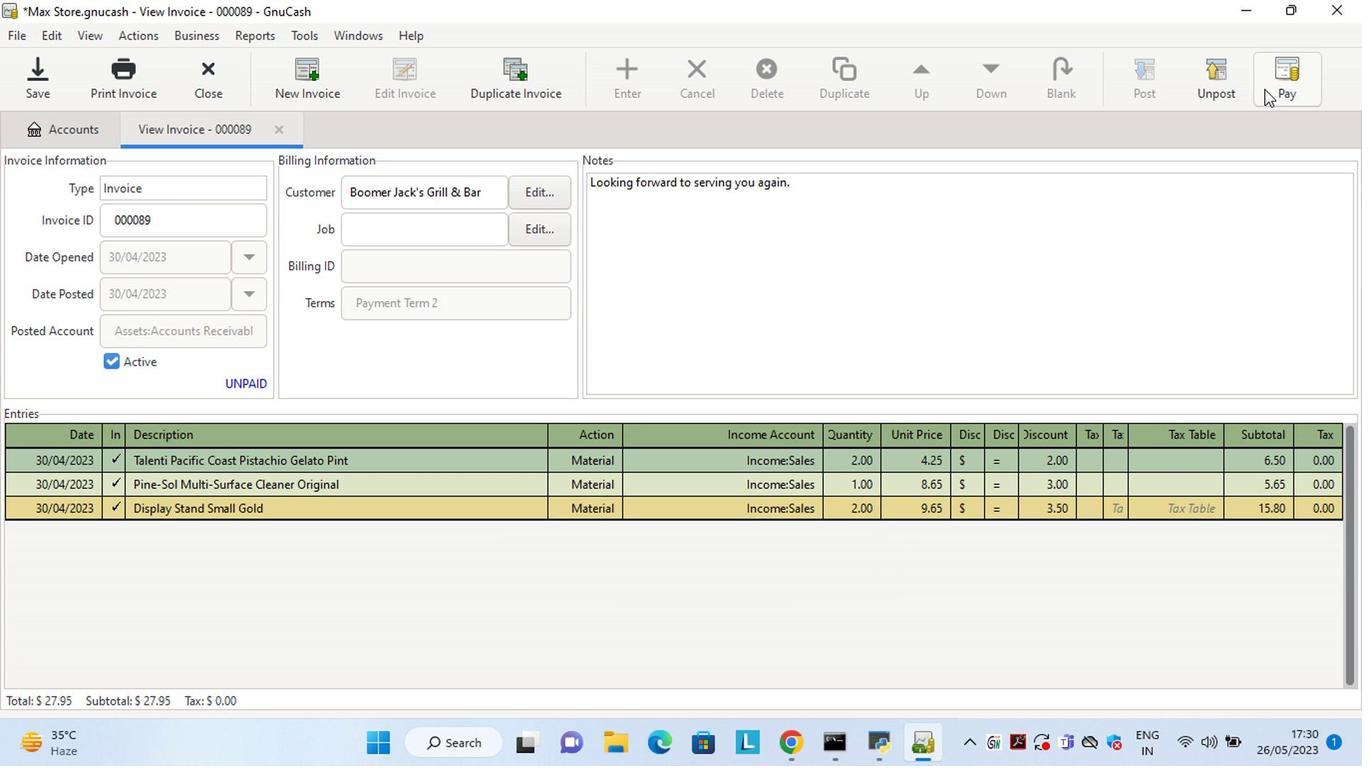 
Action: Mouse pressed left at (1264, 89)
Screenshot: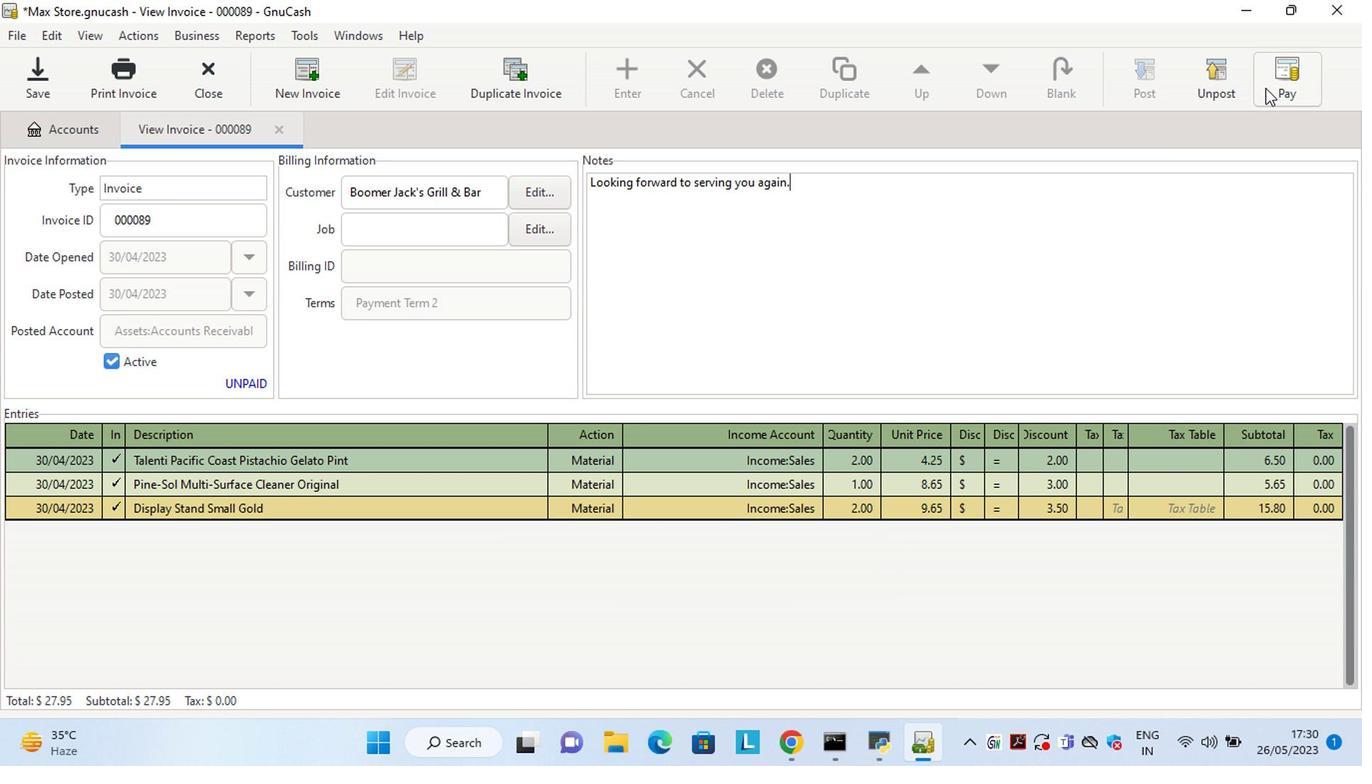 
Action: Mouse moved to (567, 385)
Screenshot: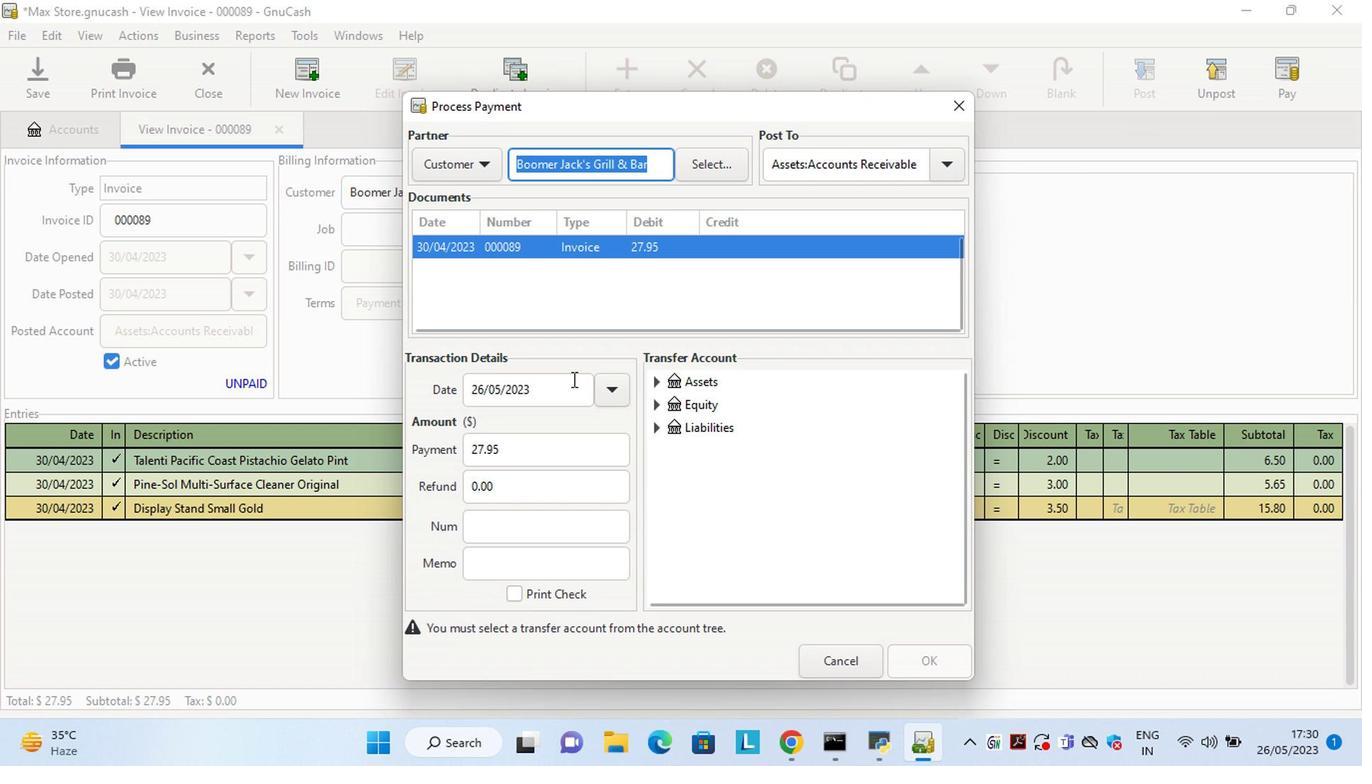 
Action: Mouse pressed left at (567, 385)
Screenshot: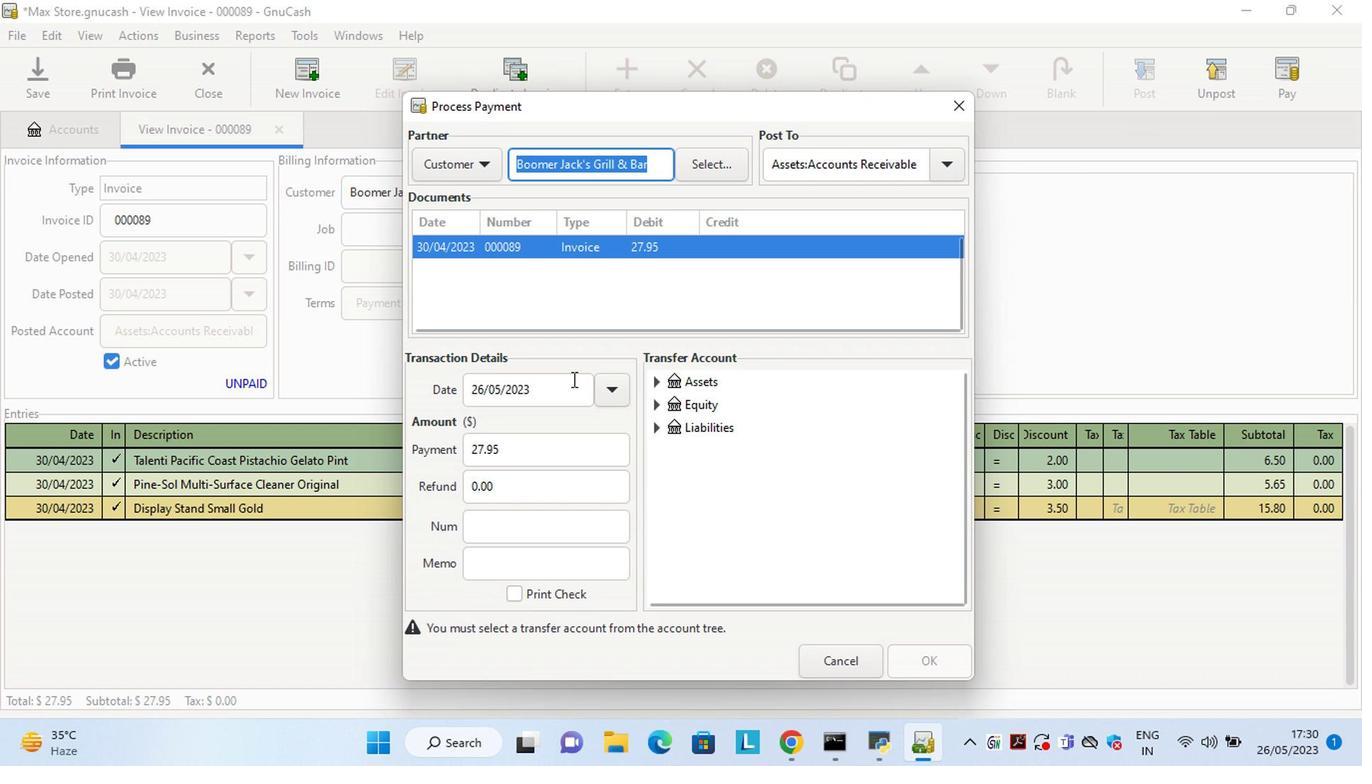 
Action: Key pressed <Key.left><Key.left><Key.left><Key.left><Key.left><Key.left><Key.left><Key.left><Key.left><Key.left><Key.left><Key.left><Key.left><Key.left><Key.left><Key.left><Key.left><Key.left><Key.left><Key.left><Key.left><Key.left><Key.delete><Key.delete>15
Screenshot: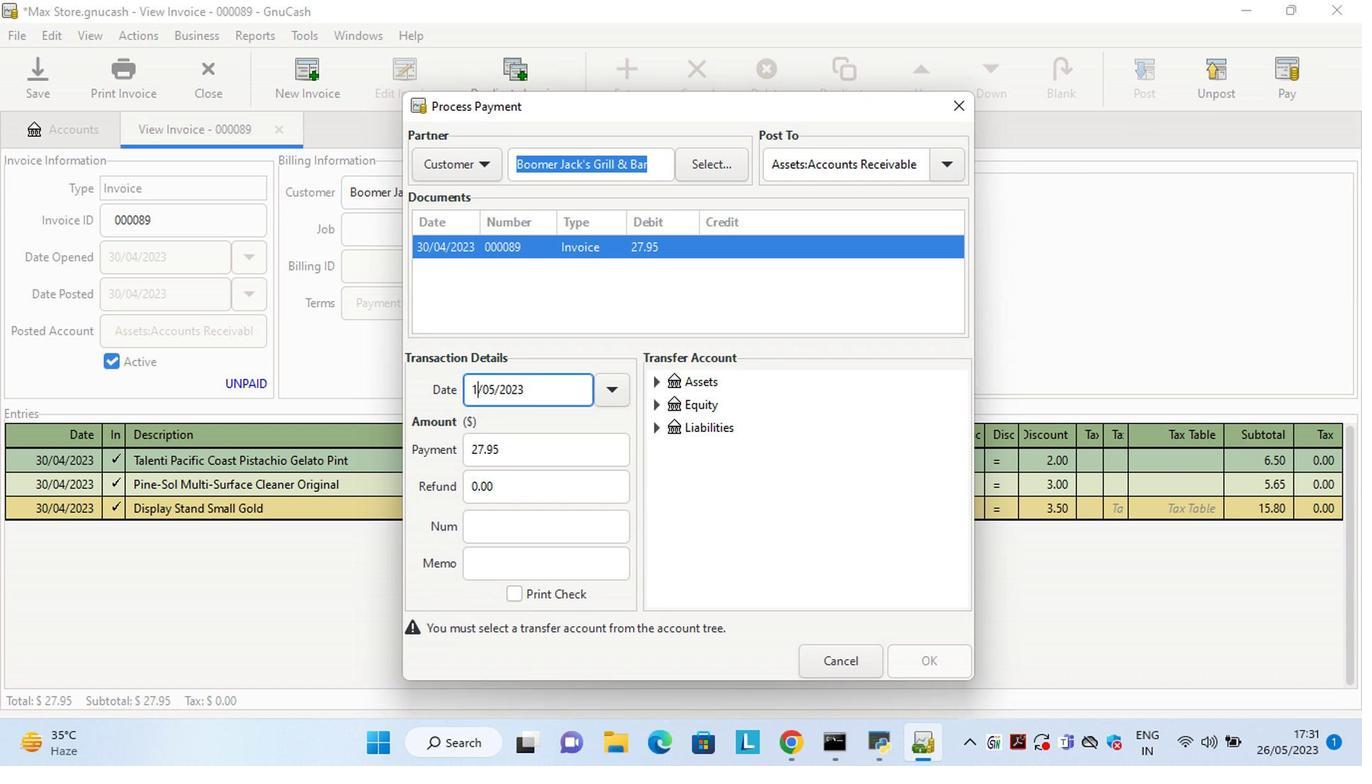 
Action: Mouse moved to (653, 386)
Screenshot: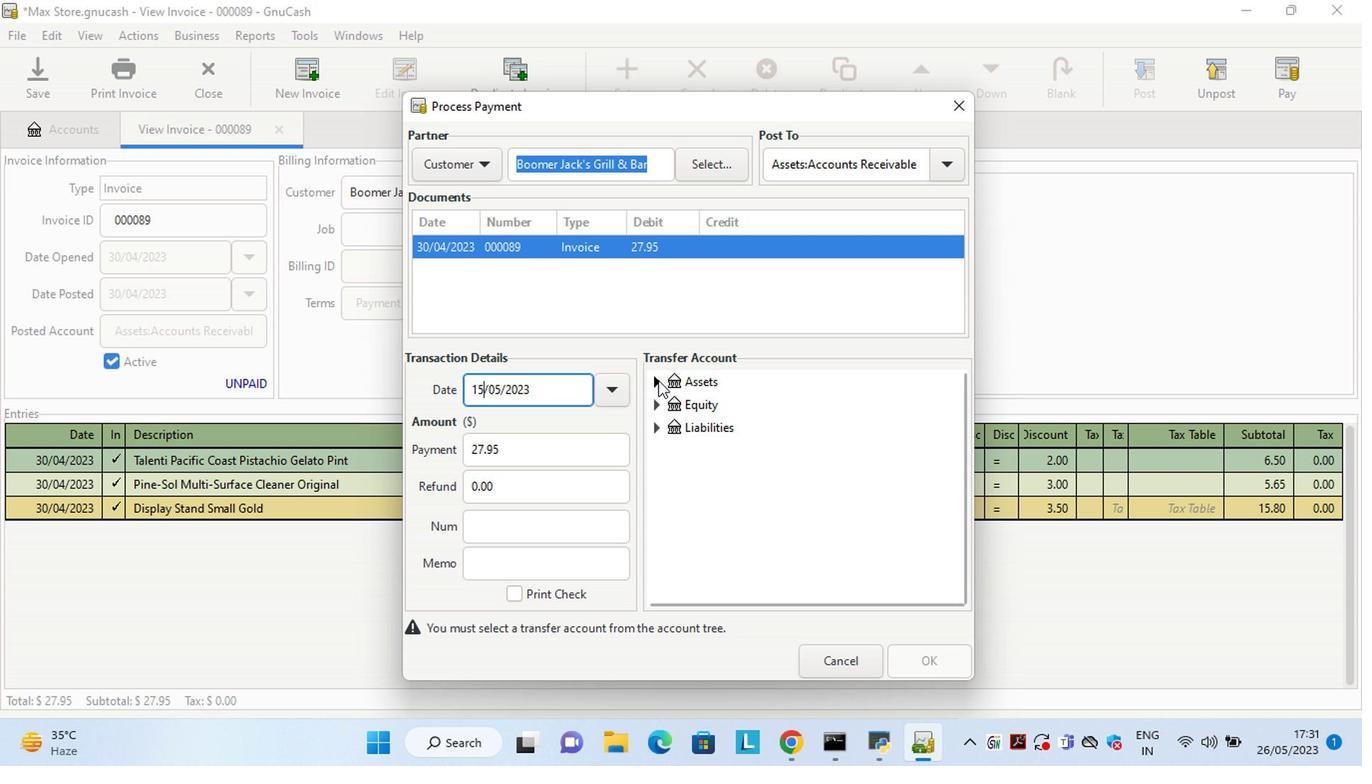 
Action: Mouse pressed left at (653, 386)
Screenshot: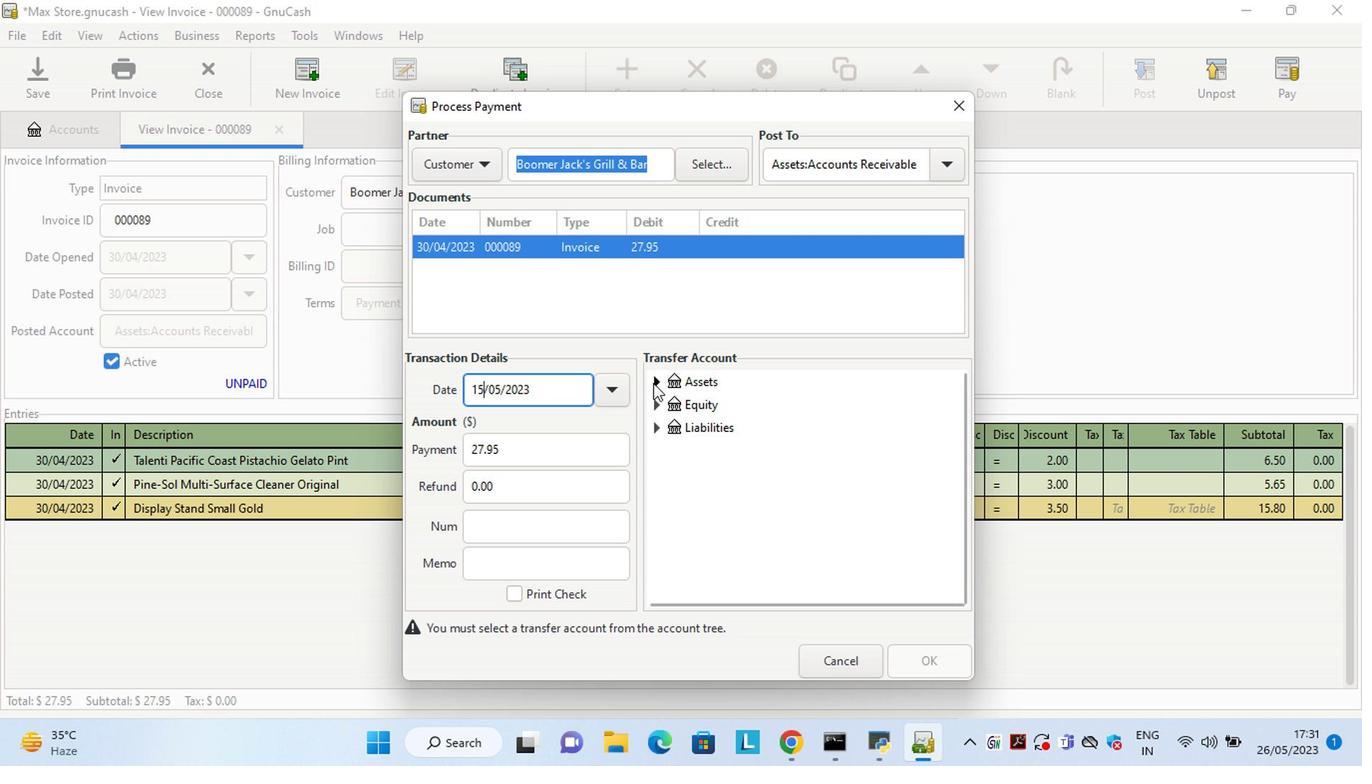 
Action: Mouse moved to (670, 405)
Screenshot: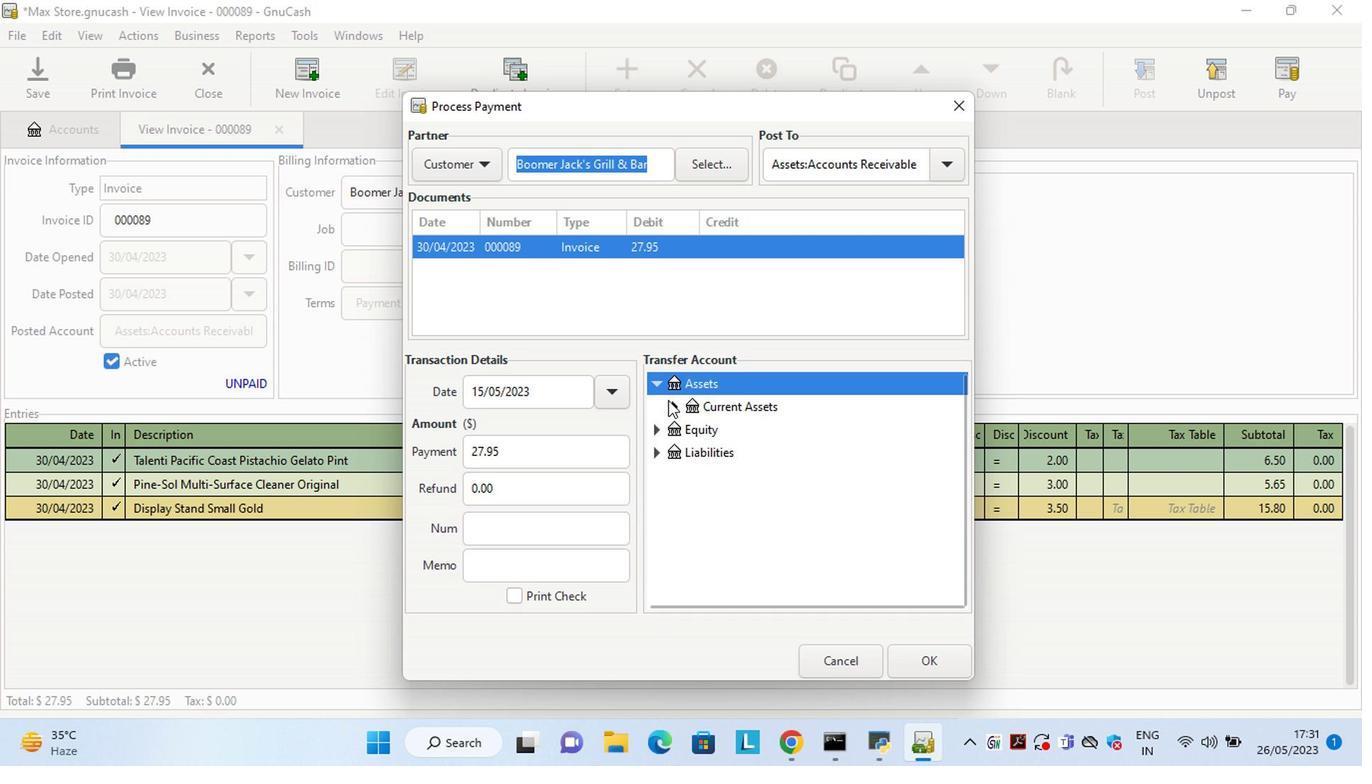 
Action: Mouse pressed left at (670, 405)
Screenshot: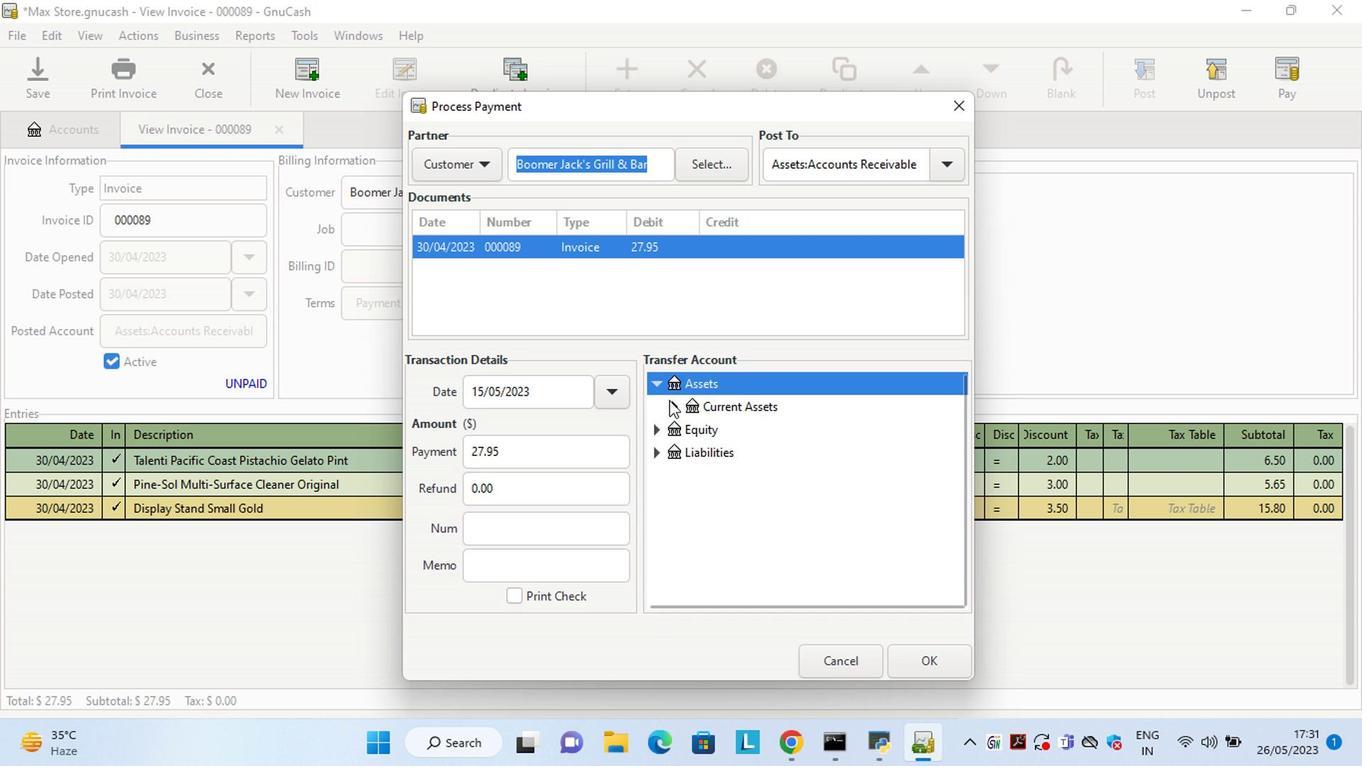 
Action: Mouse moved to (733, 432)
Screenshot: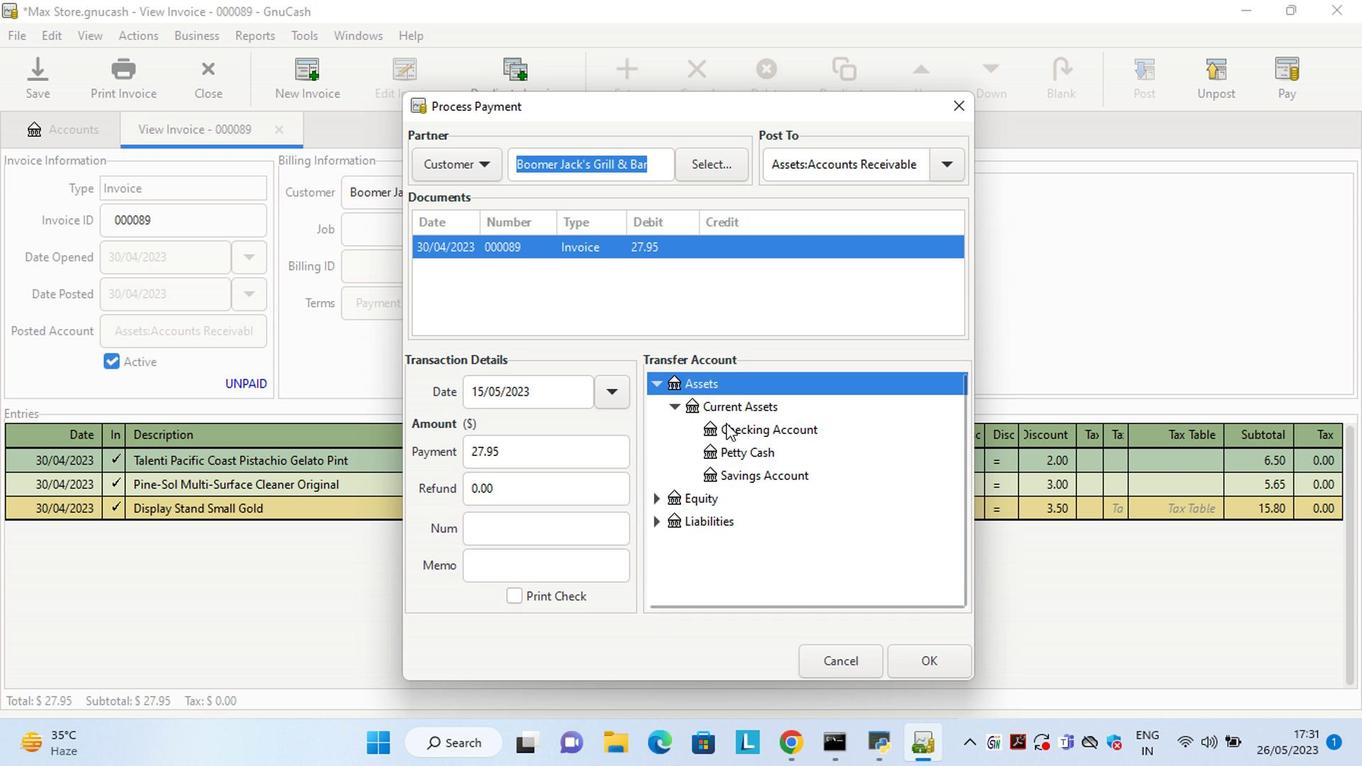 
Action: Mouse pressed left at (733, 432)
Screenshot: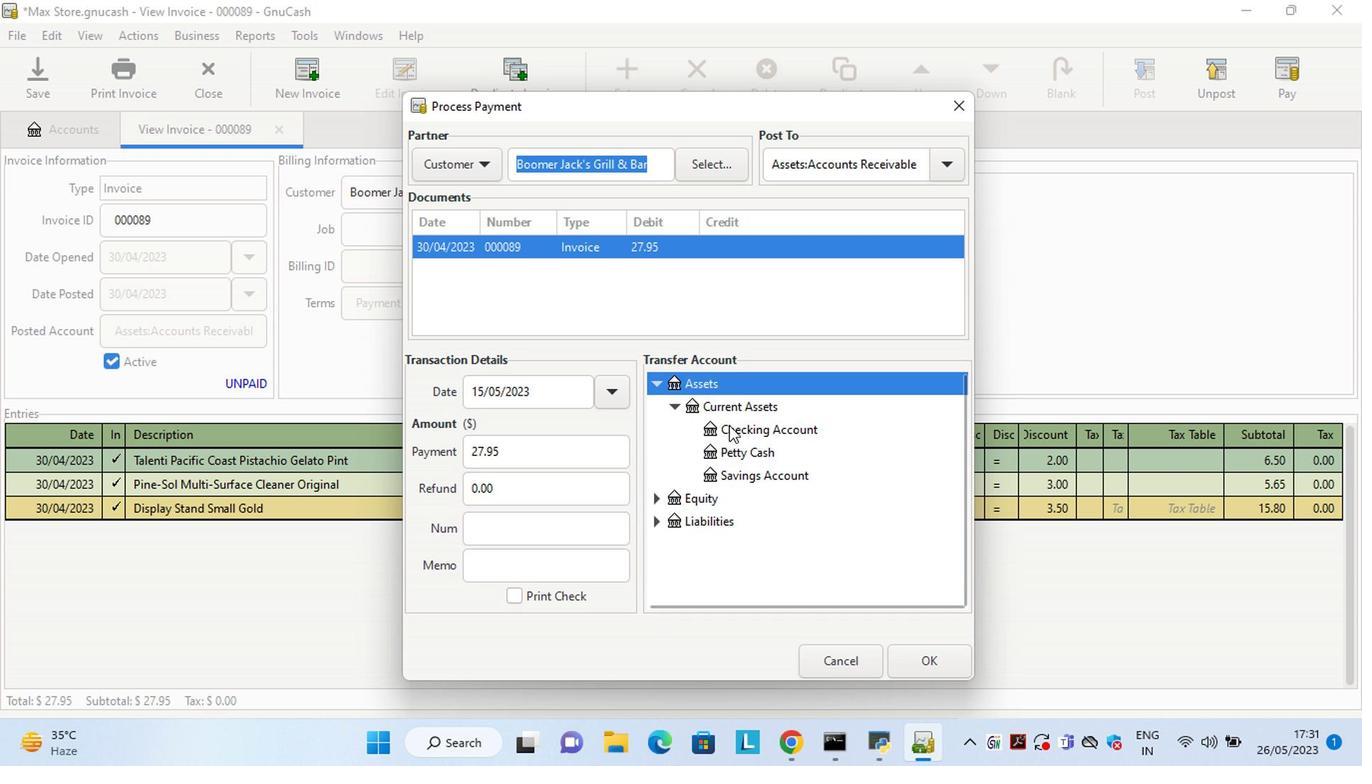 
Action: Mouse moved to (919, 672)
Screenshot: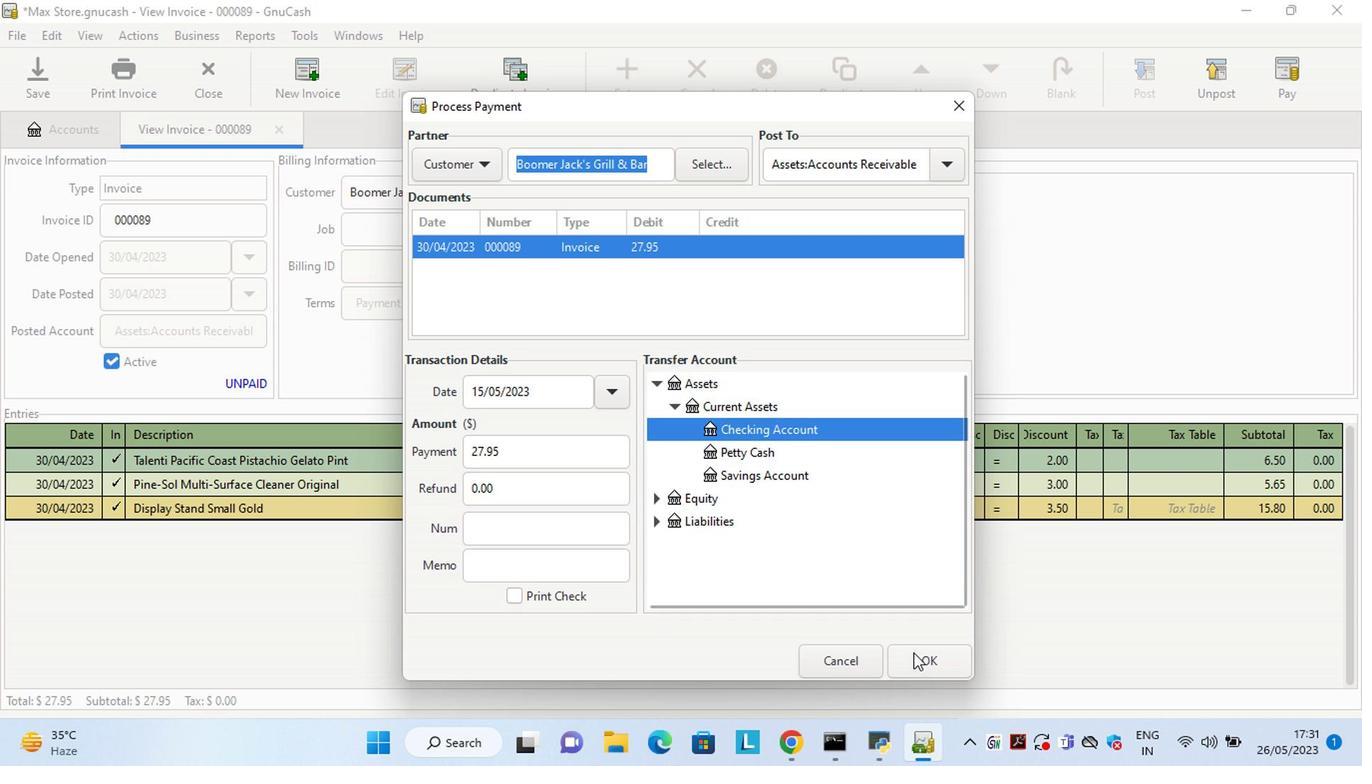 
Action: Mouse pressed left at (919, 672)
Screenshot: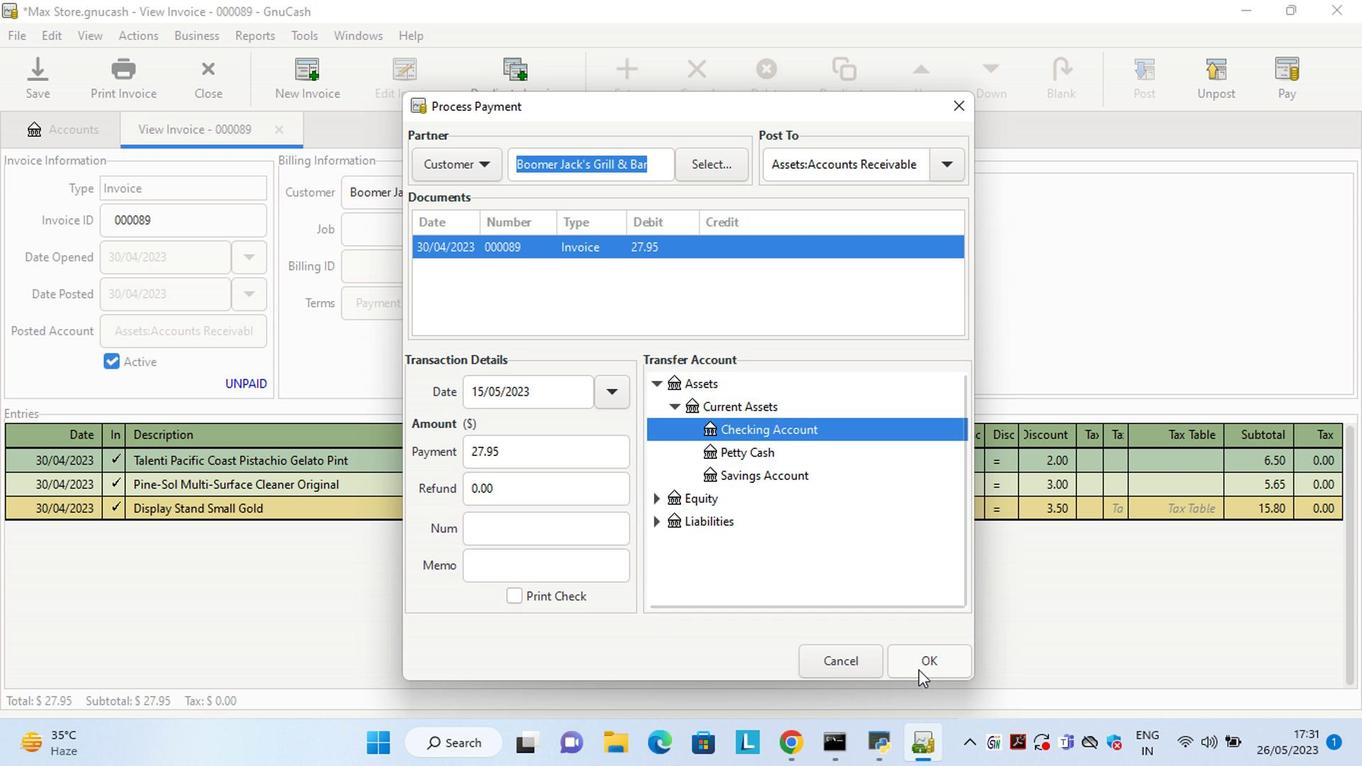 
Action: Mouse moved to (127, 91)
Screenshot: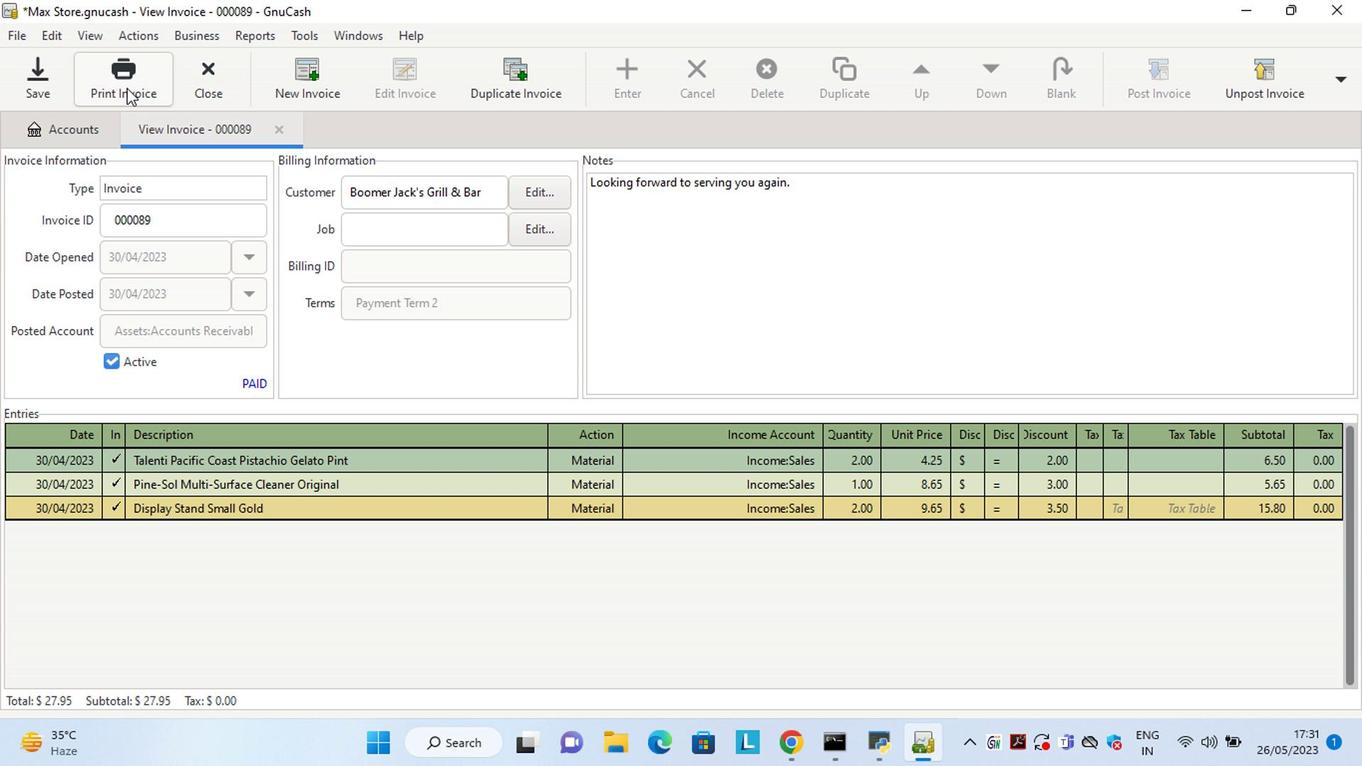 
Action: Mouse pressed left at (127, 91)
Screenshot: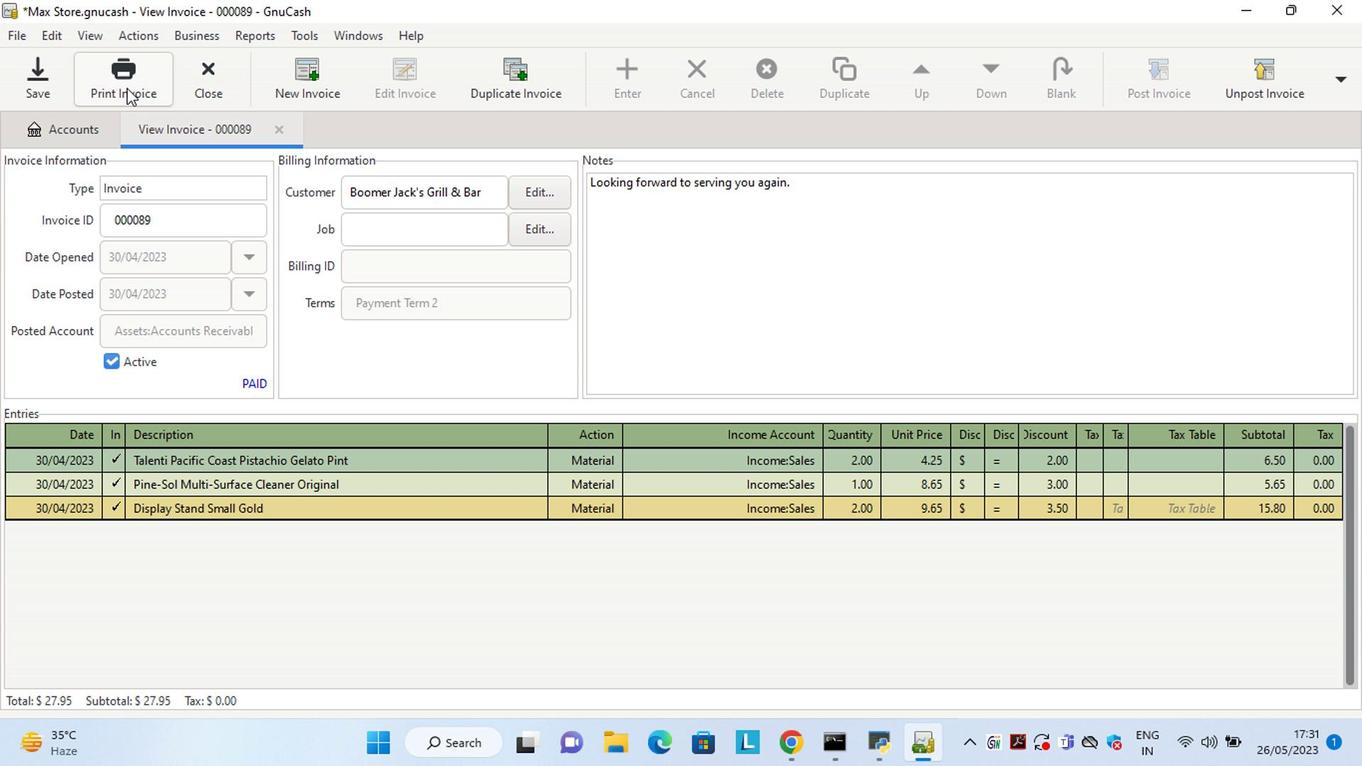 
Action: Mouse moved to (487, 85)
Screenshot: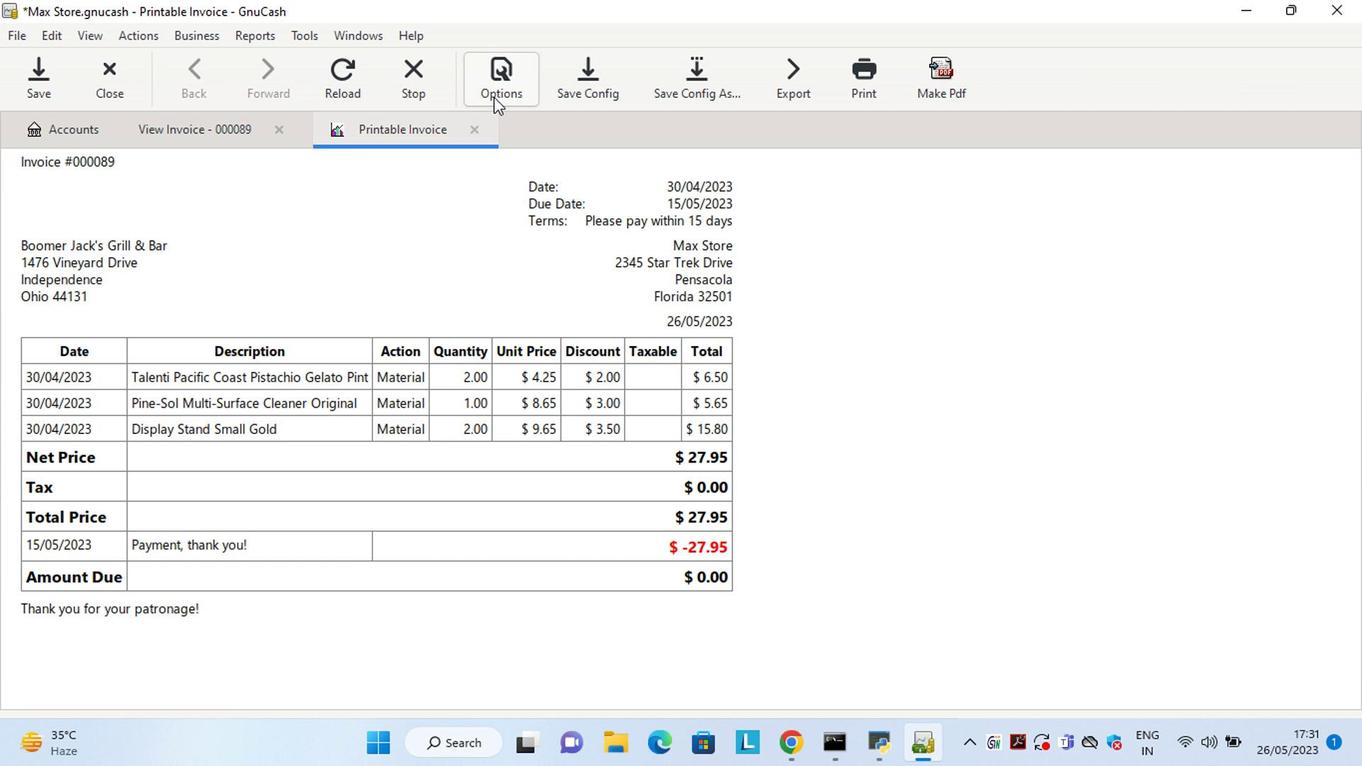 
Action: Mouse pressed left at (487, 85)
Screenshot: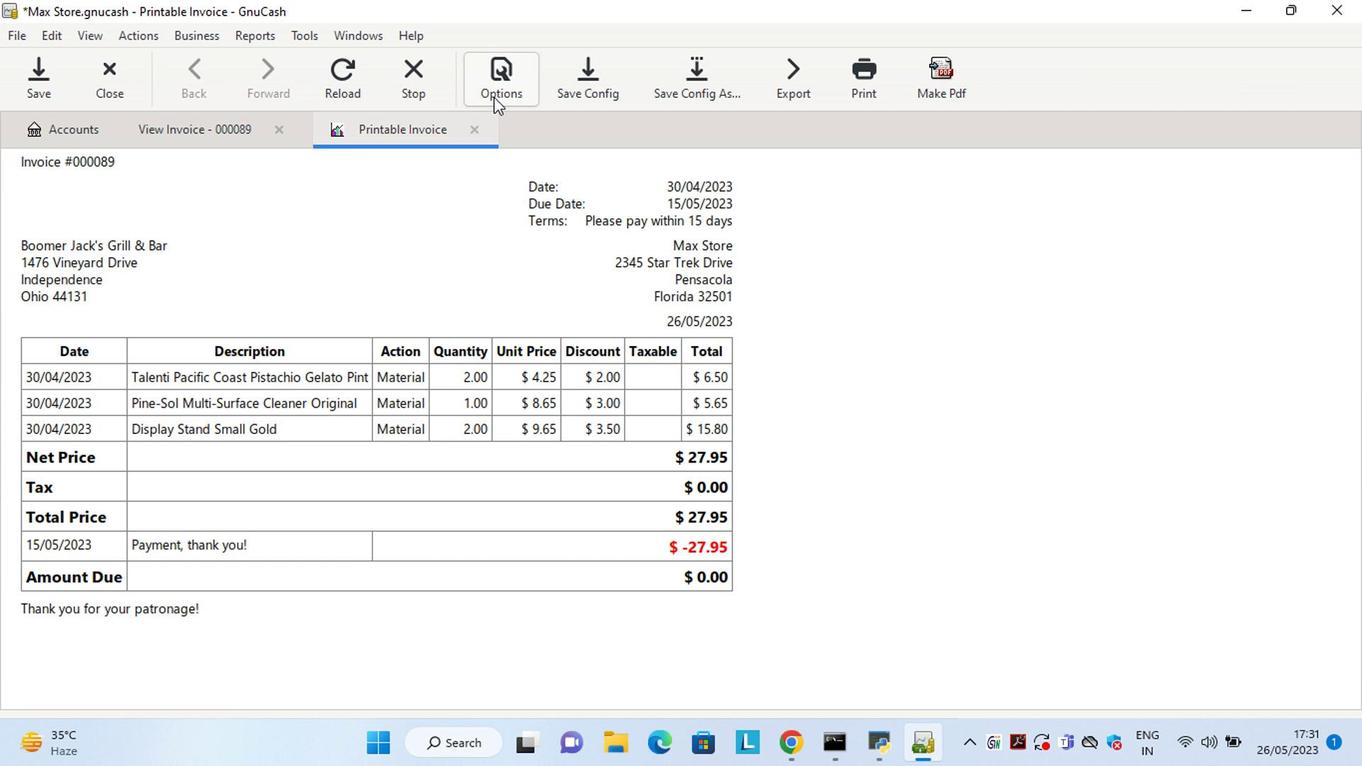 
Action: Mouse moved to (197, 215)
Screenshot: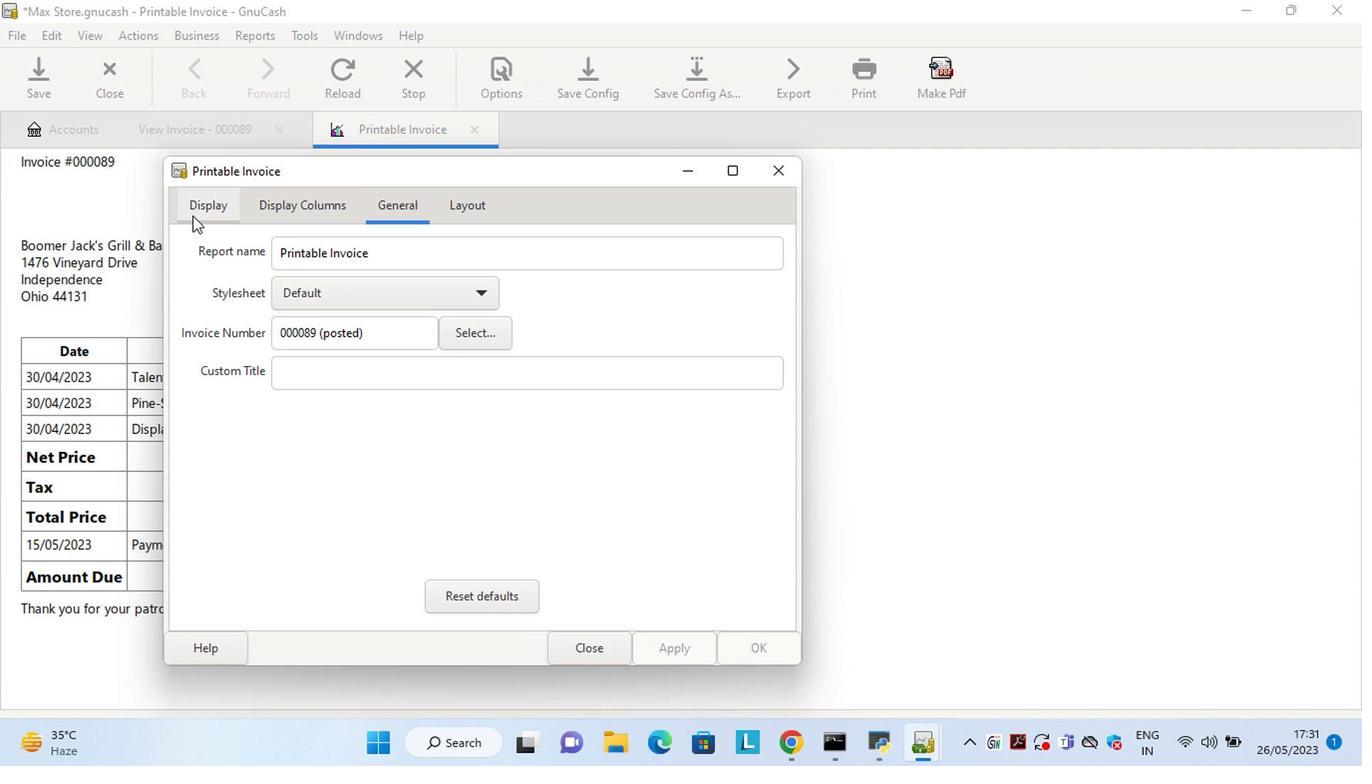 
Action: Mouse pressed left at (197, 215)
Screenshot: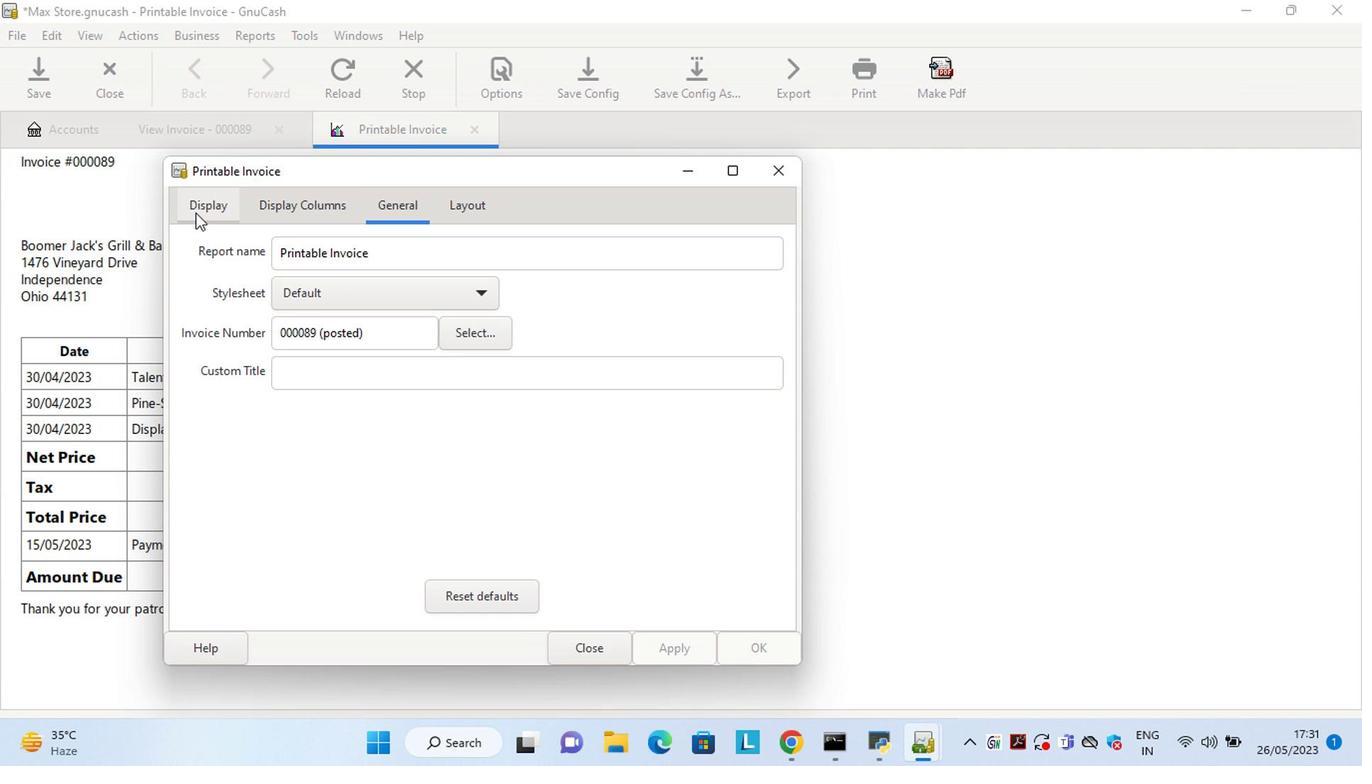 
Action: Mouse moved to (334, 428)
Screenshot: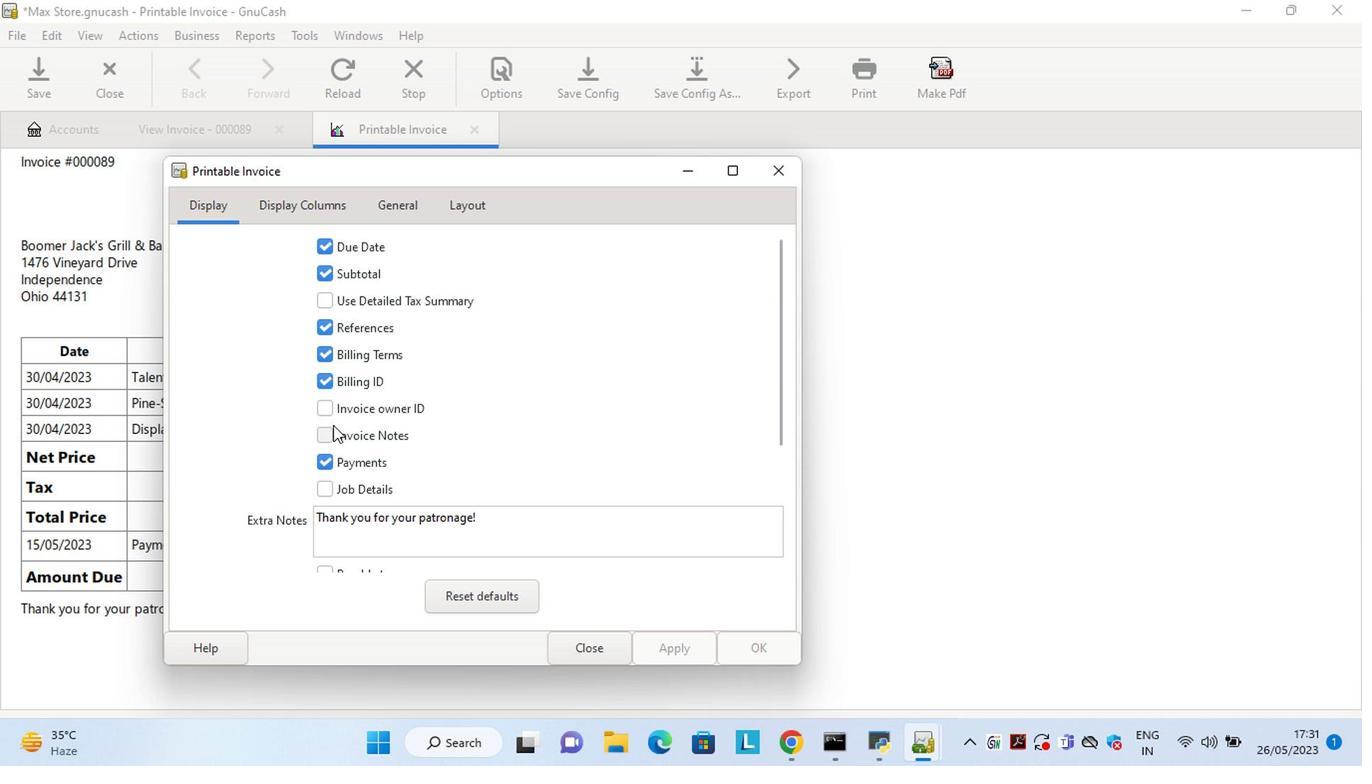 
Action: Mouse pressed left at (334, 428)
Screenshot: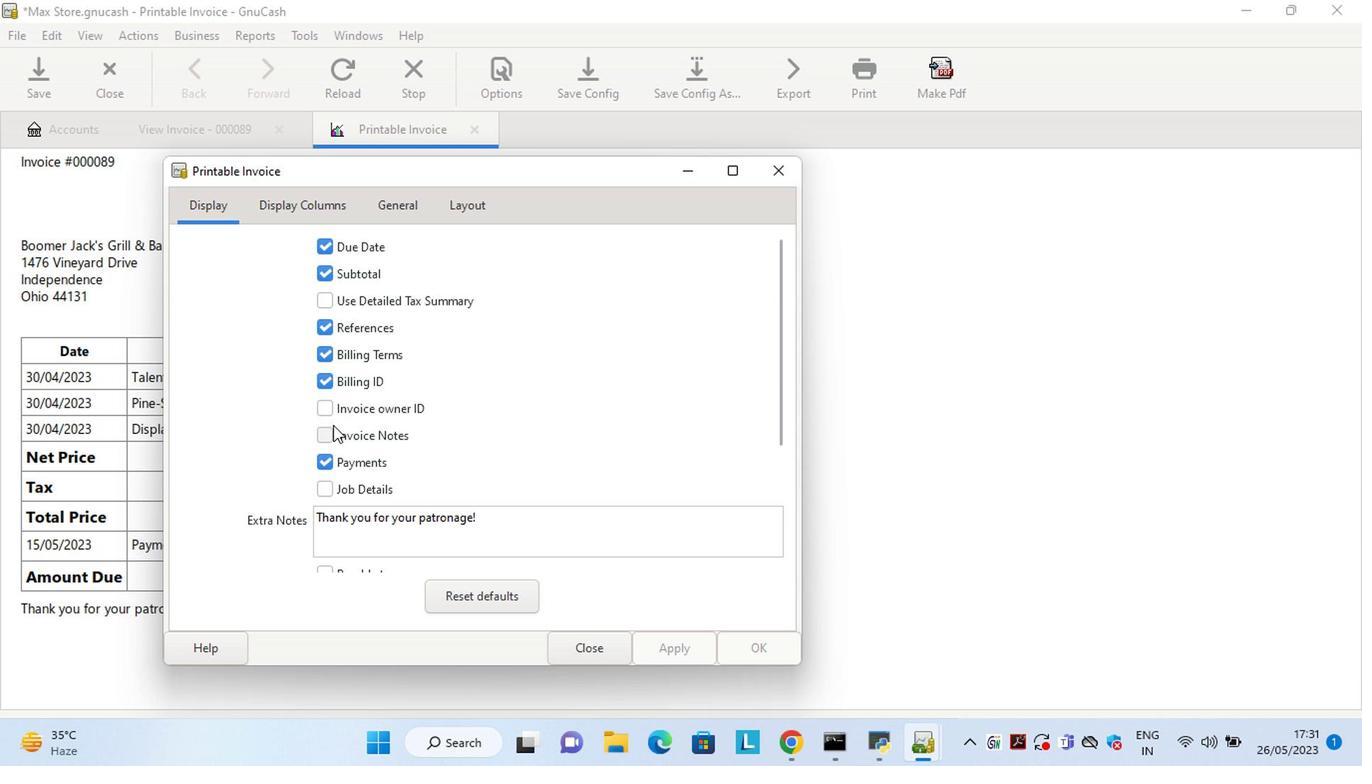 
Action: Mouse moved to (645, 645)
Screenshot: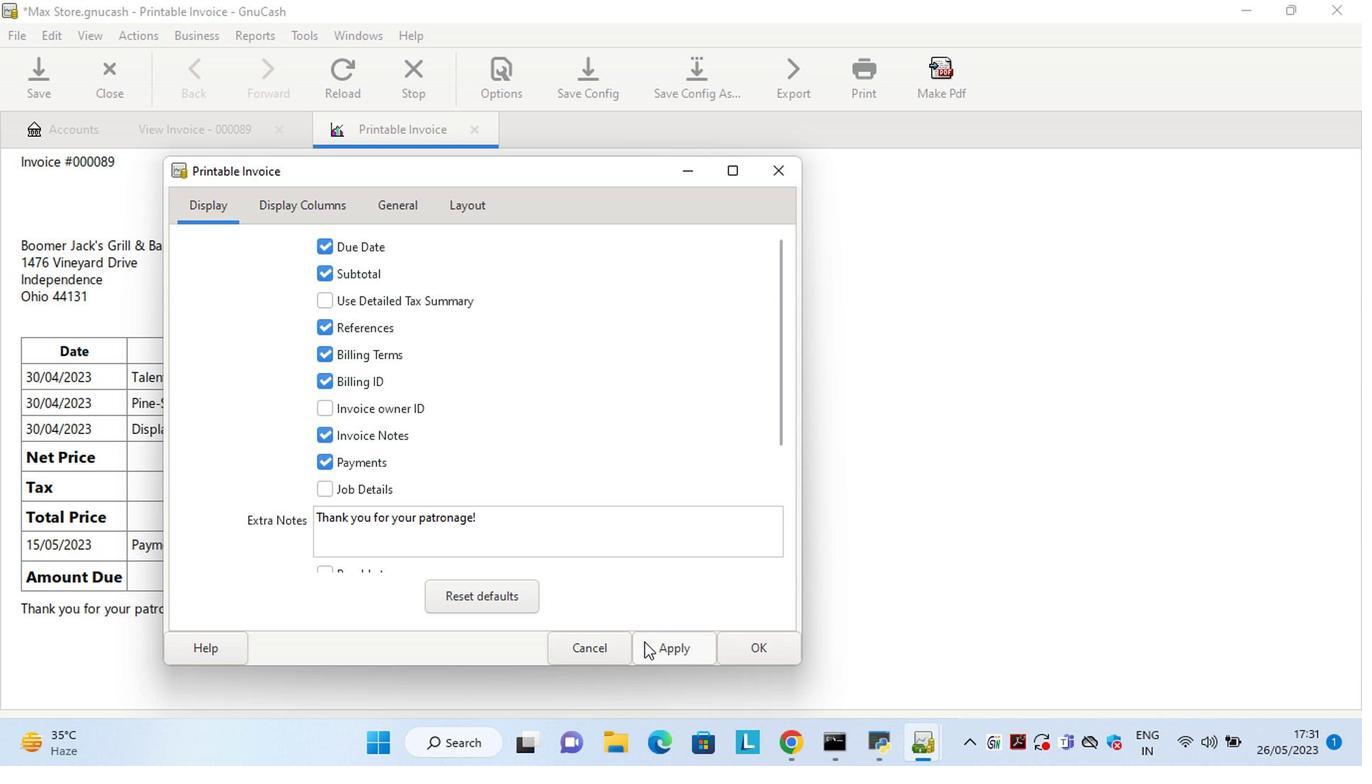 
Action: Mouse pressed left at (645, 645)
Screenshot: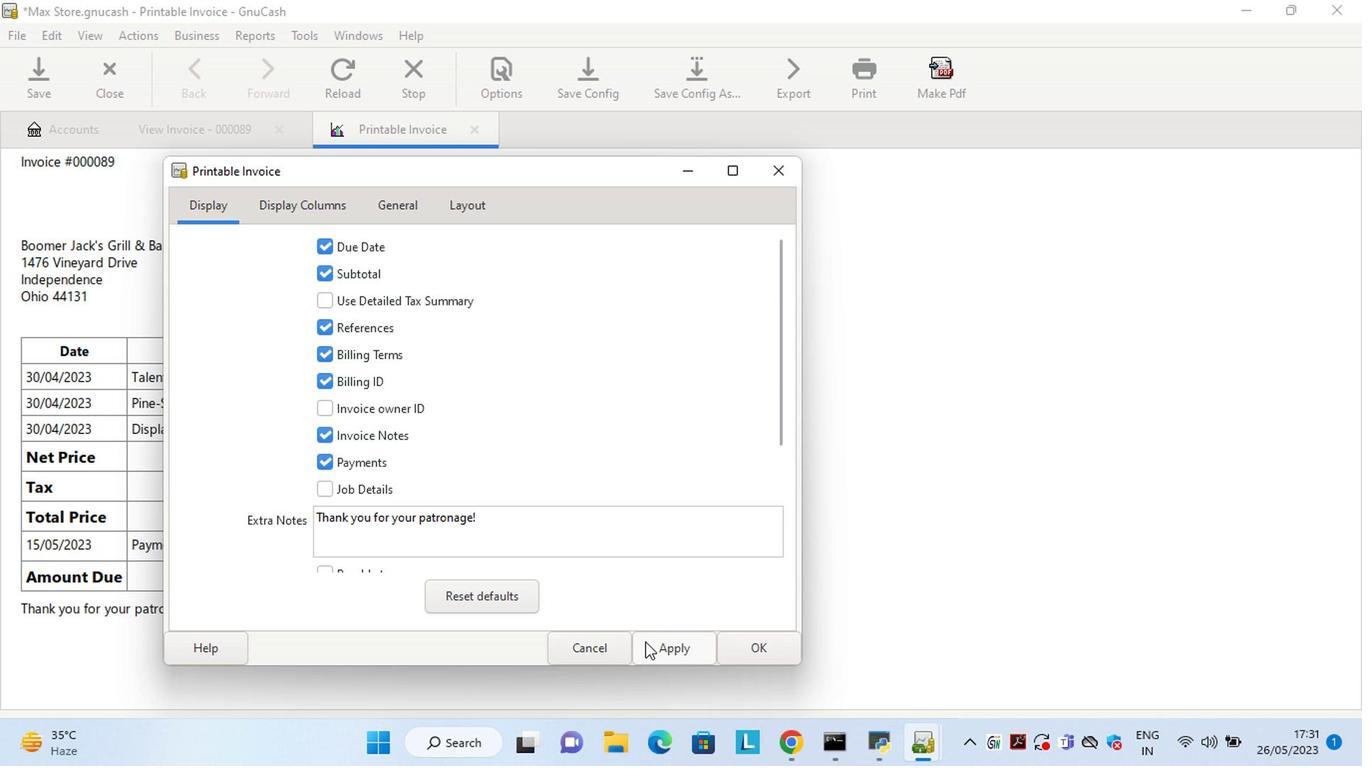 
Action: Mouse moved to (585, 648)
Screenshot: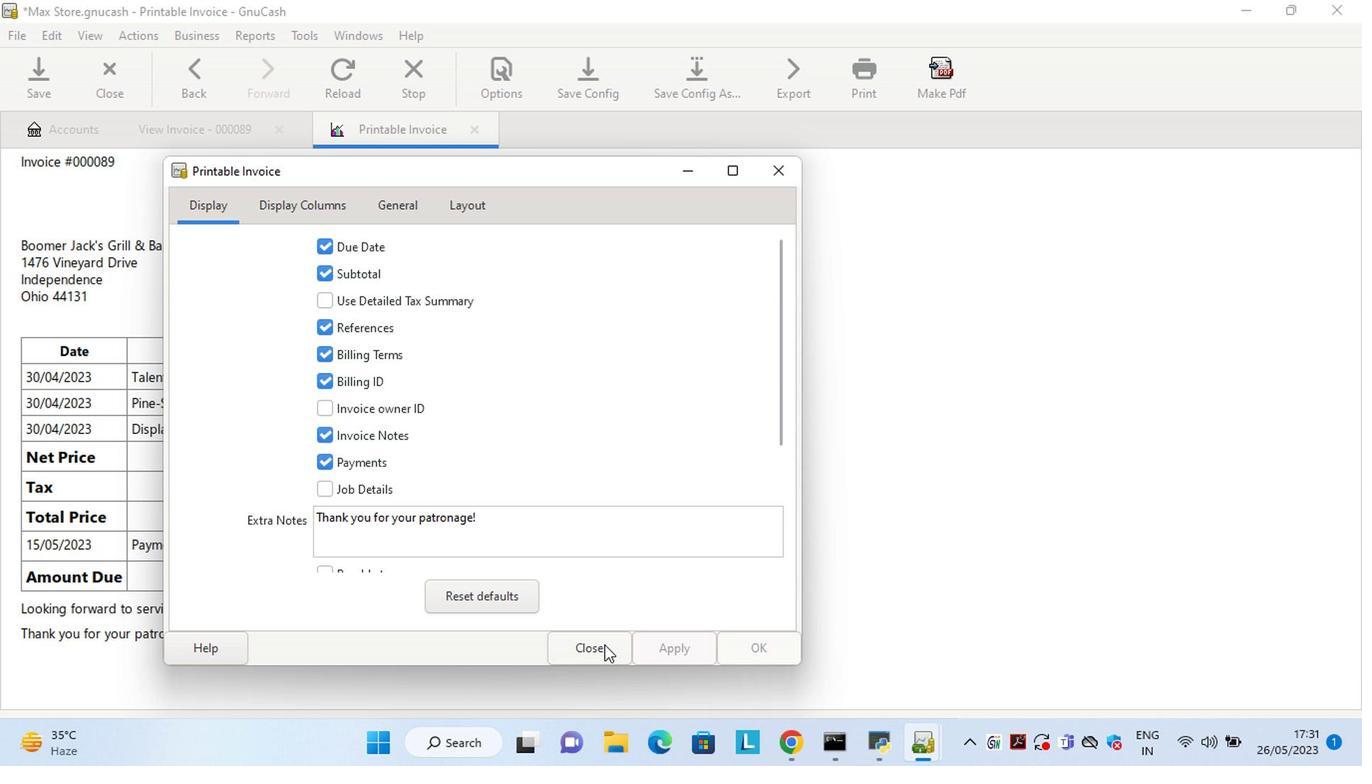
Action: Mouse pressed left at (585, 648)
Screenshot: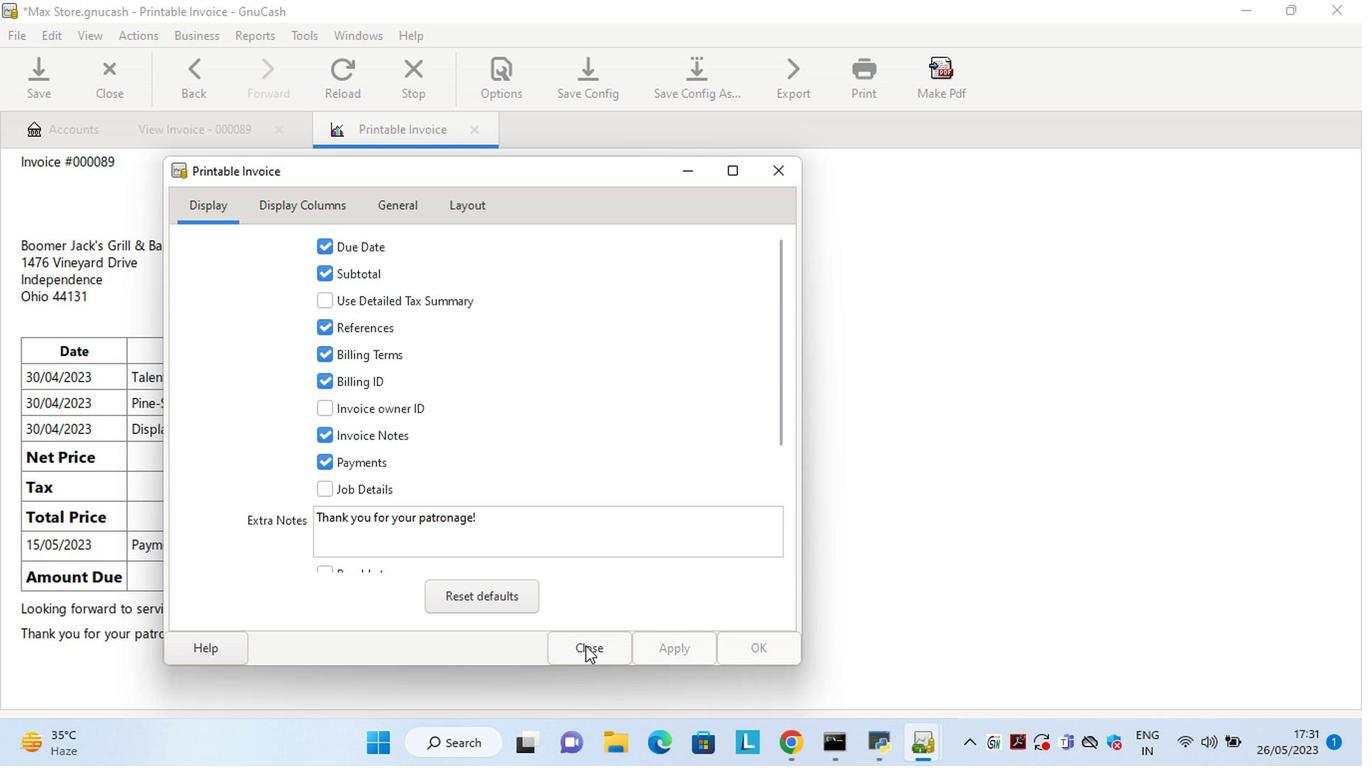 
Action: Mouse moved to (632, 569)
Screenshot: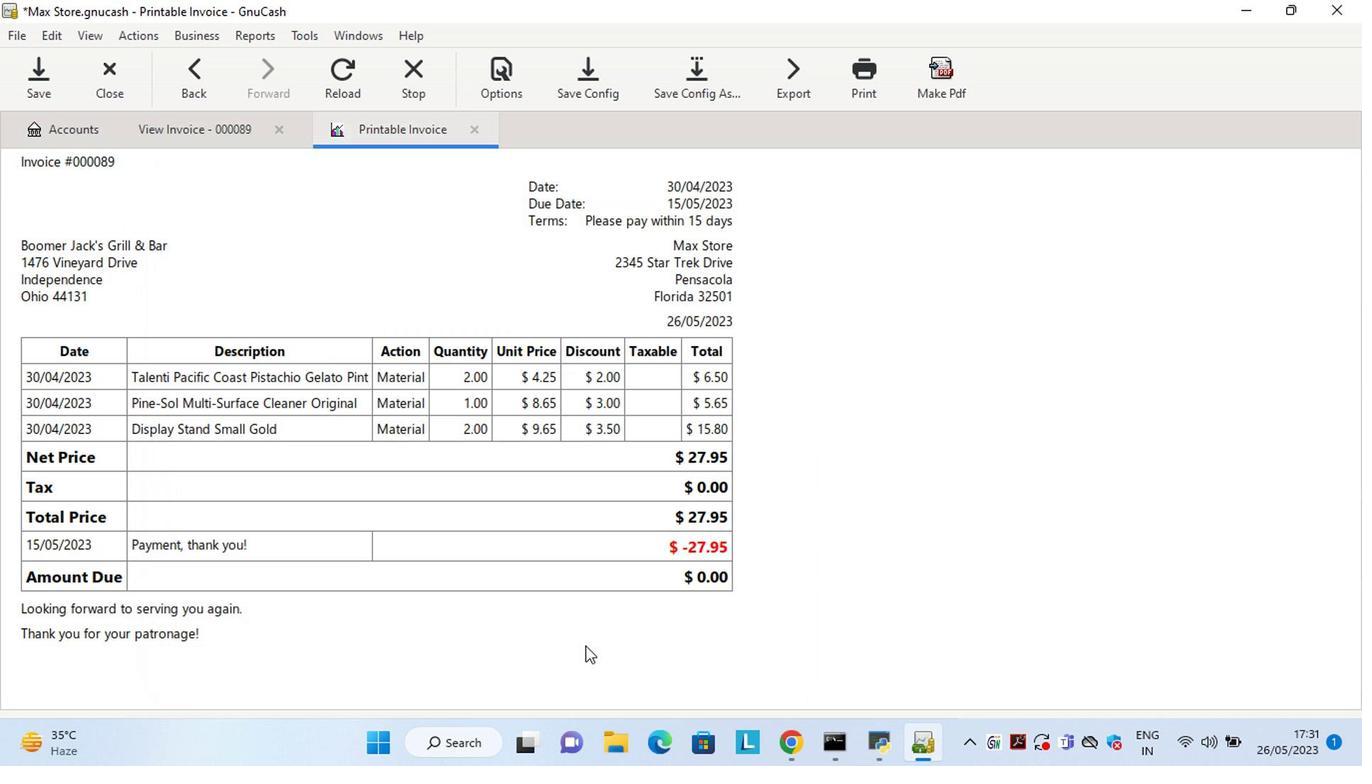 
